 Task: Look for space in Ānand, India from 13th August, 2023 to 17th August, 2023 for 2 adults in price range Rs.10000 to Rs.16000. Place can be entire place with 2 bedrooms having 2 beds and 1 bathroom. Property type can be house, flat, guest house. Amenities needed are: wifi. Booking option can be shelf check-in. Required host language is English.
Action: Mouse moved to (565, 119)
Screenshot: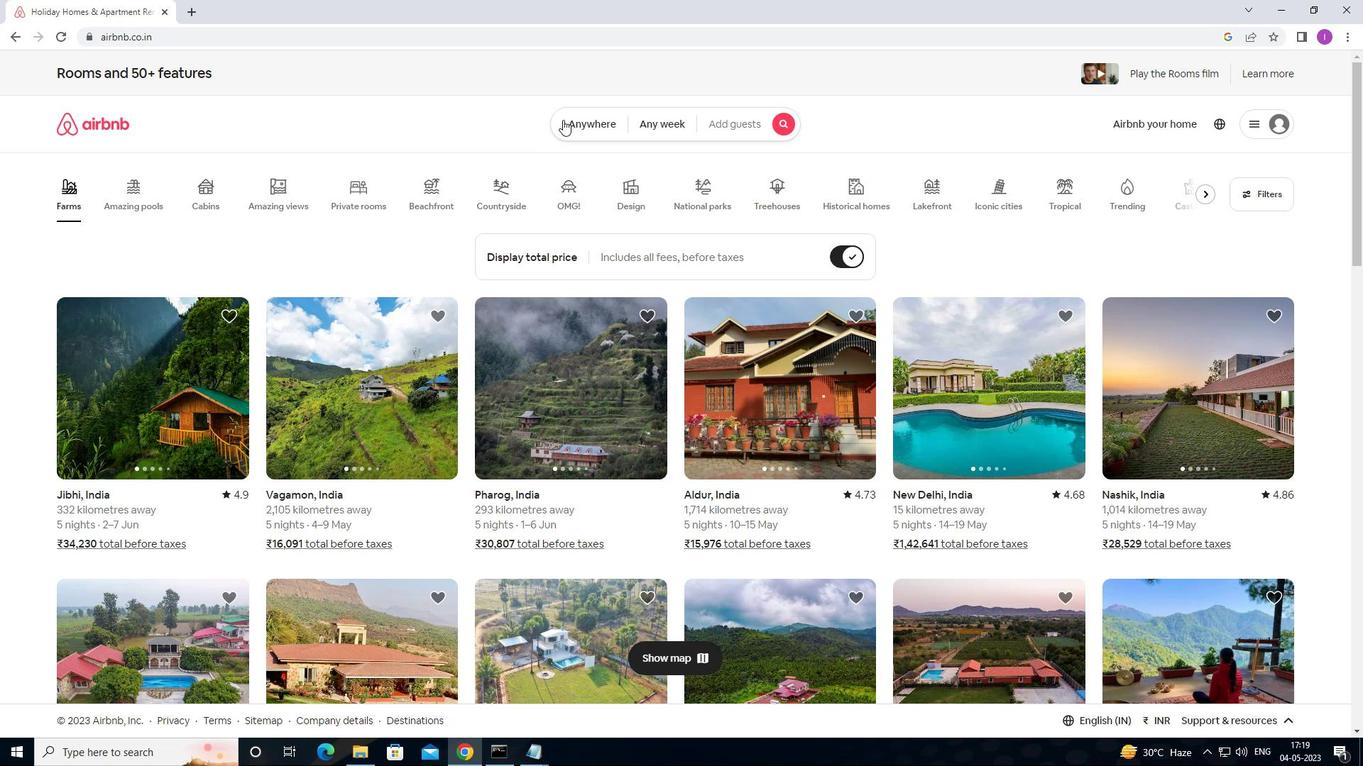 
Action: Mouse pressed left at (565, 119)
Screenshot: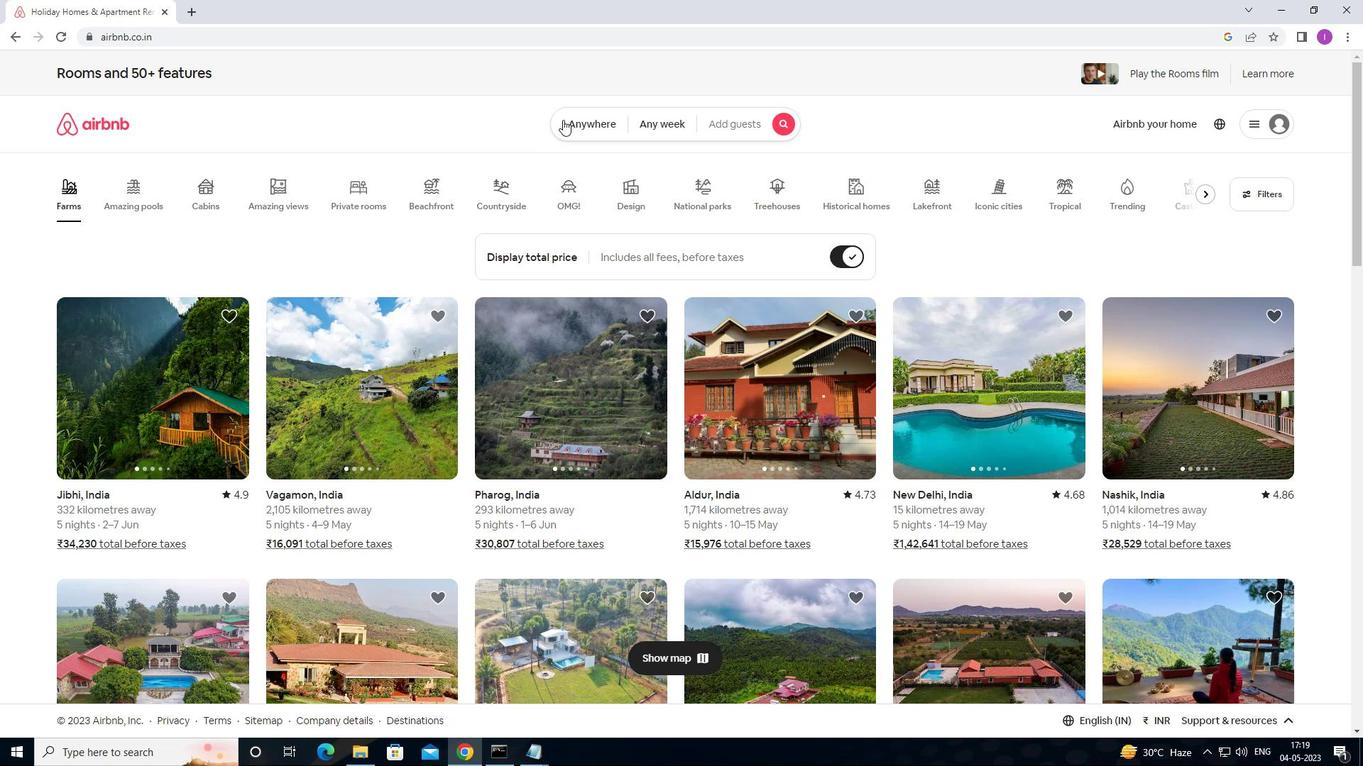 
Action: Mouse moved to (490, 180)
Screenshot: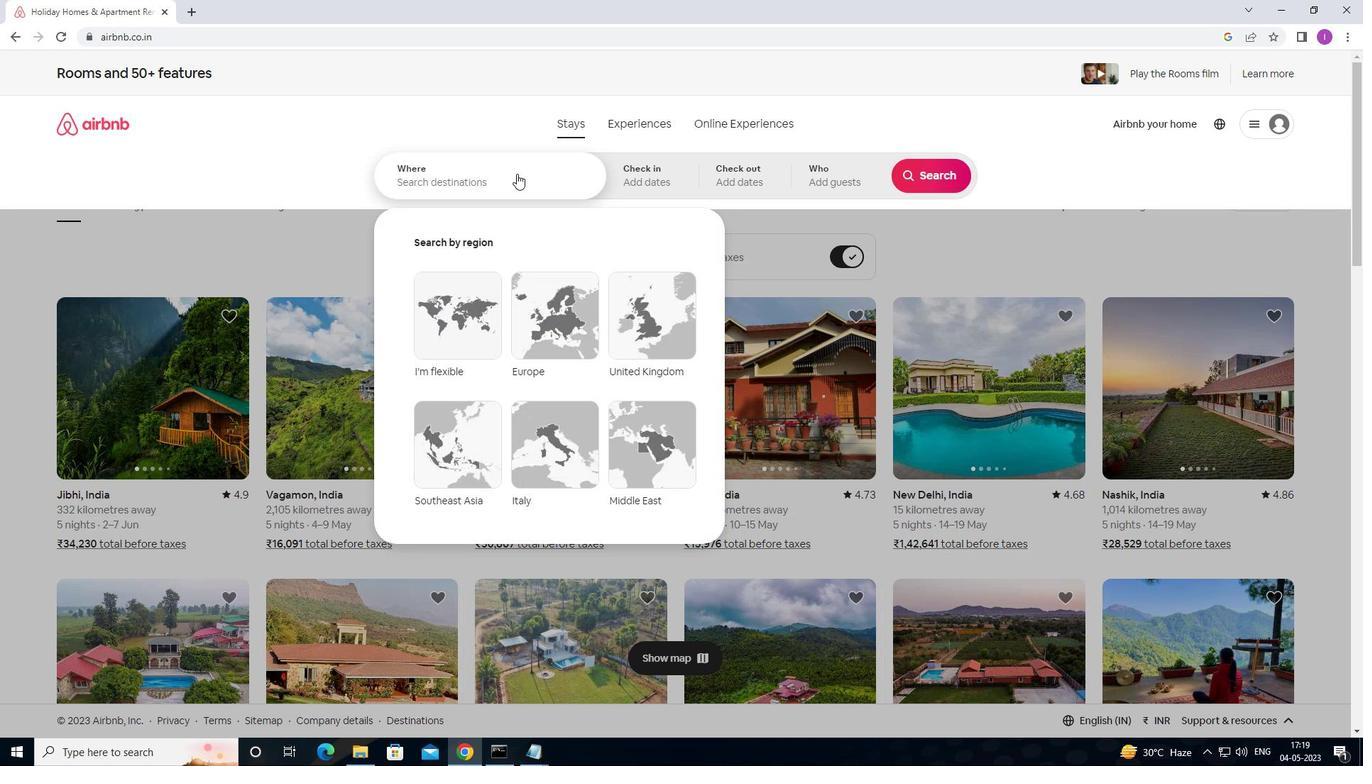 
Action: Mouse pressed left at (490, 180)
Screenshot: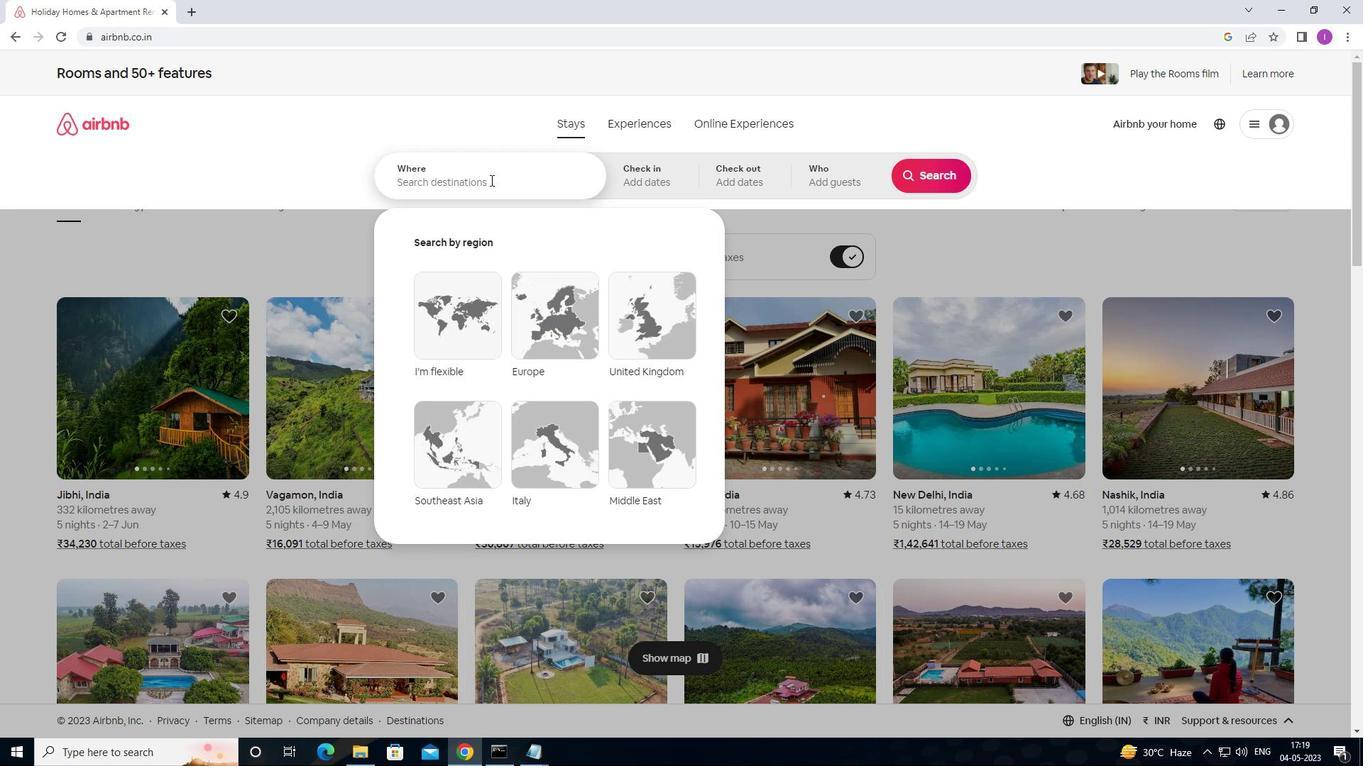 
Action: Key pressed <Key.shift>ANAND,<Key.shift>INDIA
Screenshot: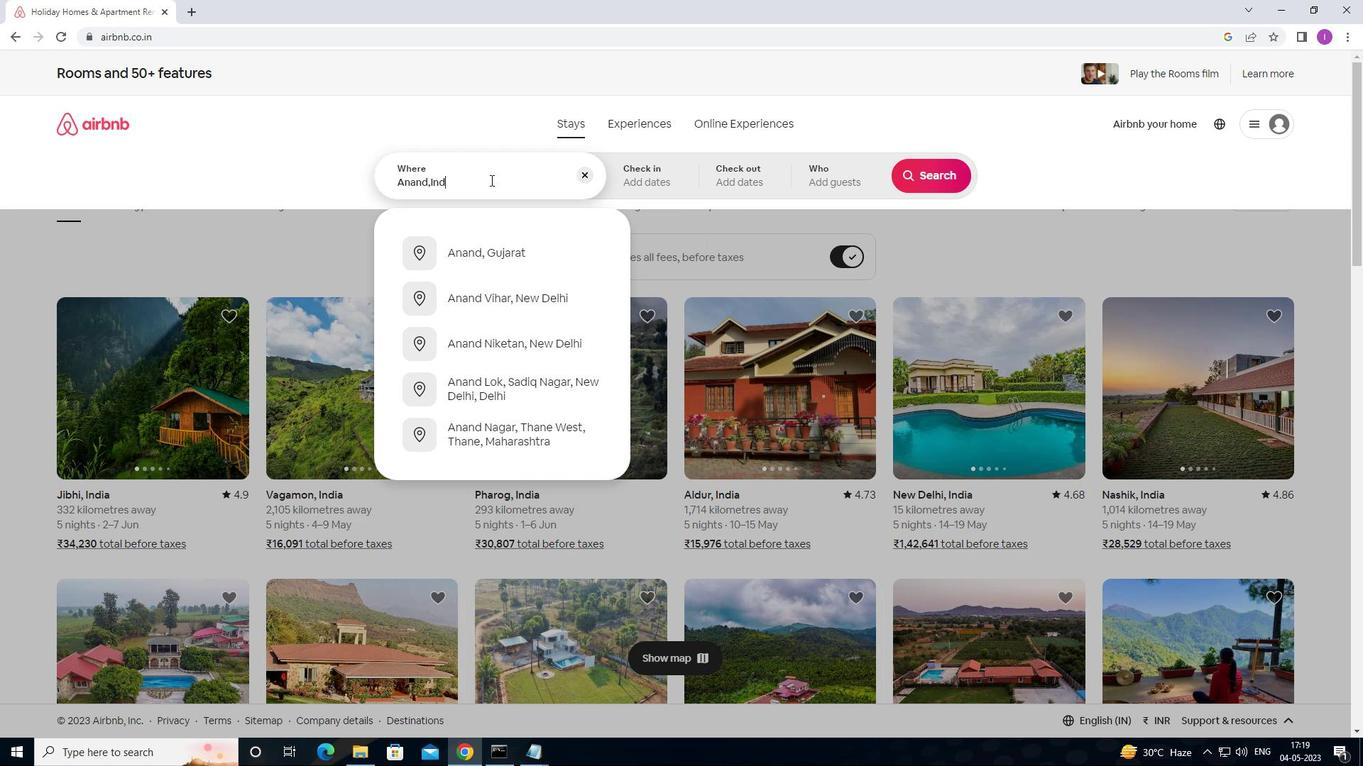 
Action: Mouse moved to (626, 181)
Screenshot: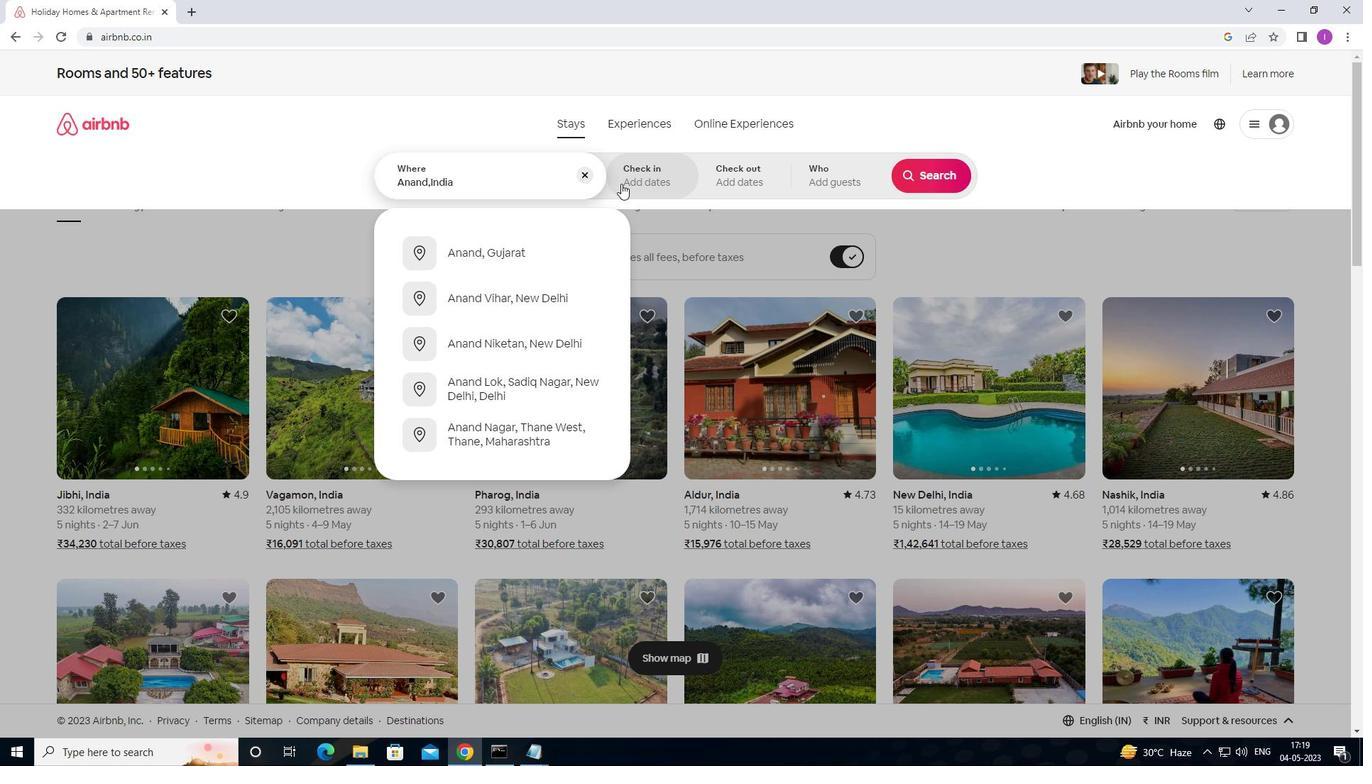 
Action: Mouse pressed left at (626, 181)
Screenshot: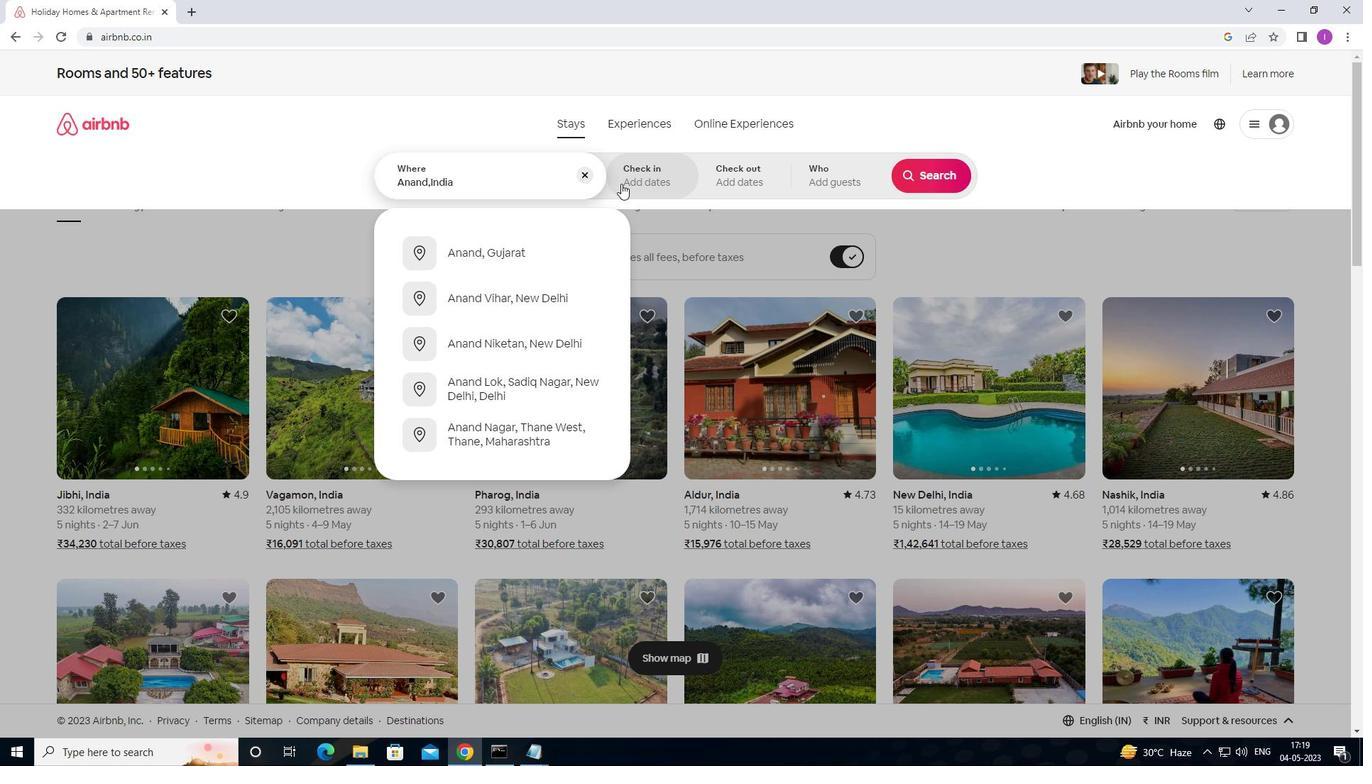 
Action: Mouse moved to (861, 115)
Screenshot: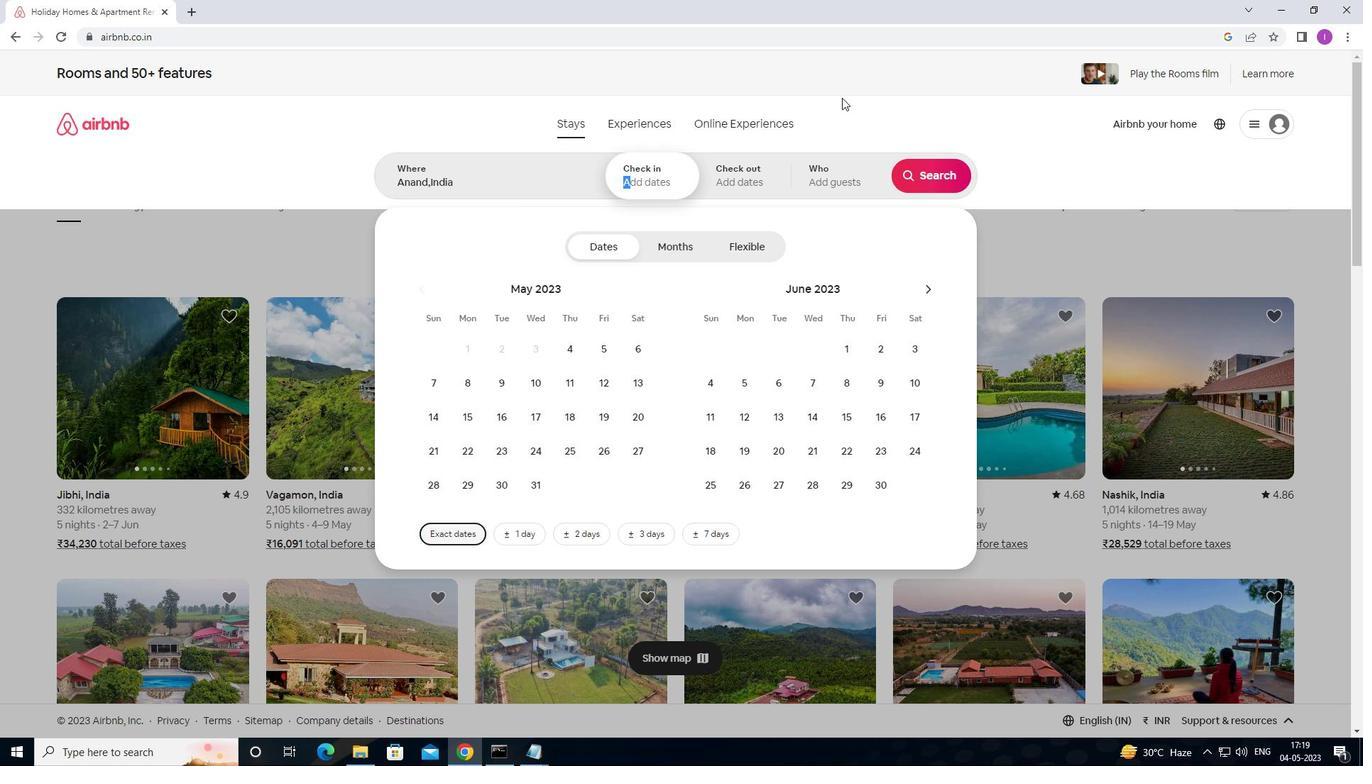 
Action: Mouse pressed left at (861, 115)
Screenshot: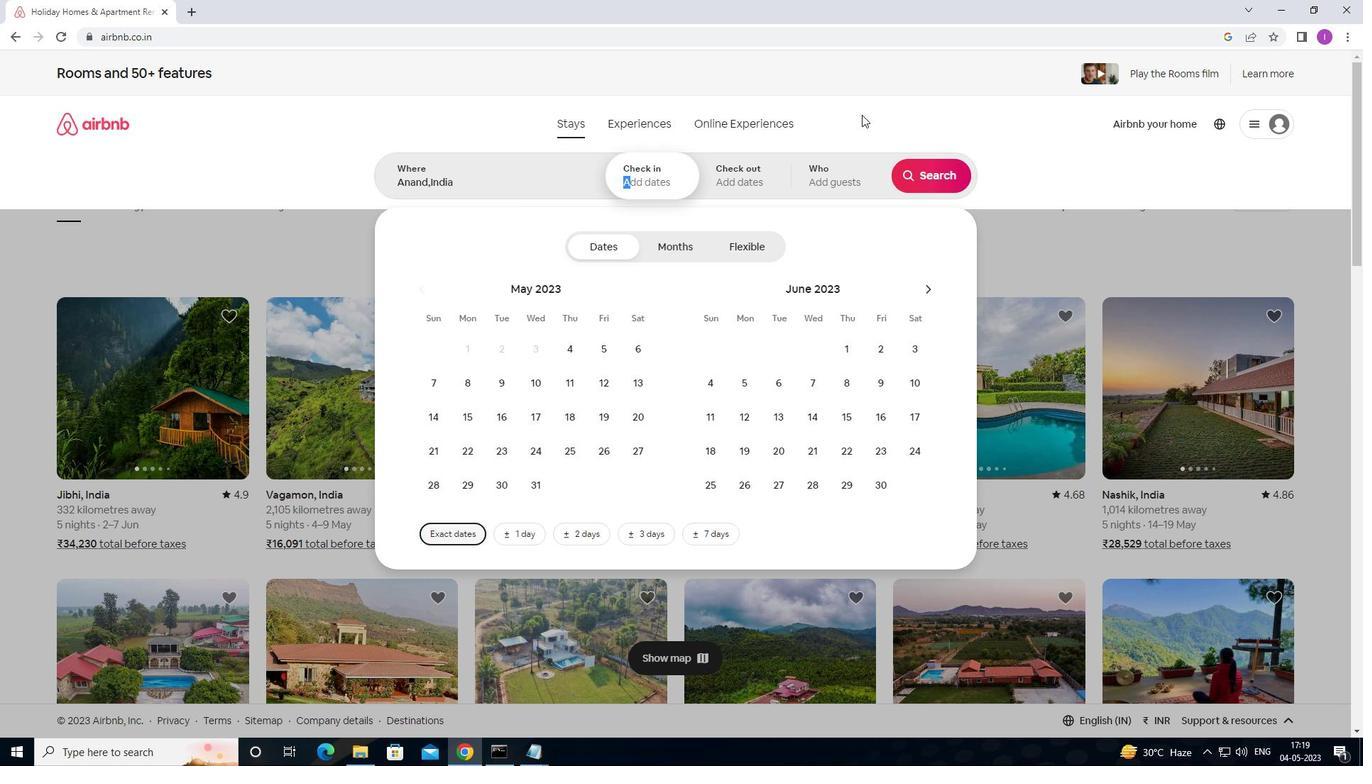 
Action: Mouse moved to (636, 166)
Screenshot: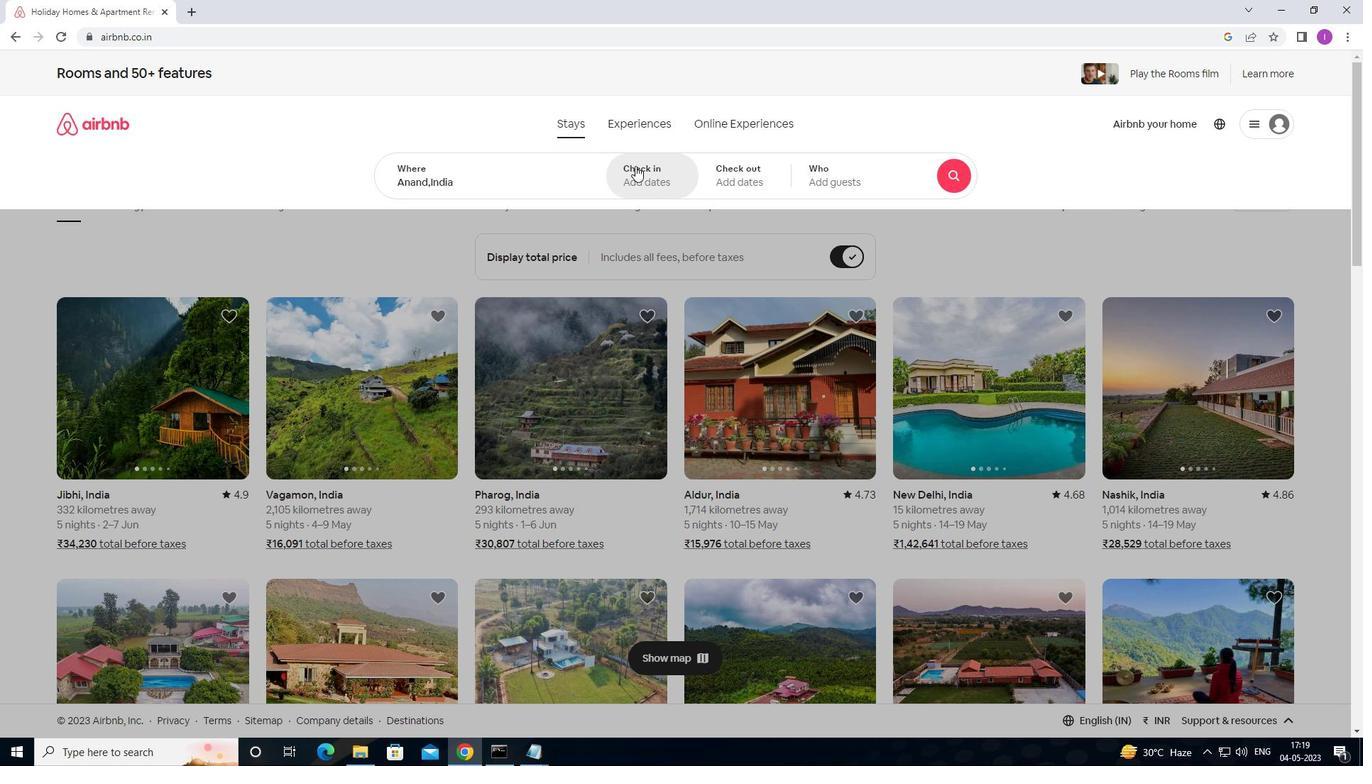 
Action: Mouse pressed left at (636, 166)
Screenshot: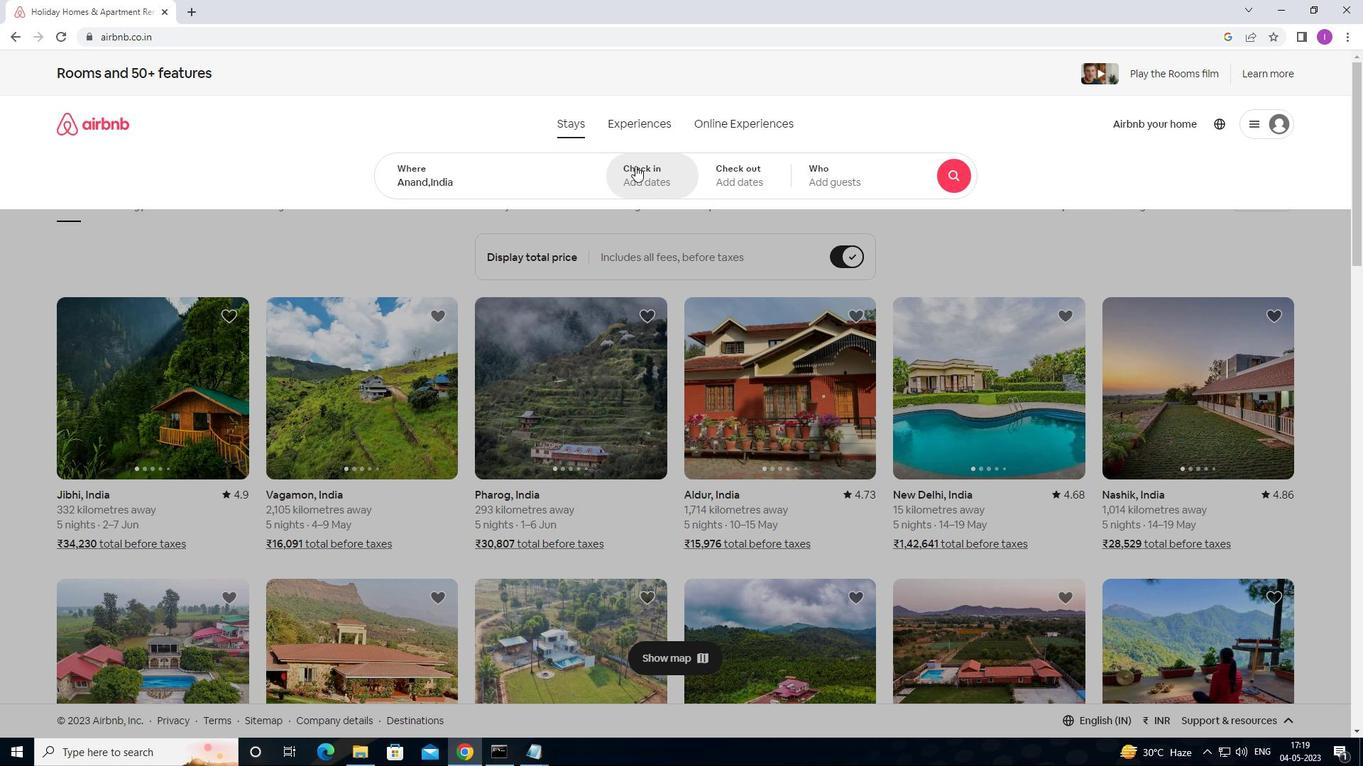
Action: Mouse moved to (920, 292)
Screenshot: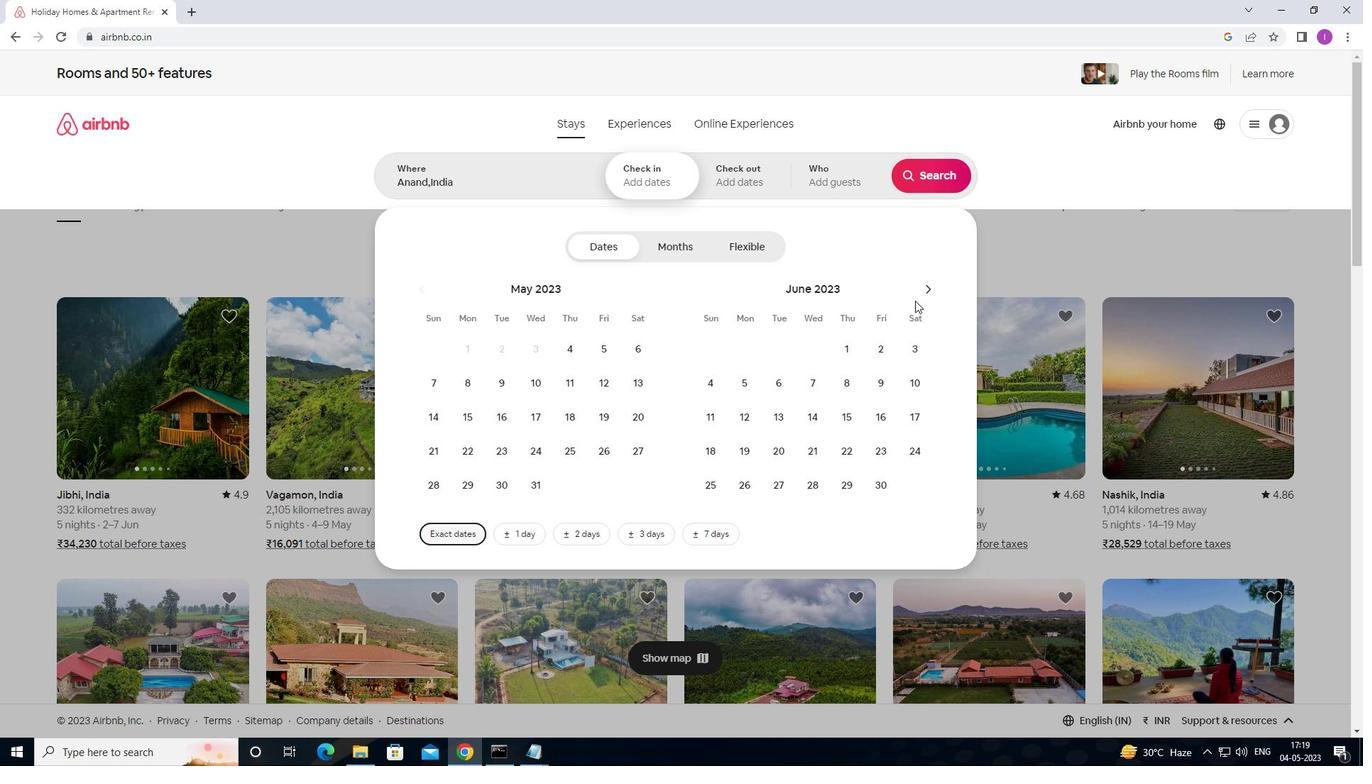 
Action: Mouse pressed left at (920, 292)
Screenshot: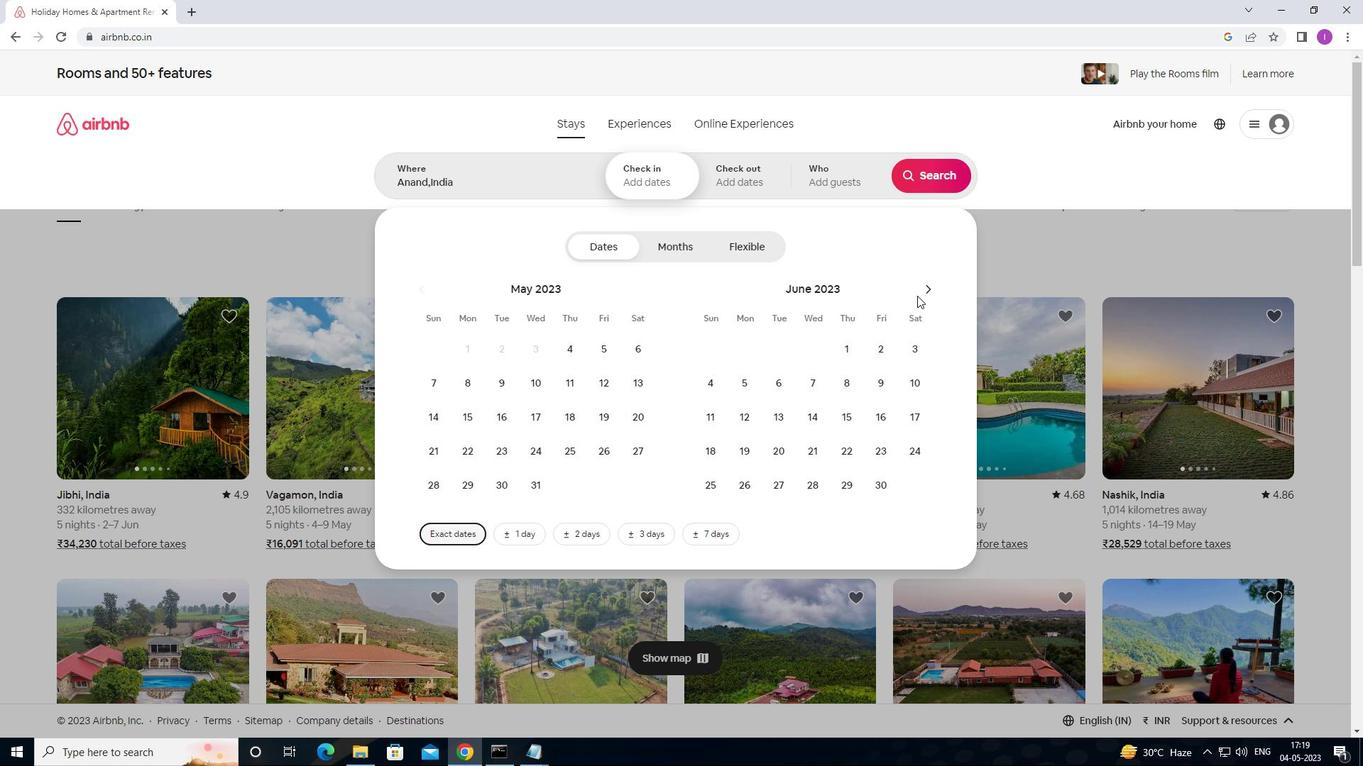 
Action: Mouse pressed left at (920, 292)
Screenshot: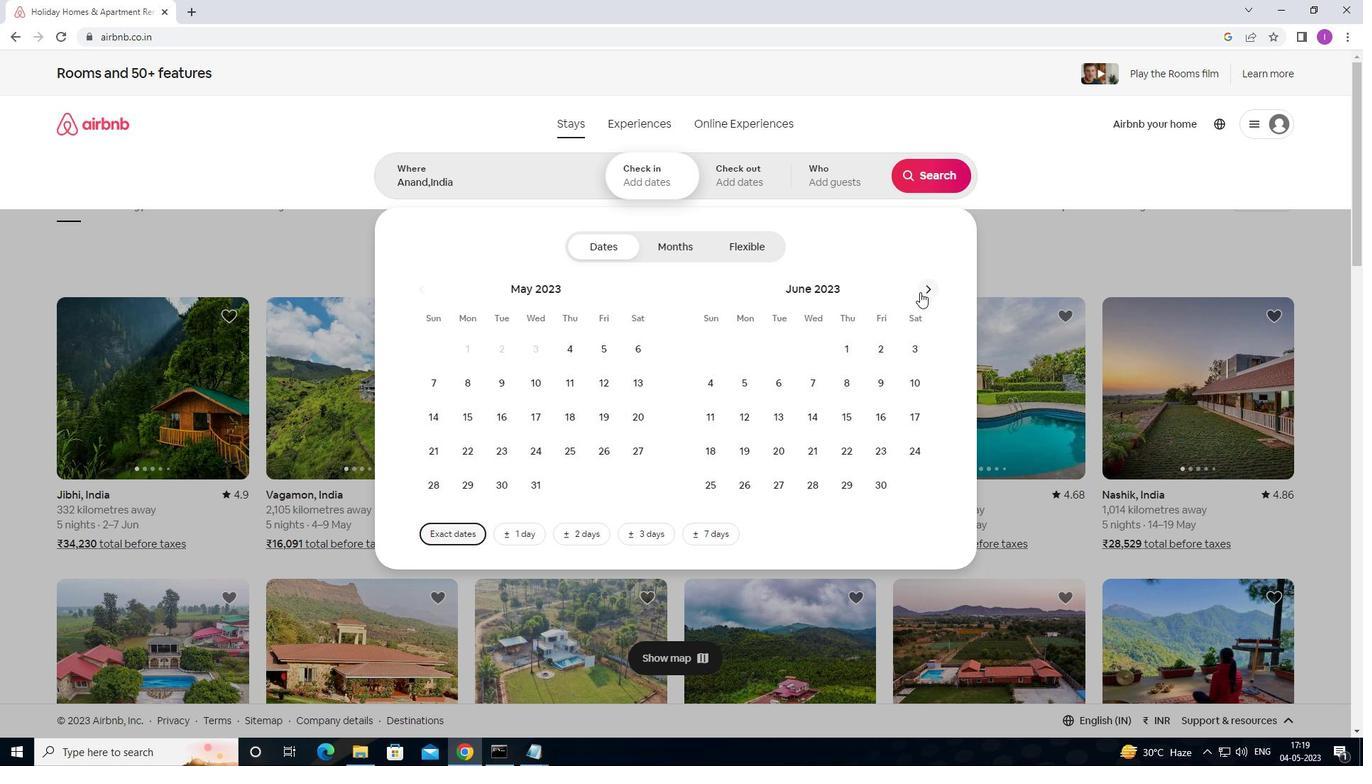 
Action: Mouse moved to (916, 292)
Screenshot: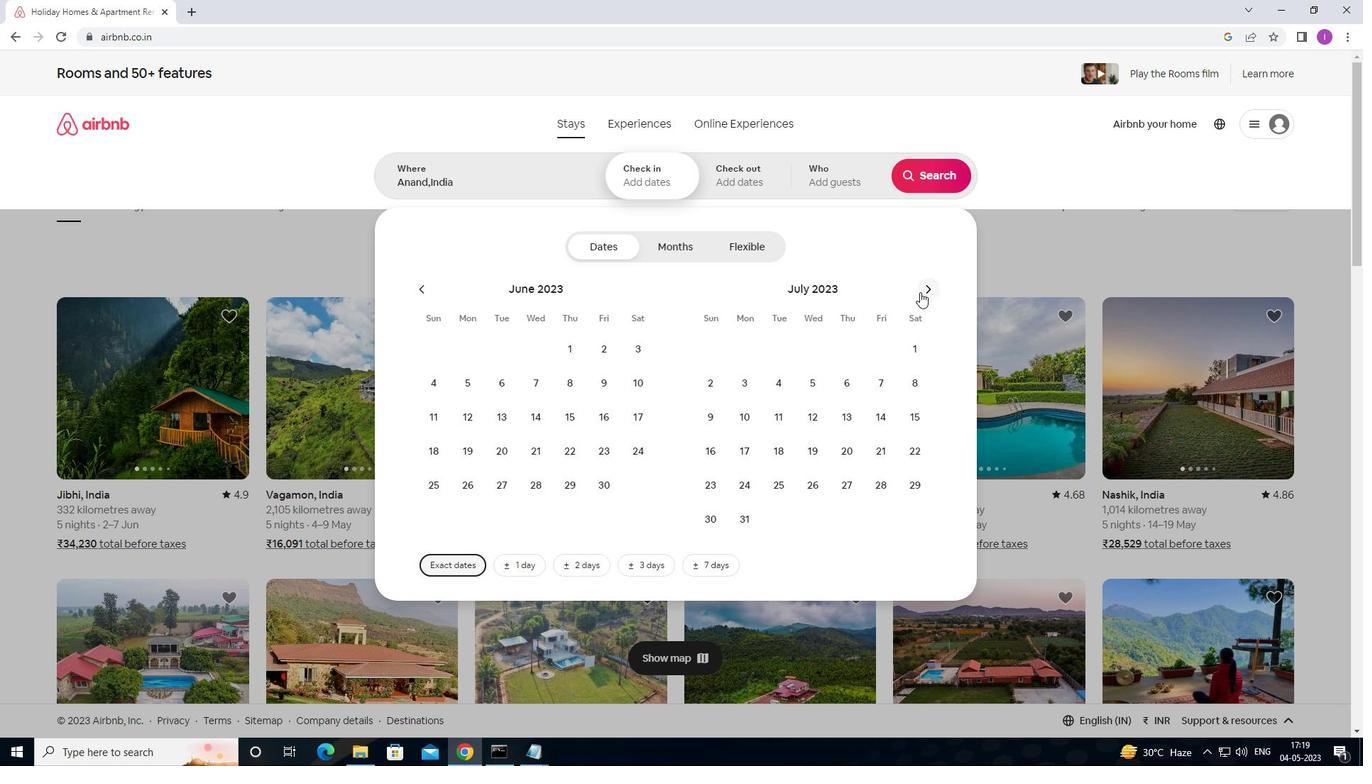 
Action: Mouse pressed left at (916, 292)
Screenshot: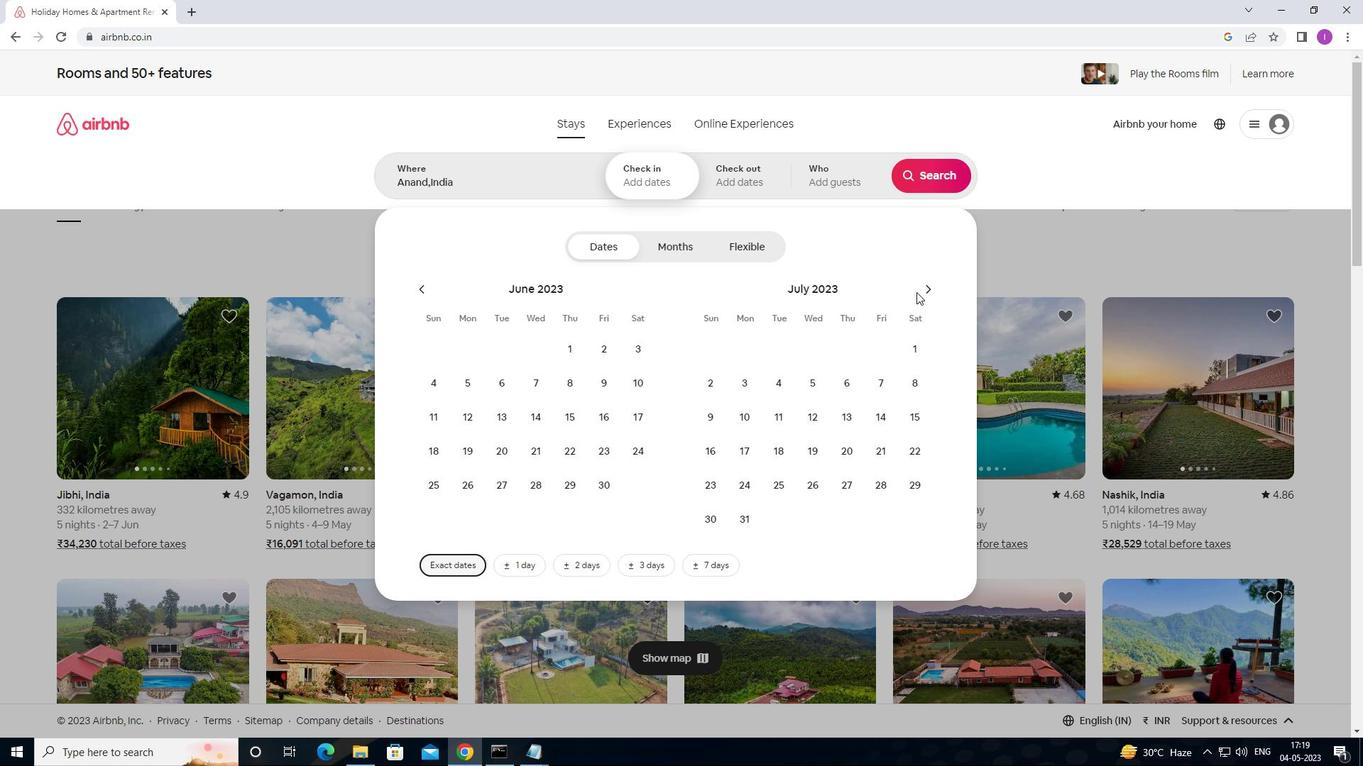 
Action: Mouse moved to (923, 294)
Screenshot: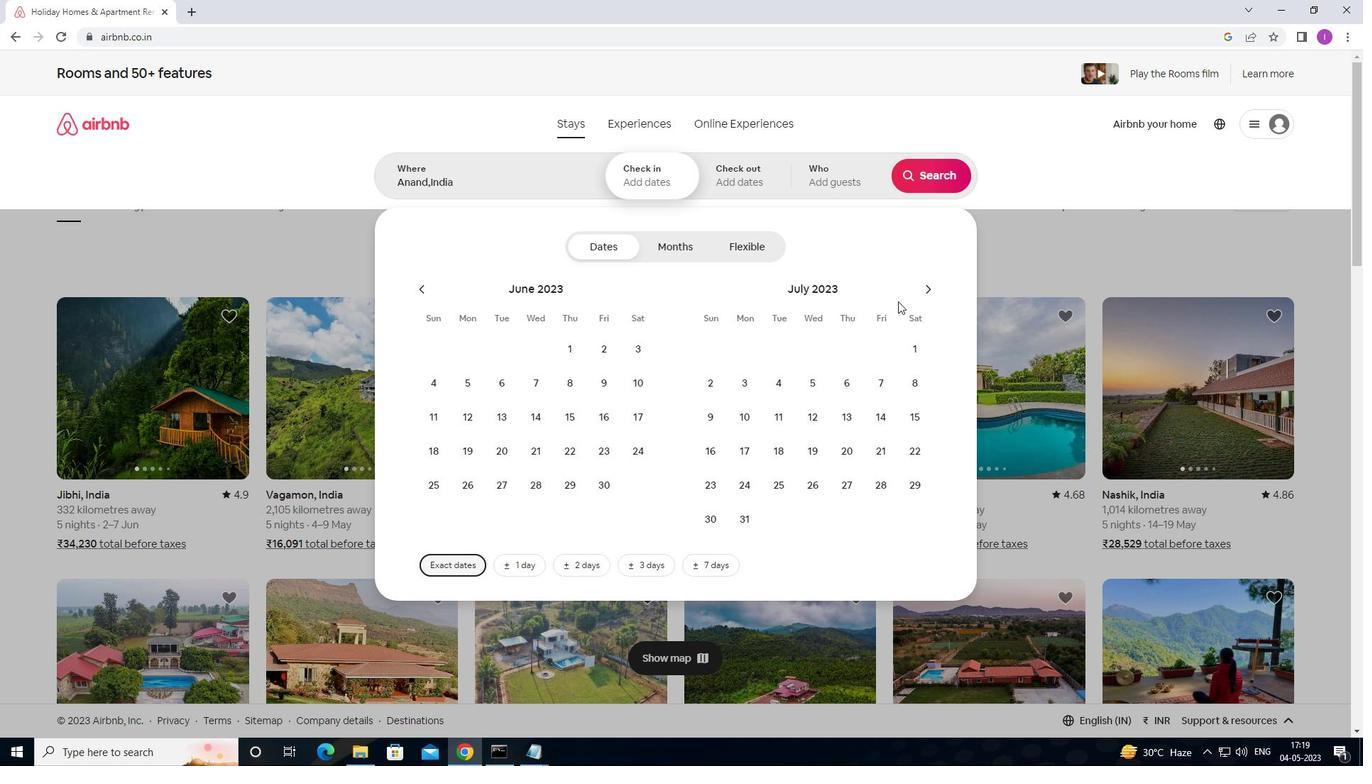 
Action: Mouse pressed left at (923, 294)
Screenshot: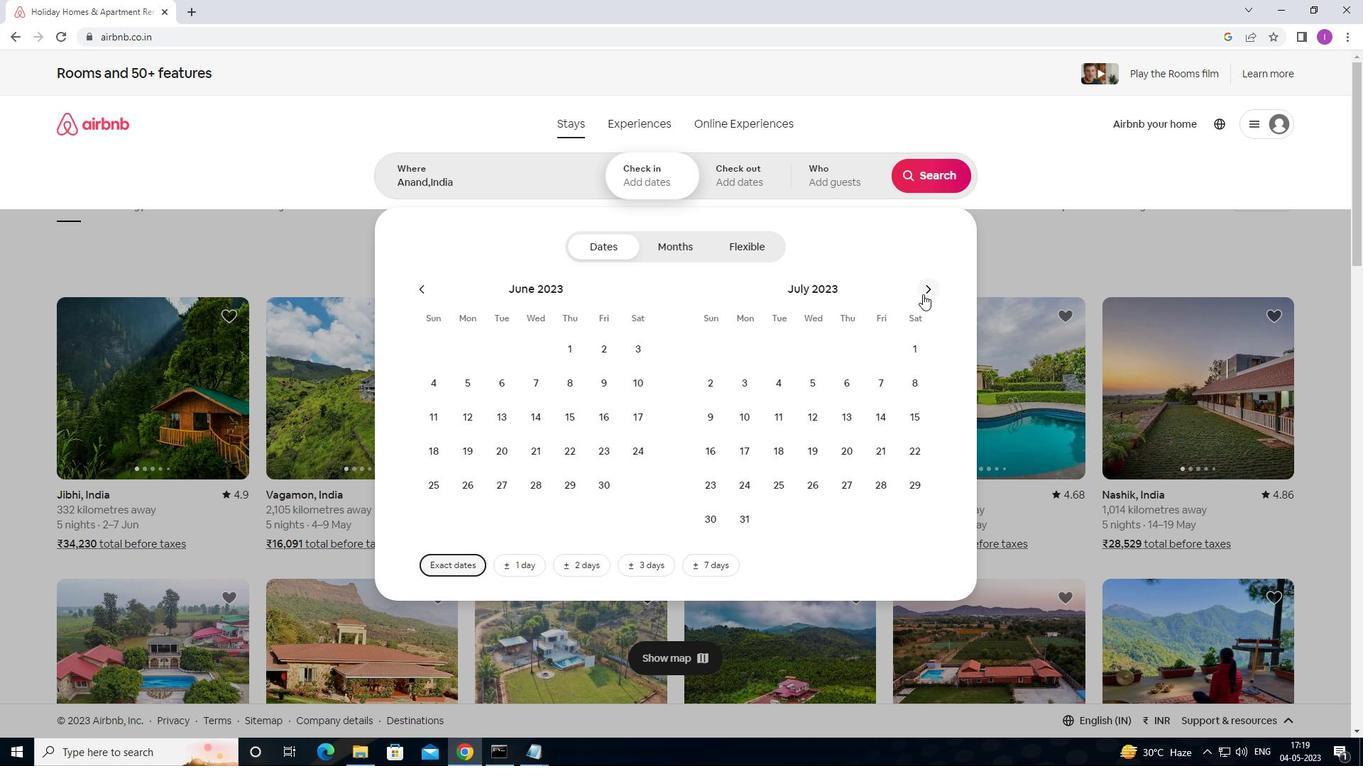 
Action: Mouse moved to (700, 421)
Screenshot: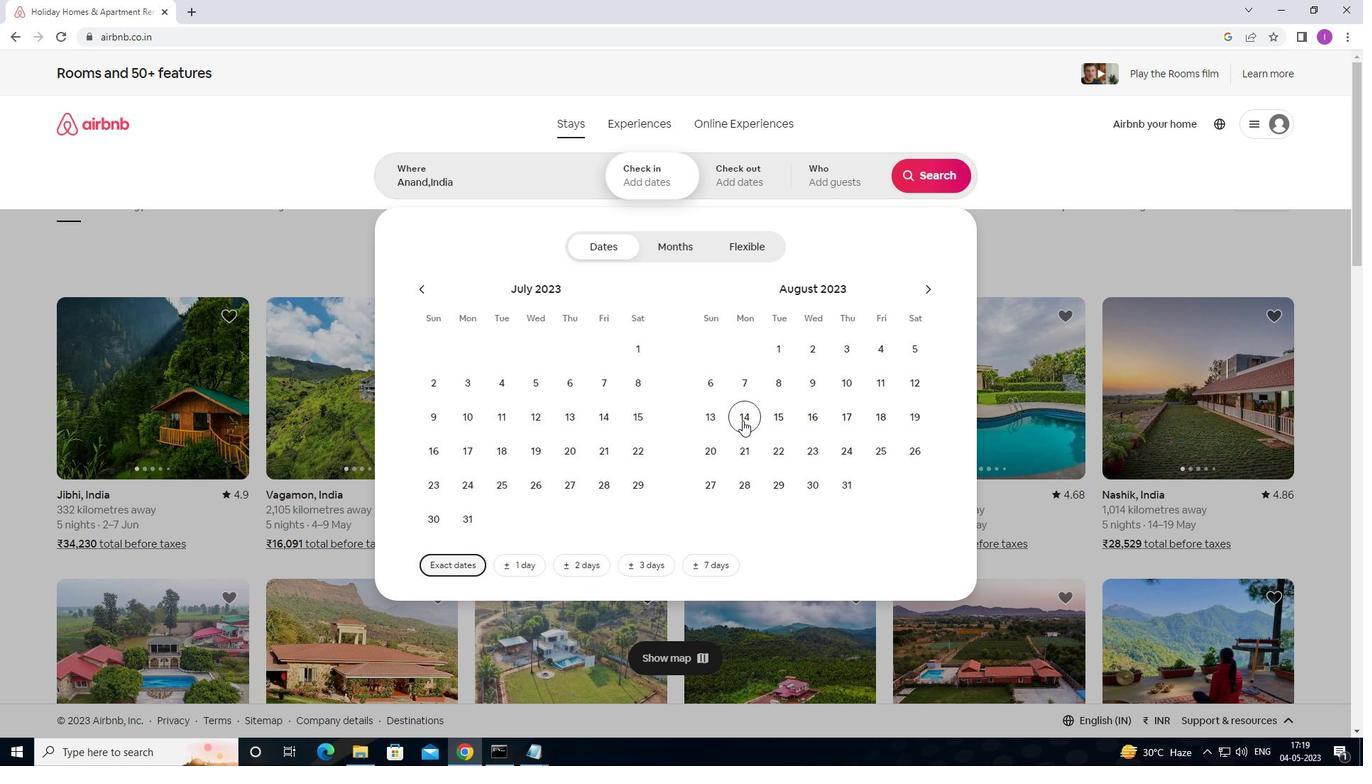 
Action: Mouse pressed left at (700, 421)
Screenshot: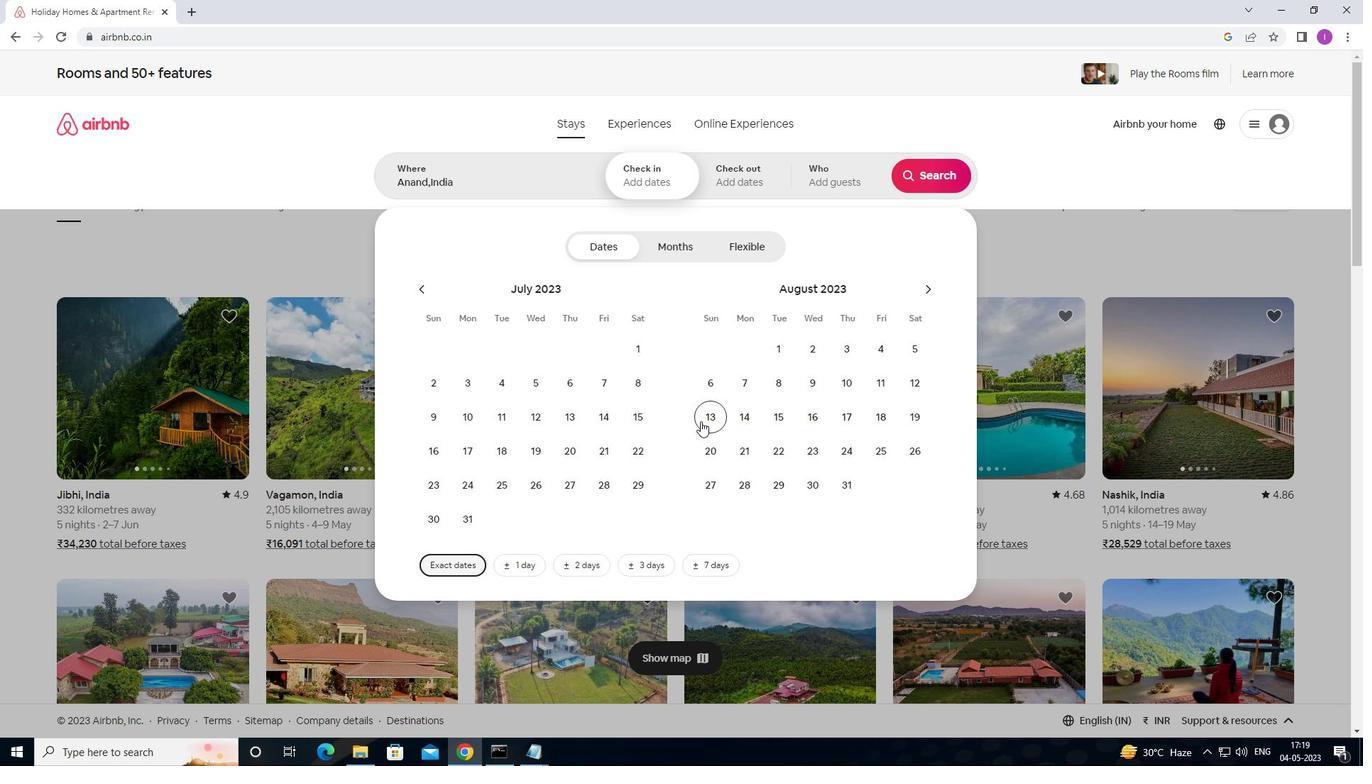 
Action: Mouse moved to (861, 415)
Screenshot: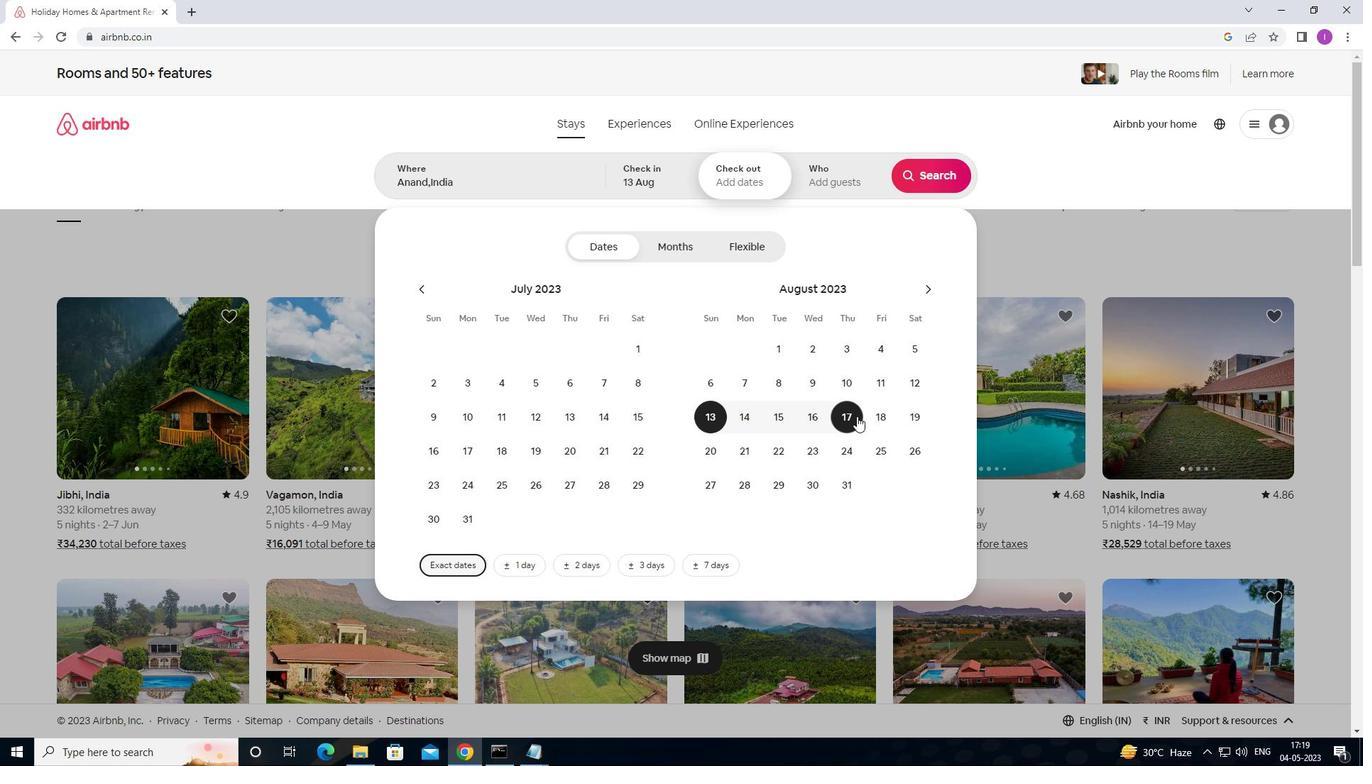 
Action: Mouse pressed left at (861, 415)
Screenshot: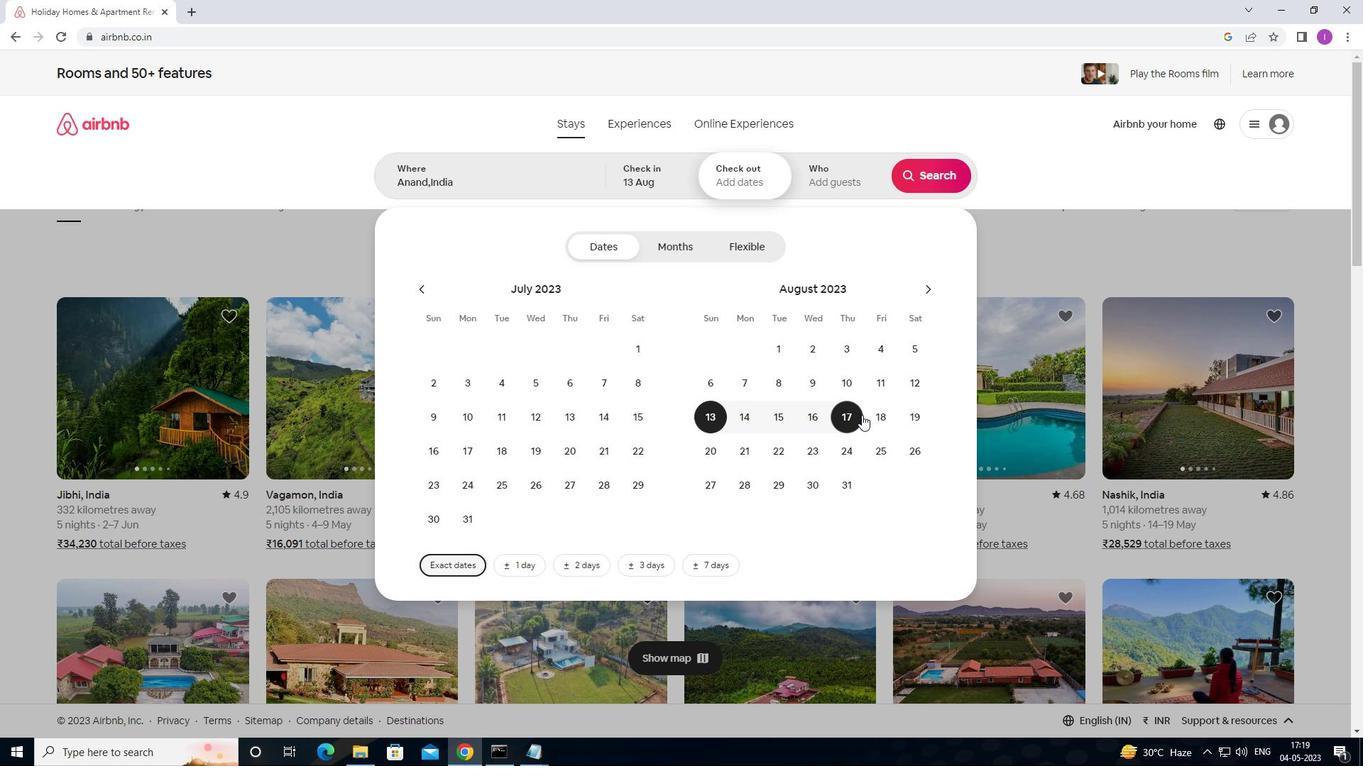 
Action: Mouse moved to (856, 200)
Screenshot: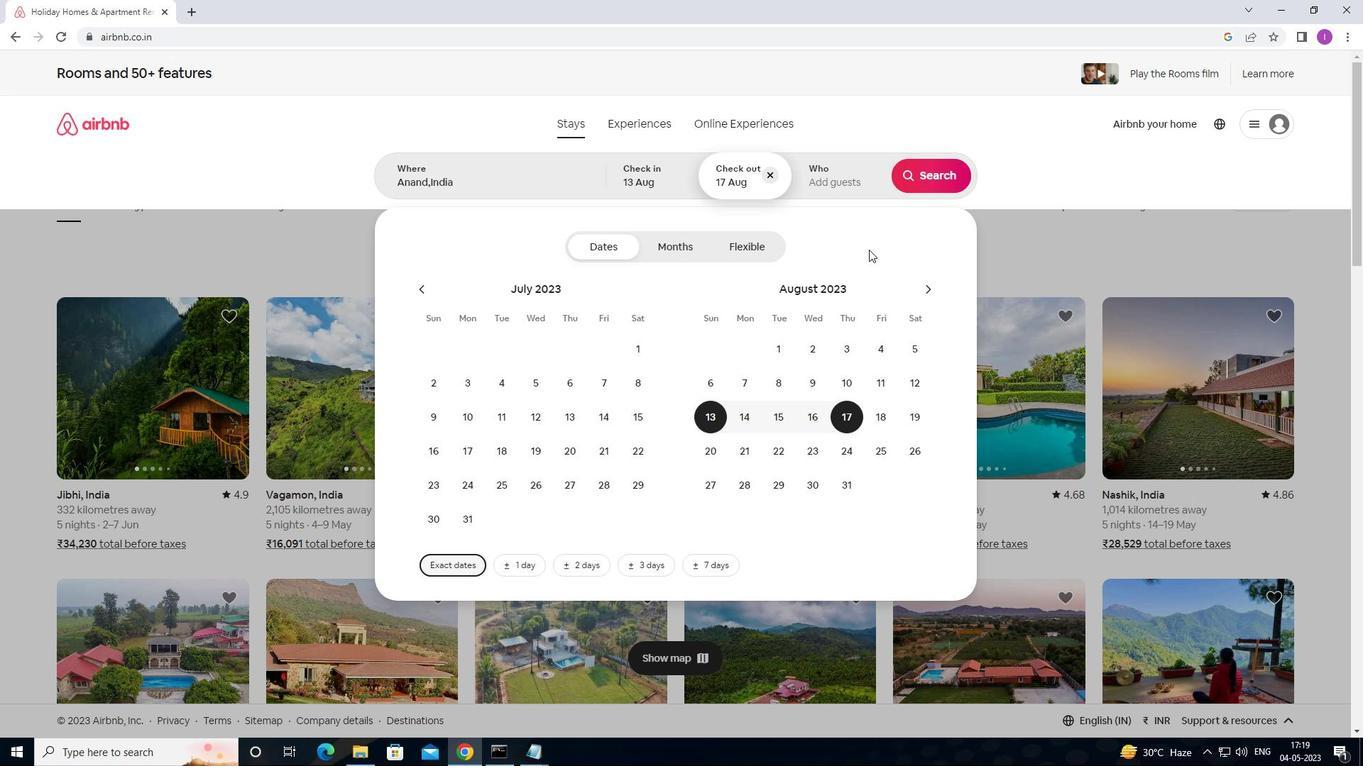 
Action: Mouse pressed left at (856, 200)
Screenshot: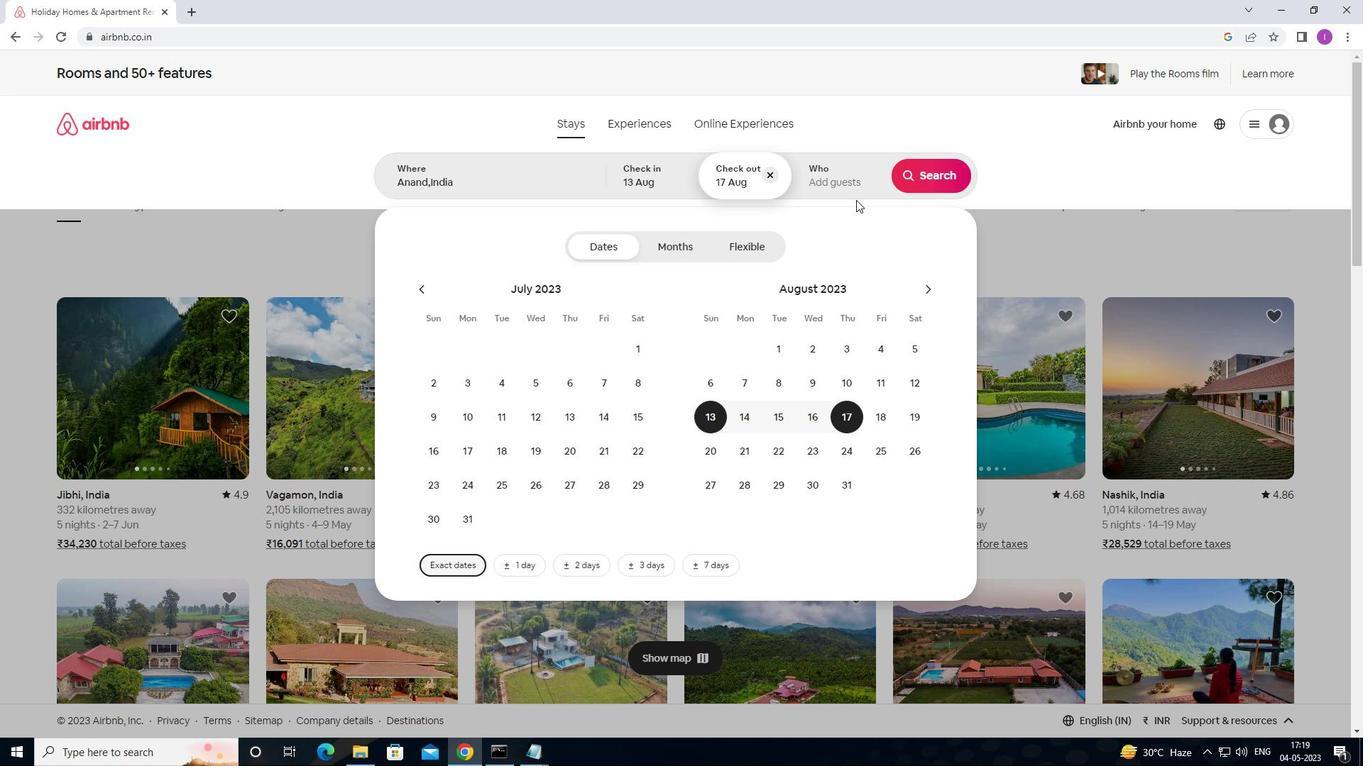 
Action: Mouse moved to (861, 181)
Screenshot: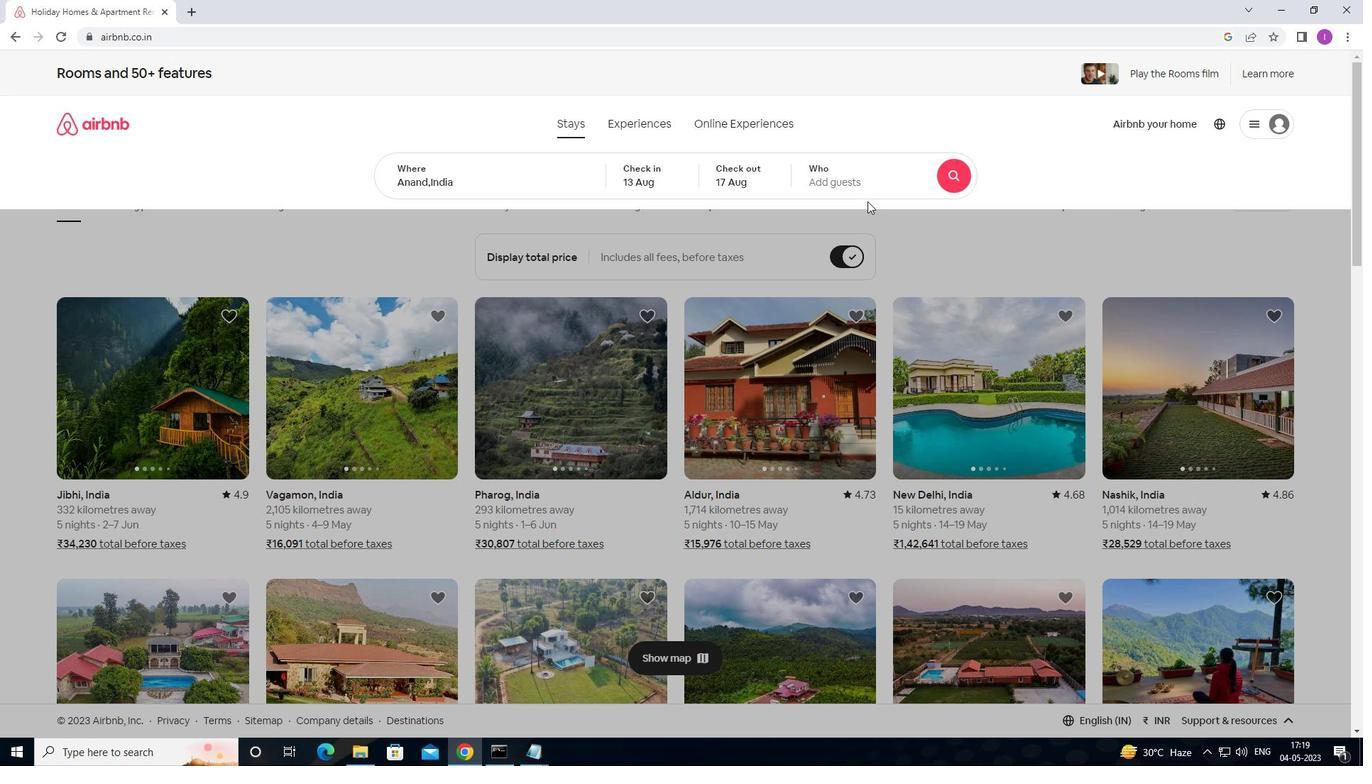 
Action: Mouse pressed left at (861, 181)
Screenshot: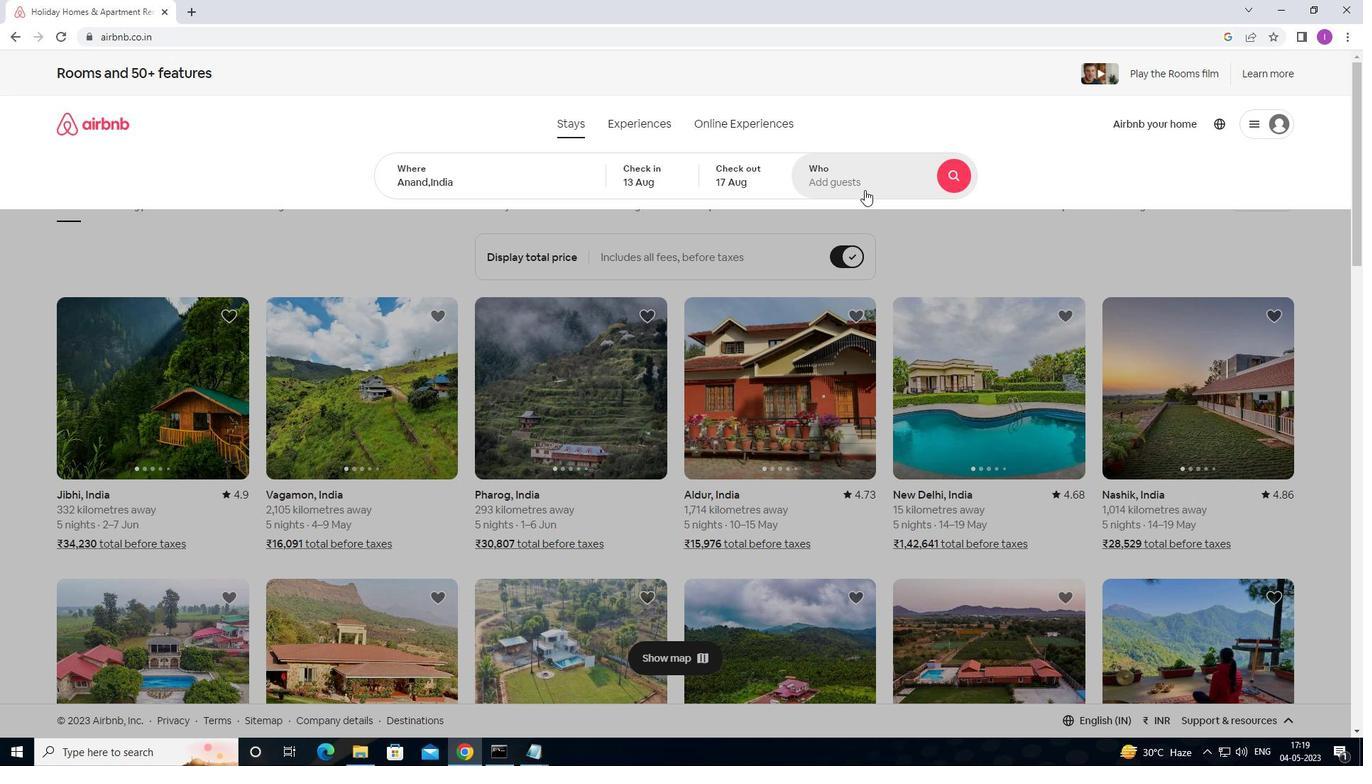
Action: Mouse moved to (940, 247)
Screenshot: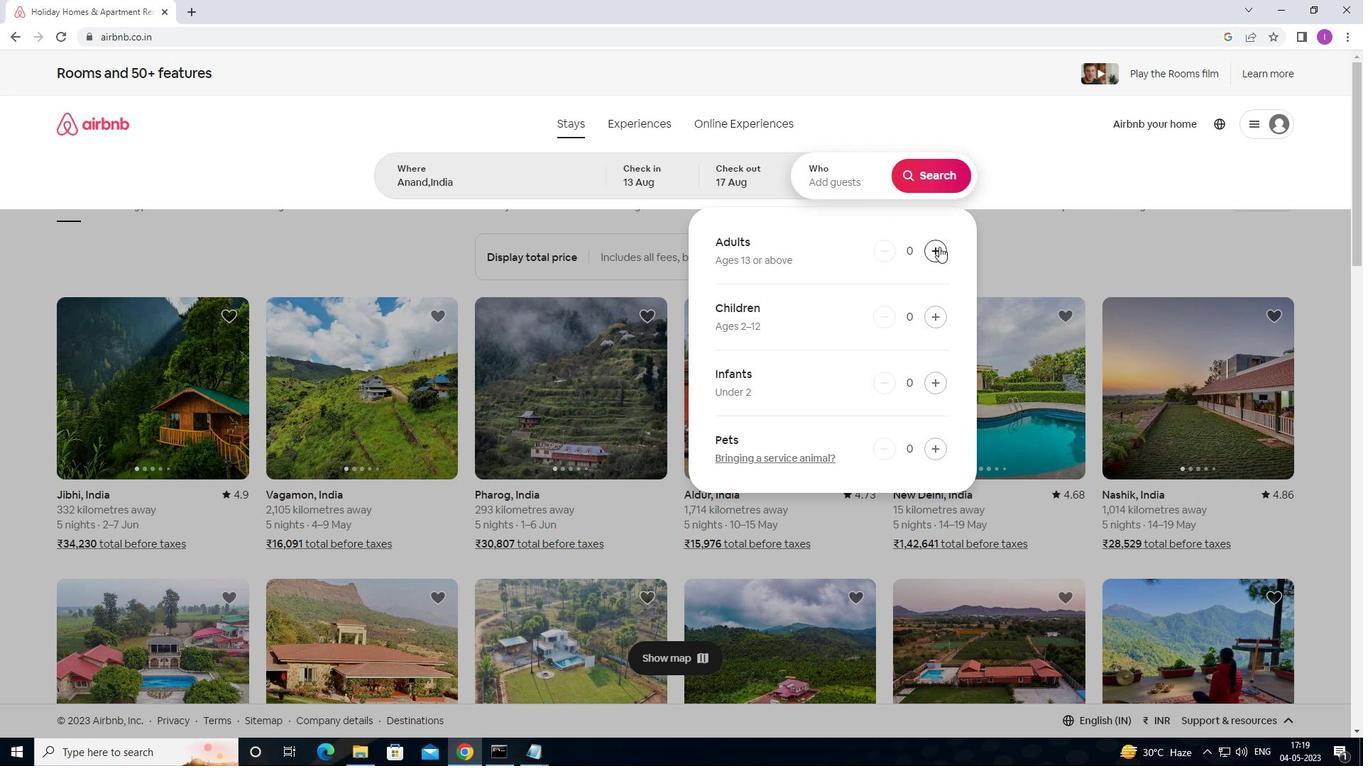 
Action: Mouse pressed left at (940, 247)
Screenshot: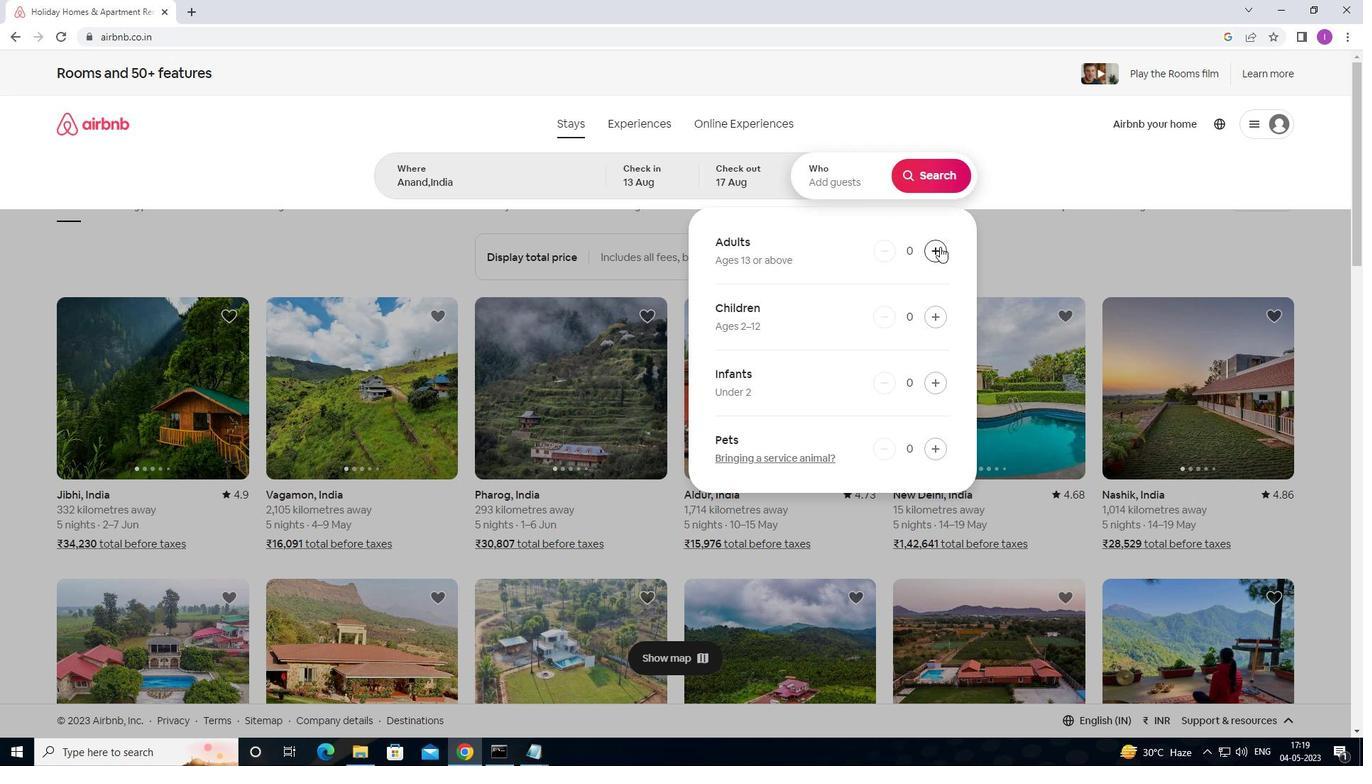 
Action: Mouse moved to (940, 253)
Screenshot: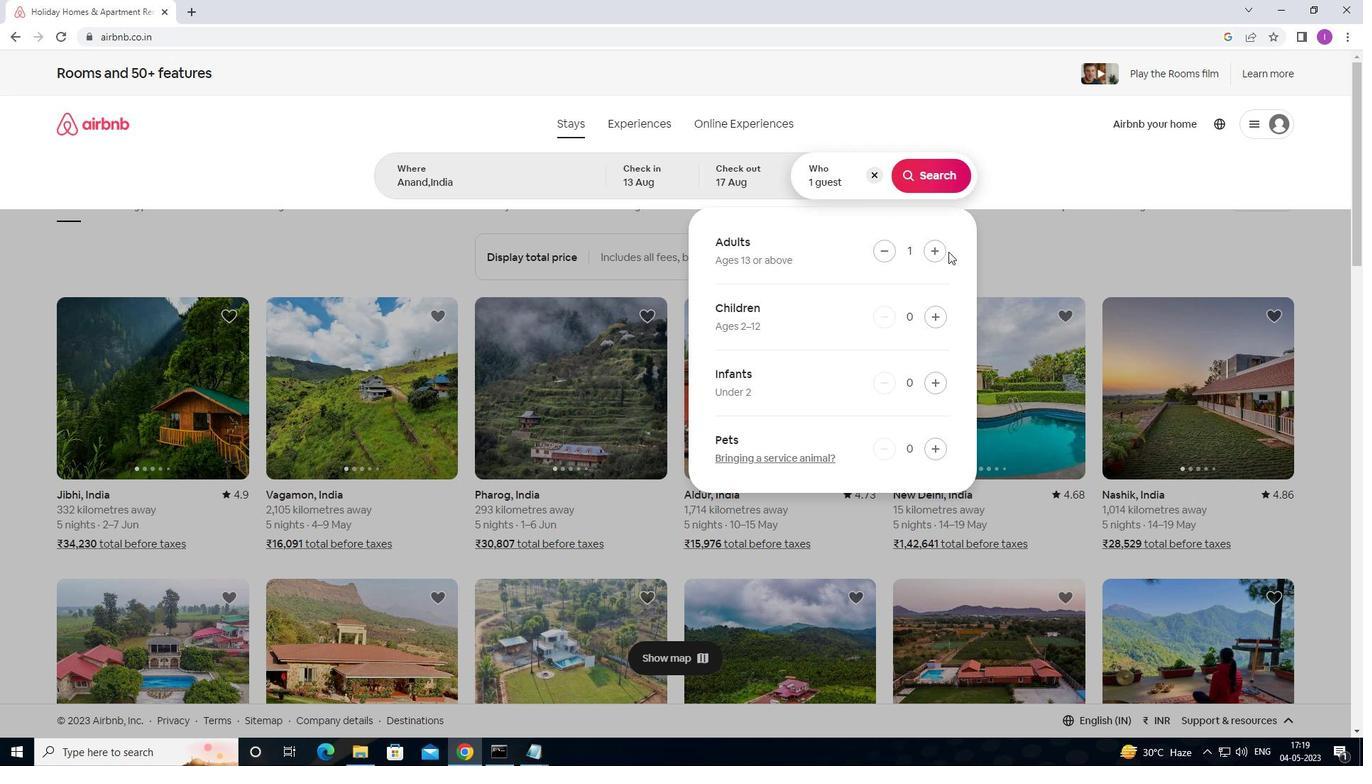 
Action: Mouse pressed left at (940, 253)
Screenshot: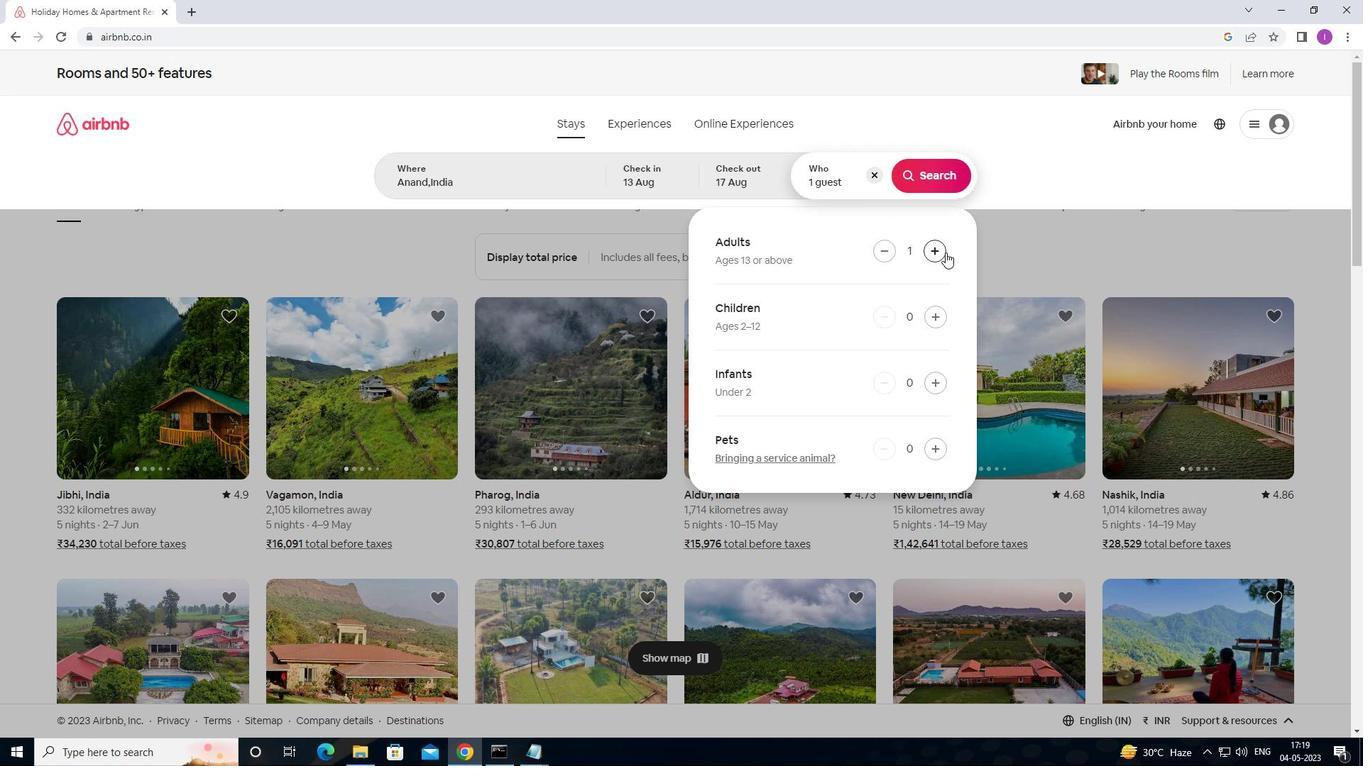 
Action: Mouse moved to (937, 165)
Screenshot: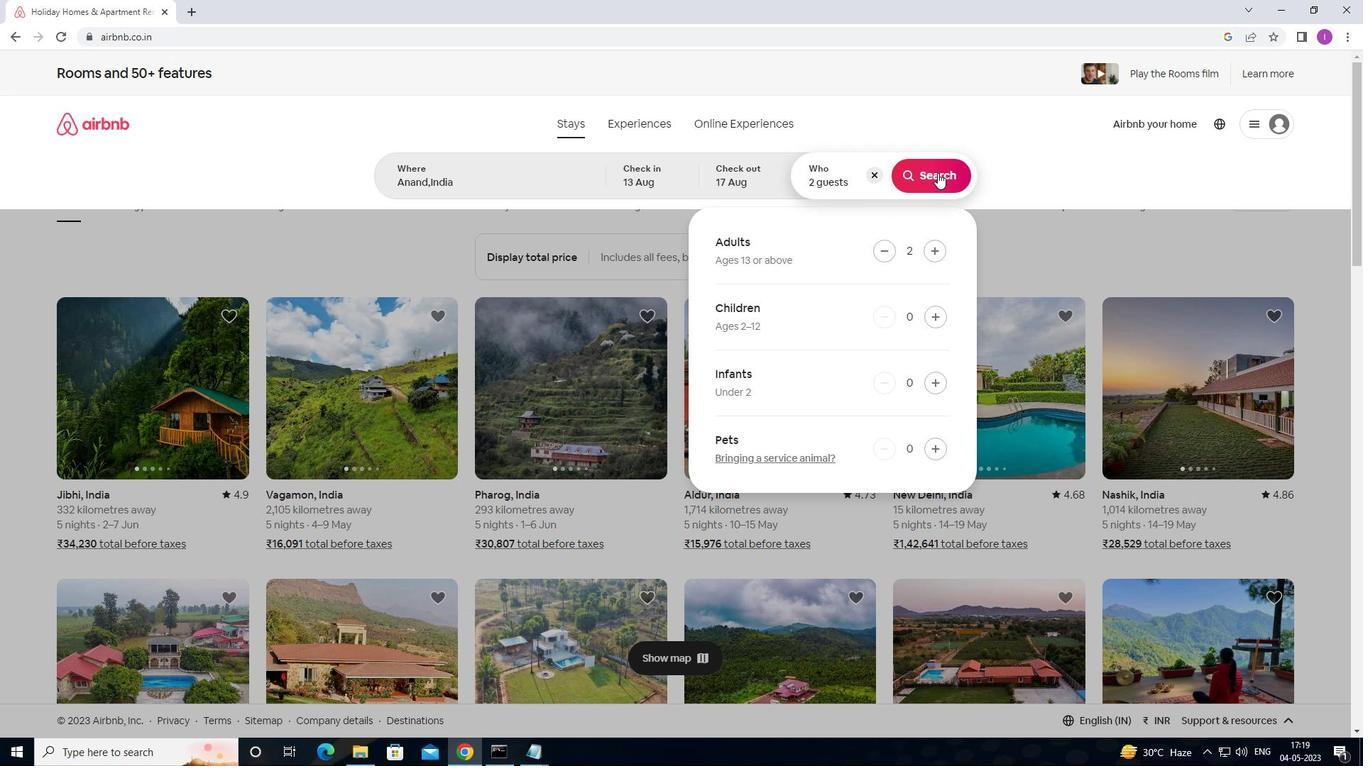 
Action: Mouse pressed left at (937, 165)
Screenshot: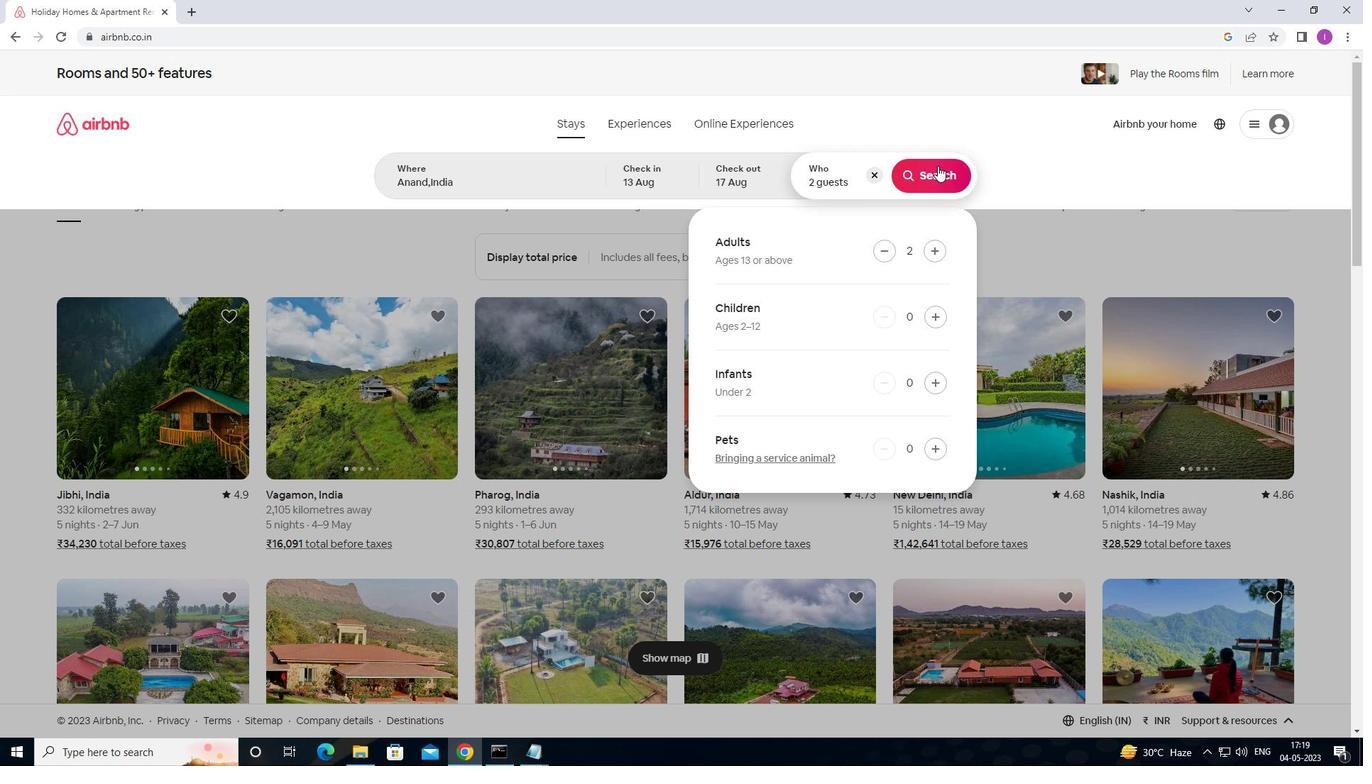 
Action: Mouse moved to (1287, 135)
Screenshot: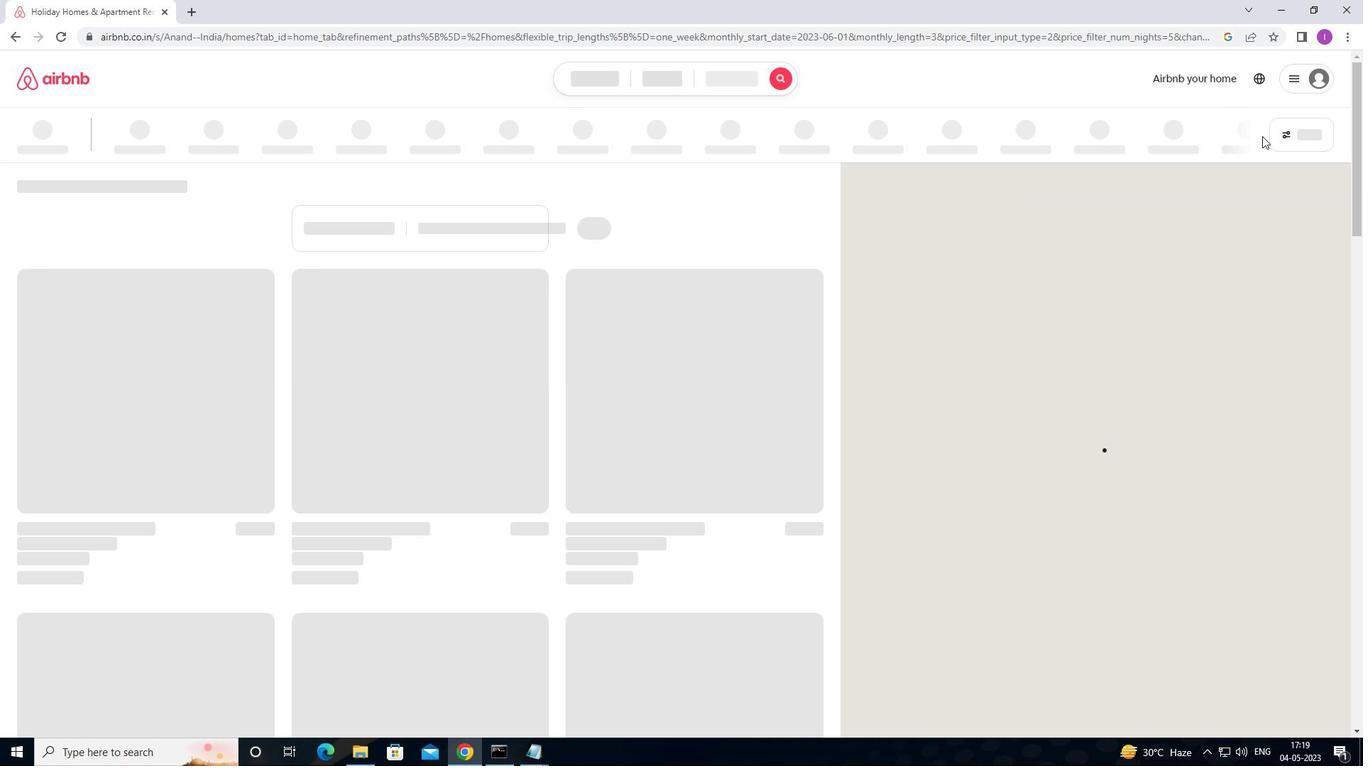 
Action: Mouse pressed left at (1287, 135)
Screenshot: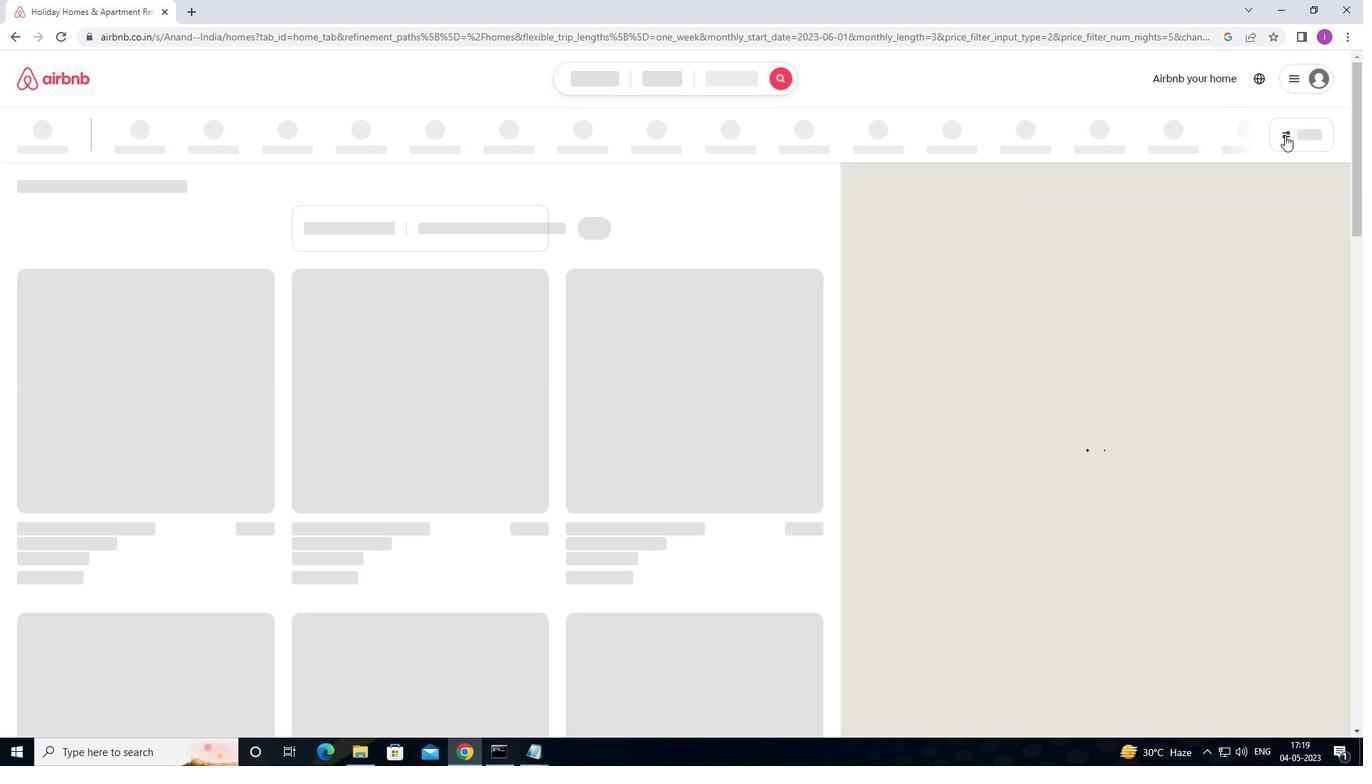 
Action: Mouse moved to (545, 321)
Screenshot: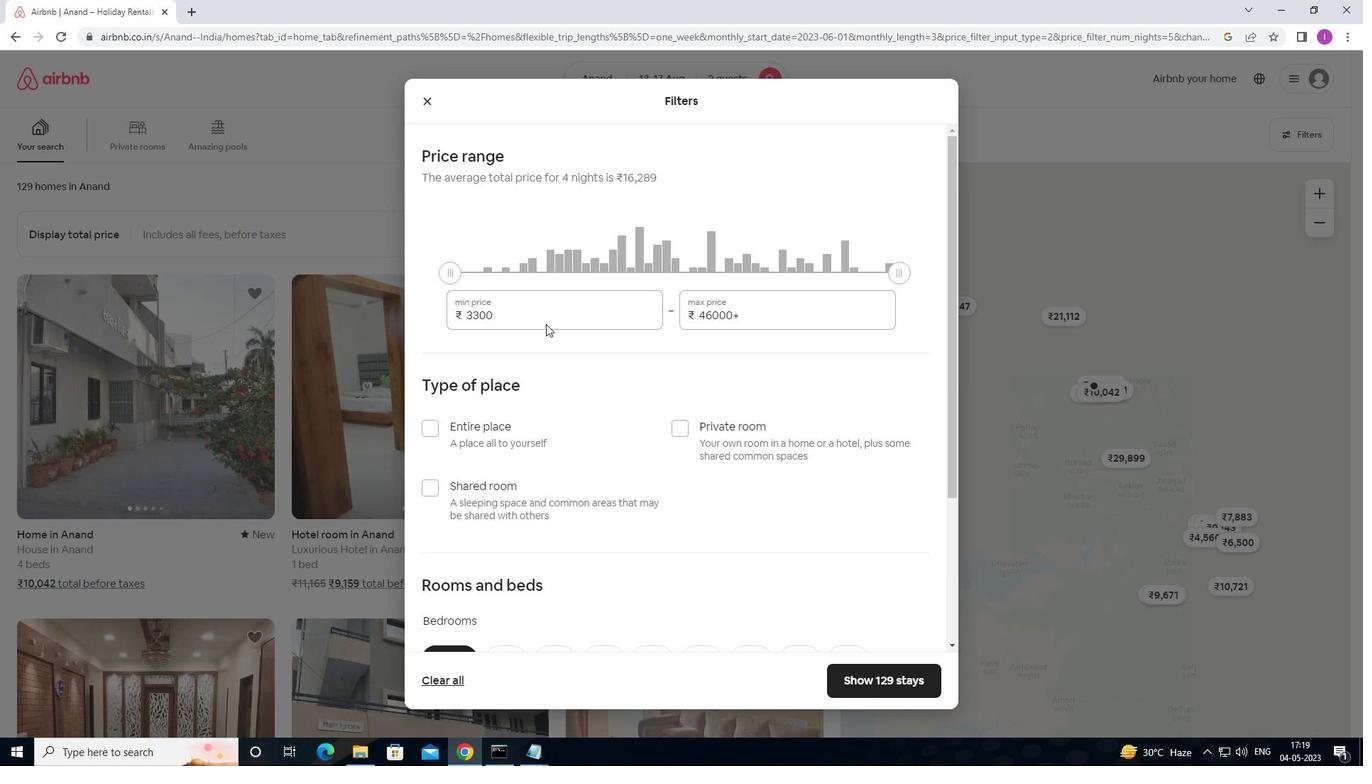 
Action: Mouse pressed left at (545, 321)
Screenshot: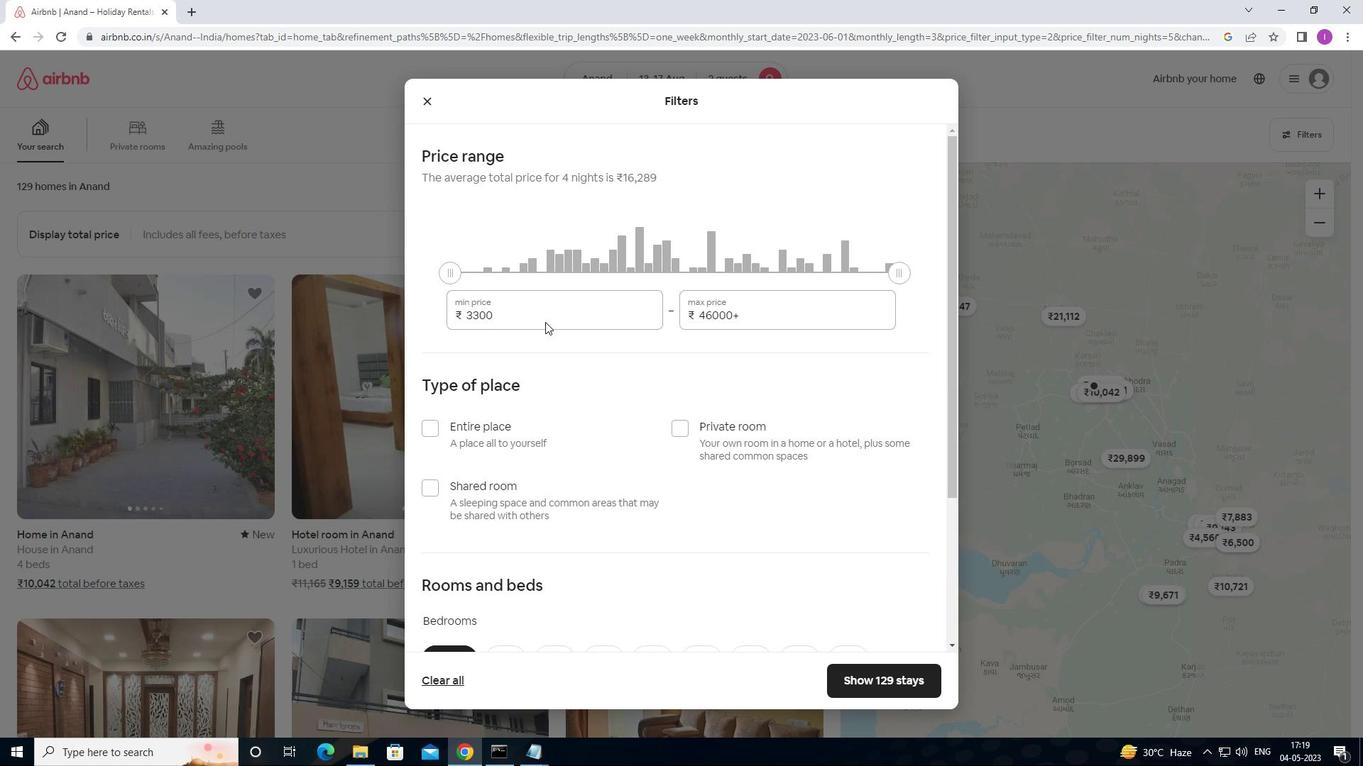 
Action: Mouse moved to (460, 328)
Screenshot: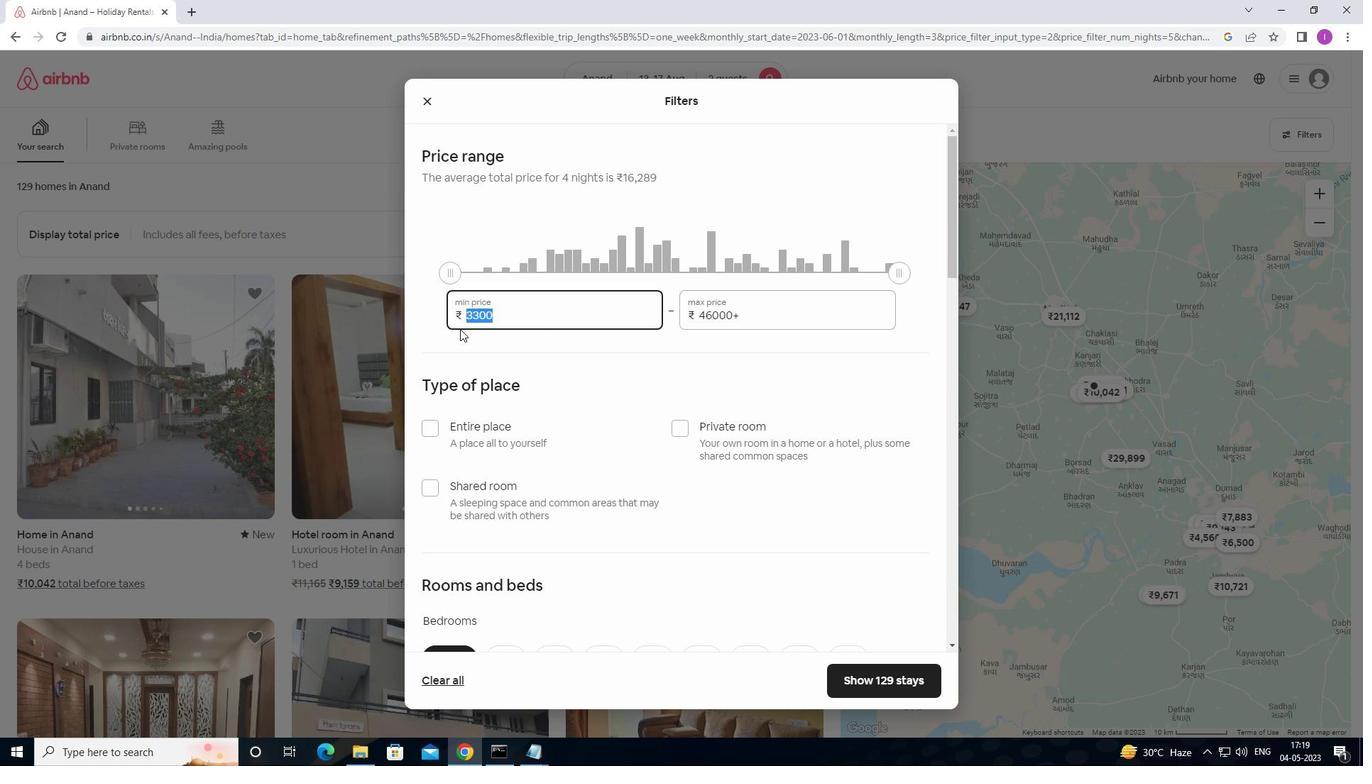 
Action: Key pressed 1
Screenshot: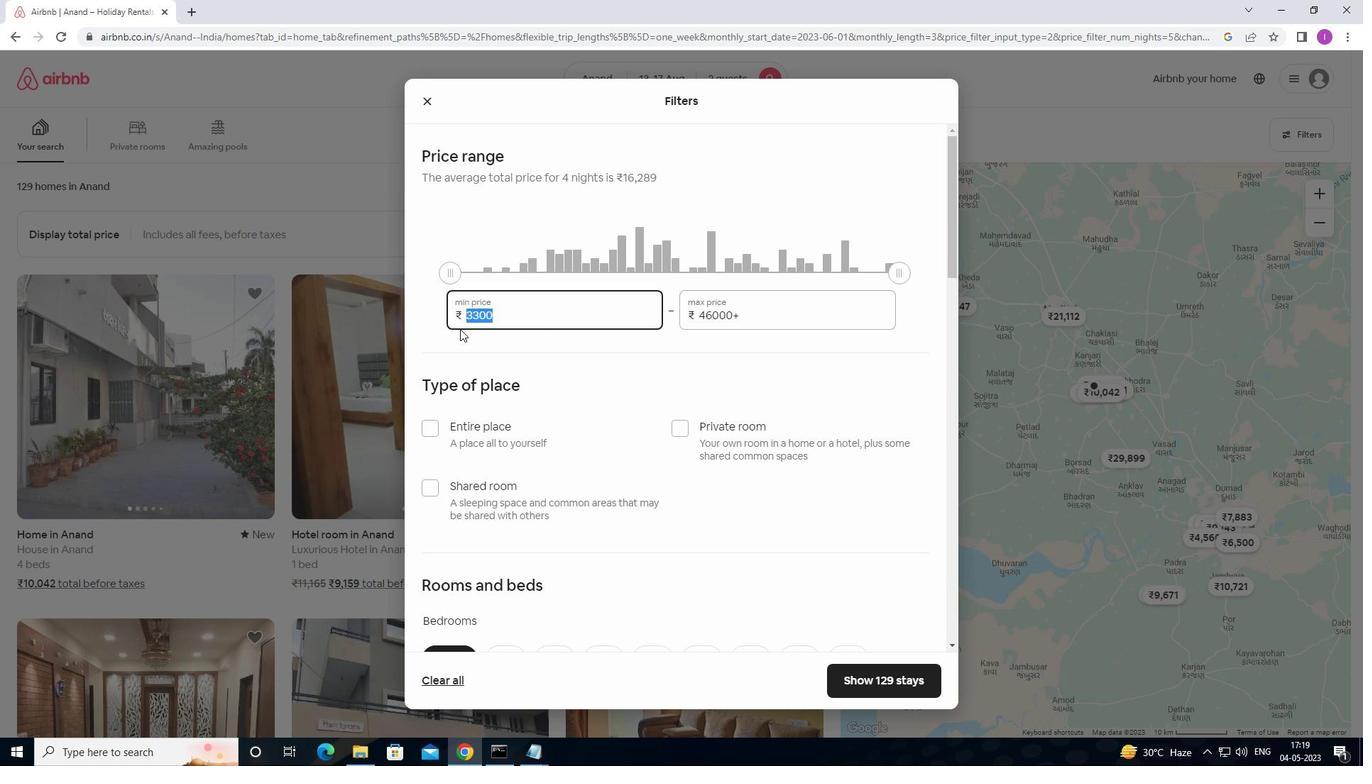 
Action: Mouse moved to (462, 327)
Screenshot: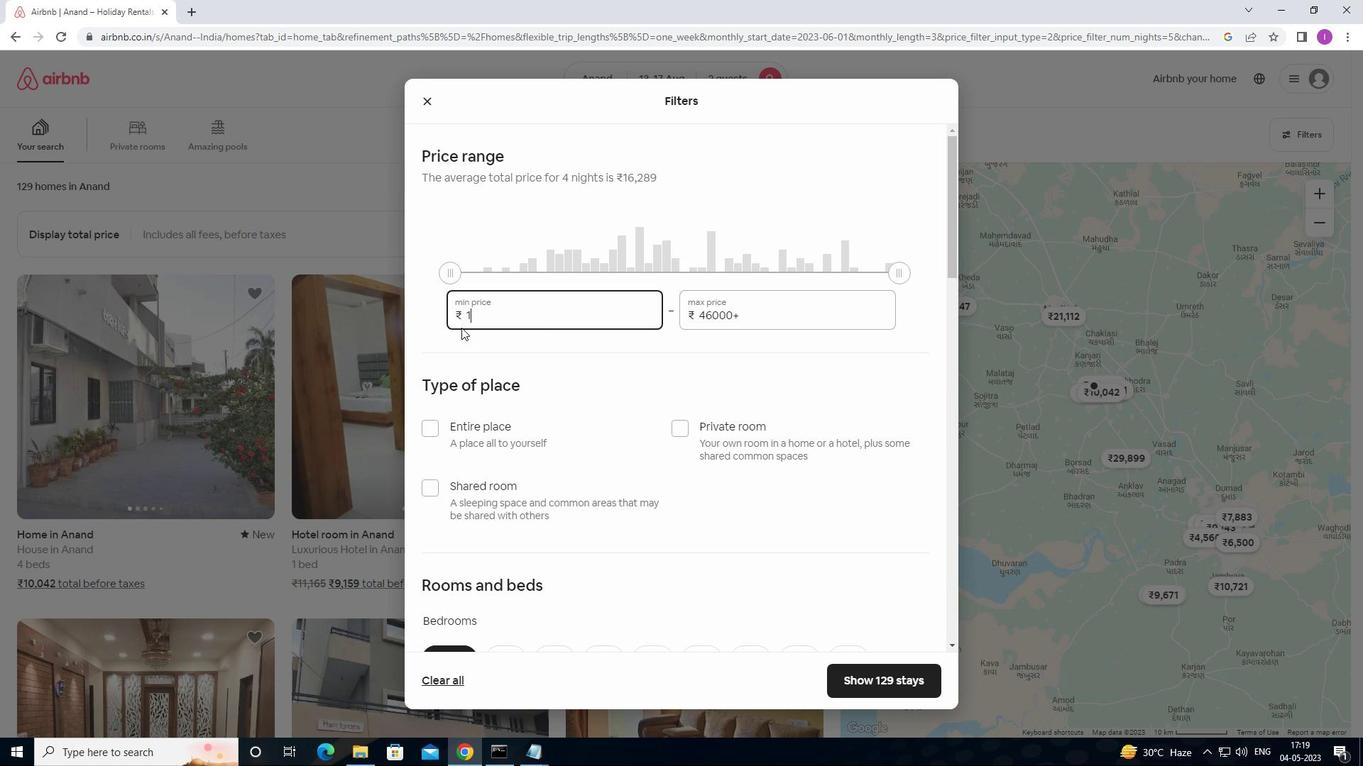 
Action: Key pressed 0
Screenshot: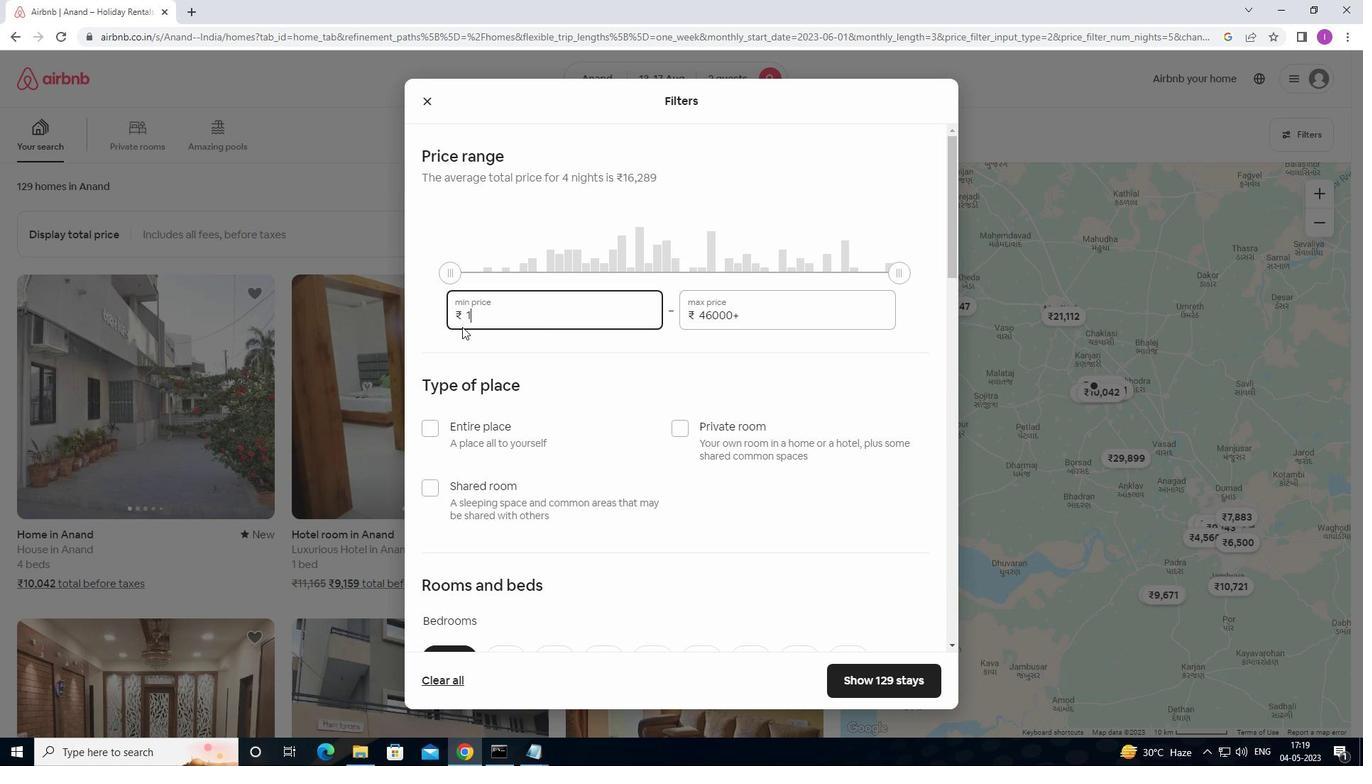 
Action: Mouse moved to (462, 327)
Screenshot: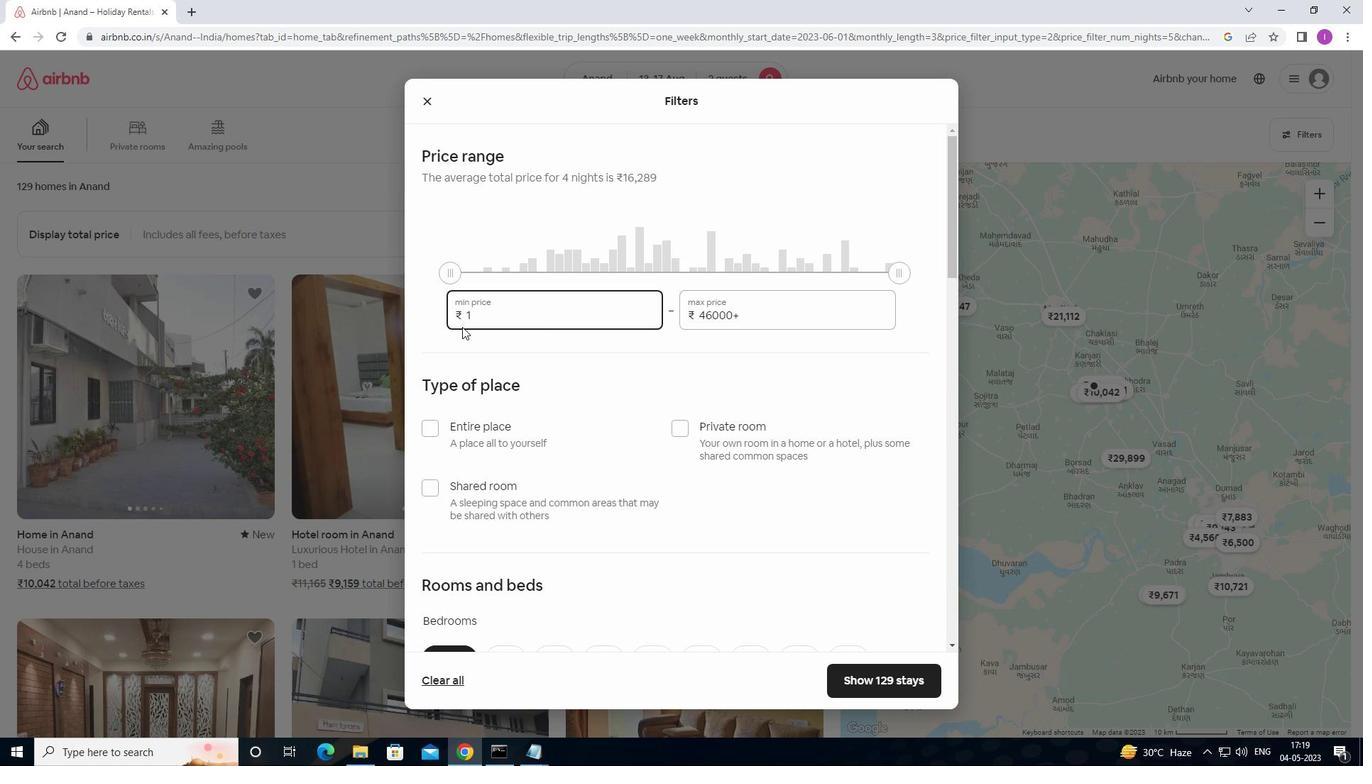 
Action: Key pressed 0
Screenshot: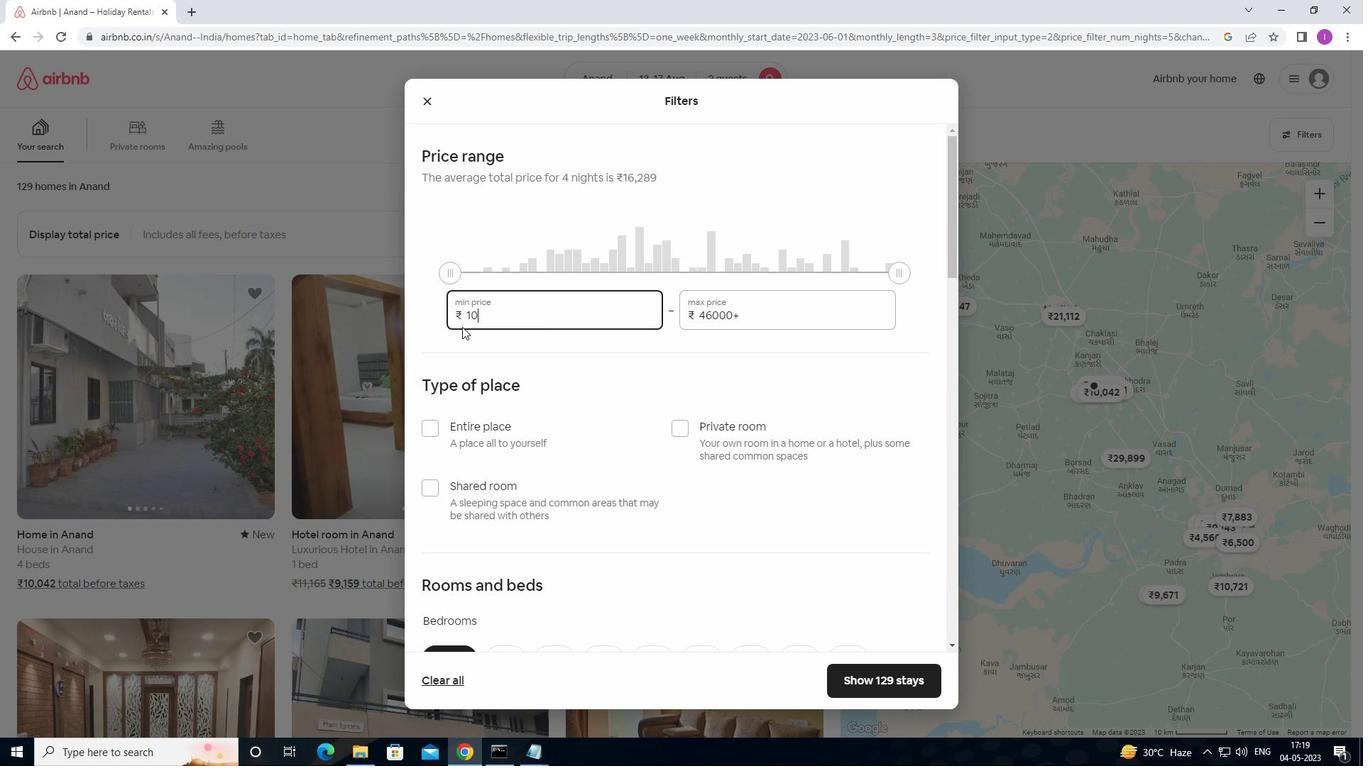 
Action: Mouse moved to (463, 327)
Screenshot: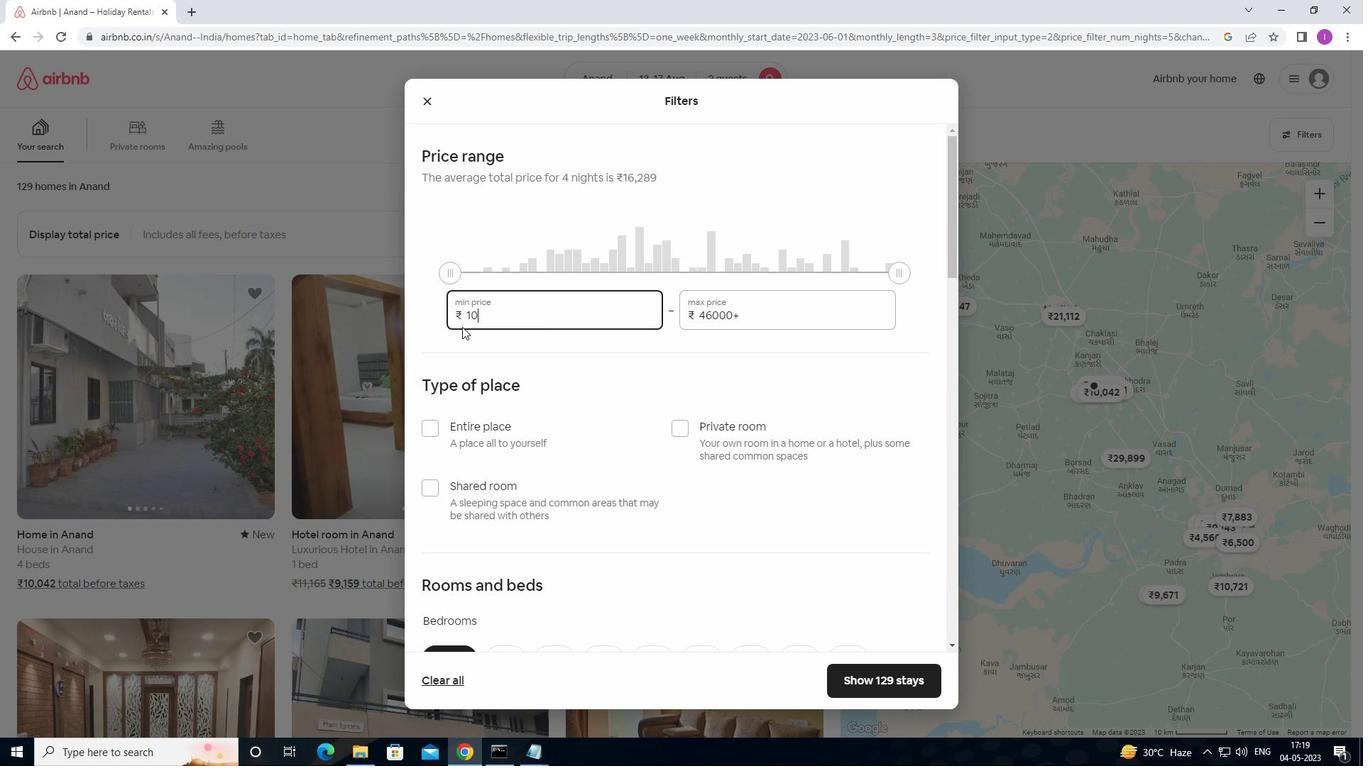 
Action: Key pressed 0
Screenshot: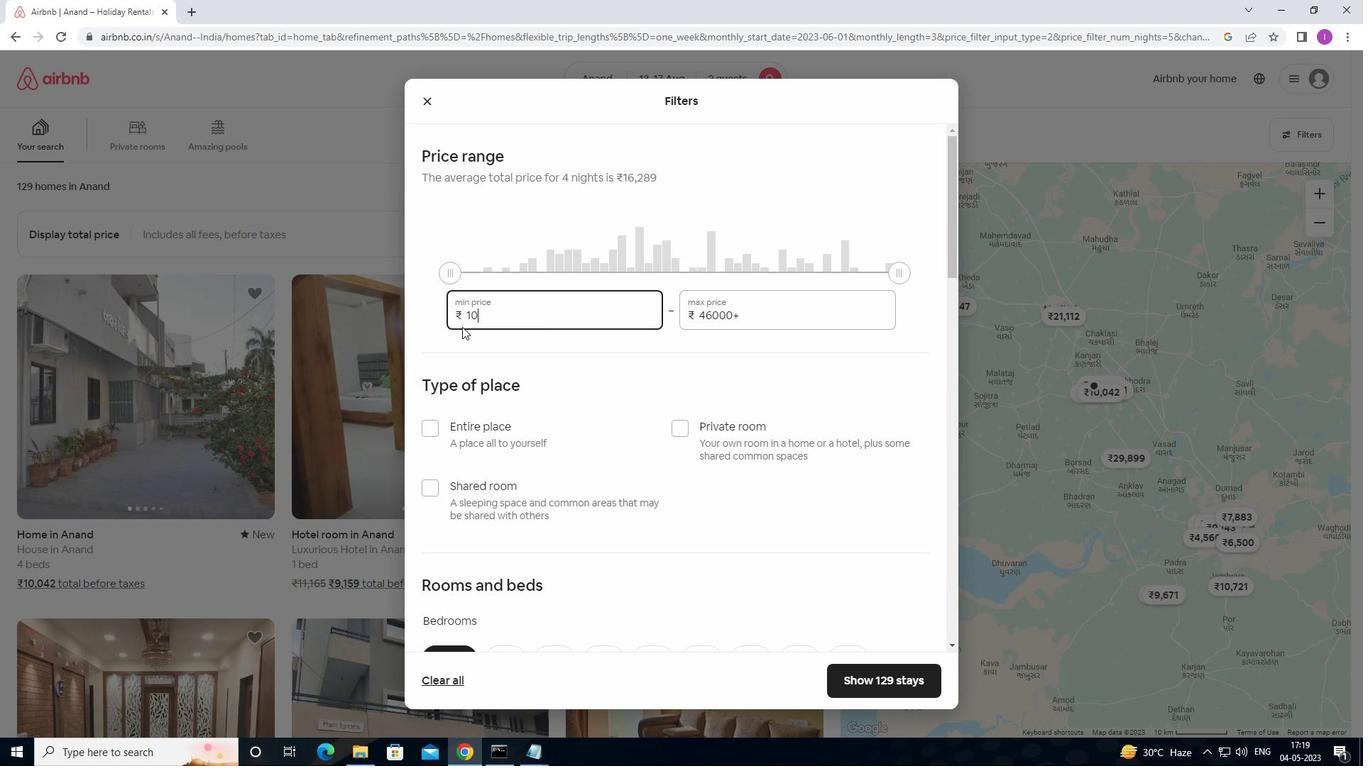 
Action: Mouse moved to (467, 325)
Screenshot: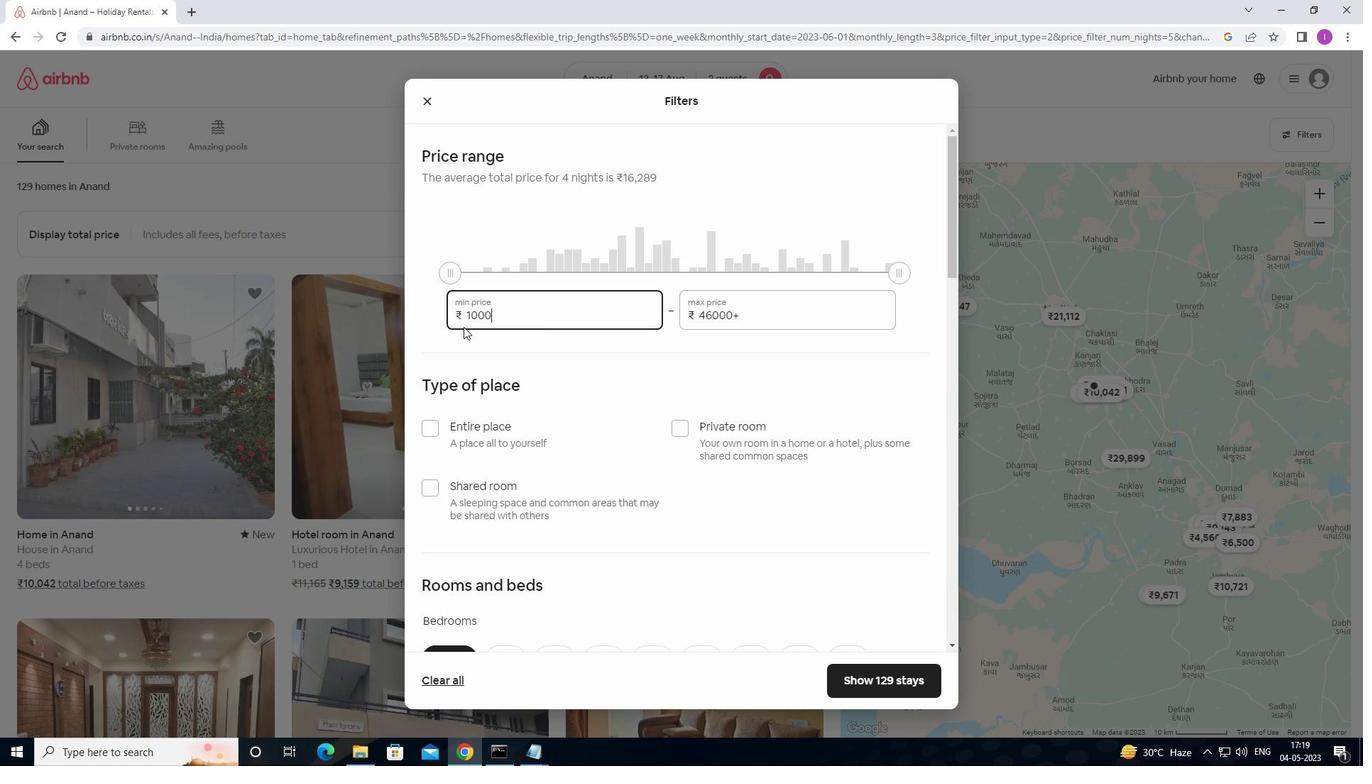
Action: Key pressed 0
Screenshot: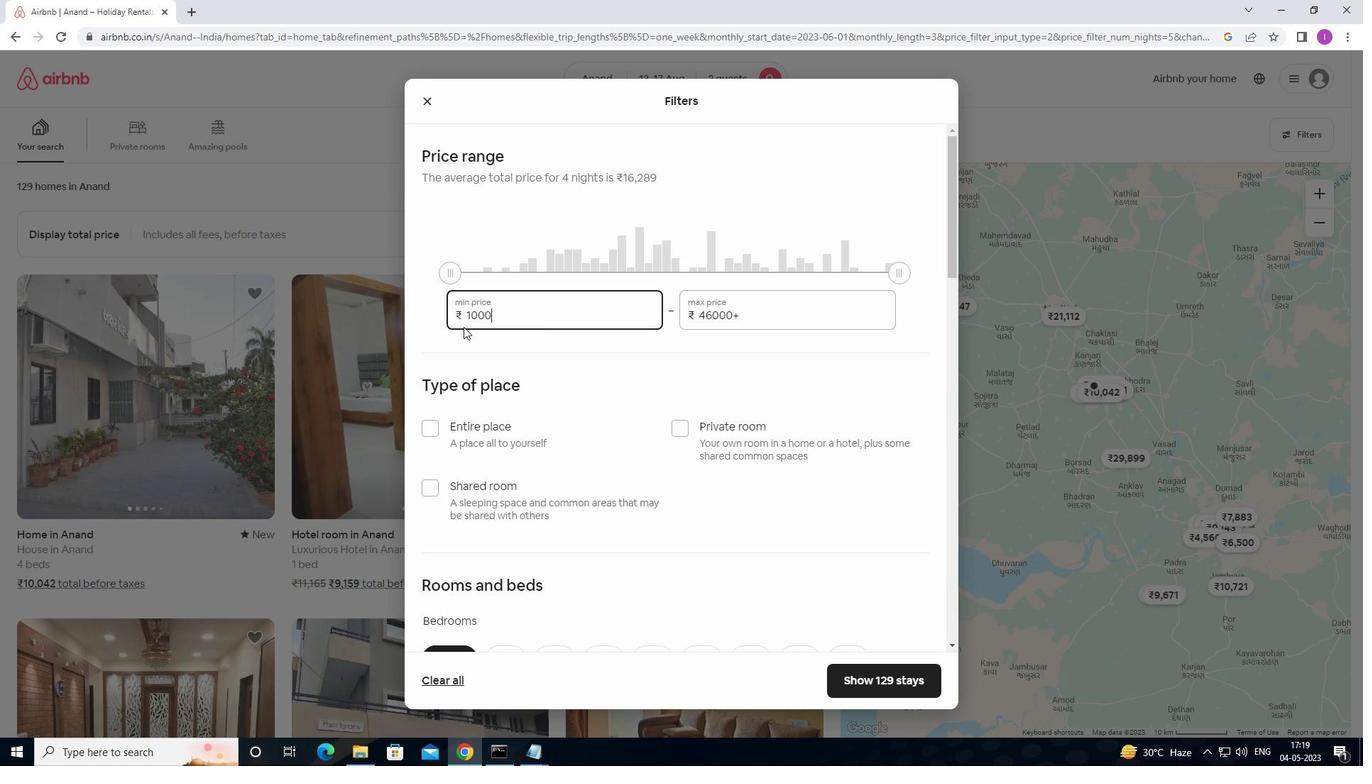 
Action: Mouse moved to (766, 320)
Screenshot: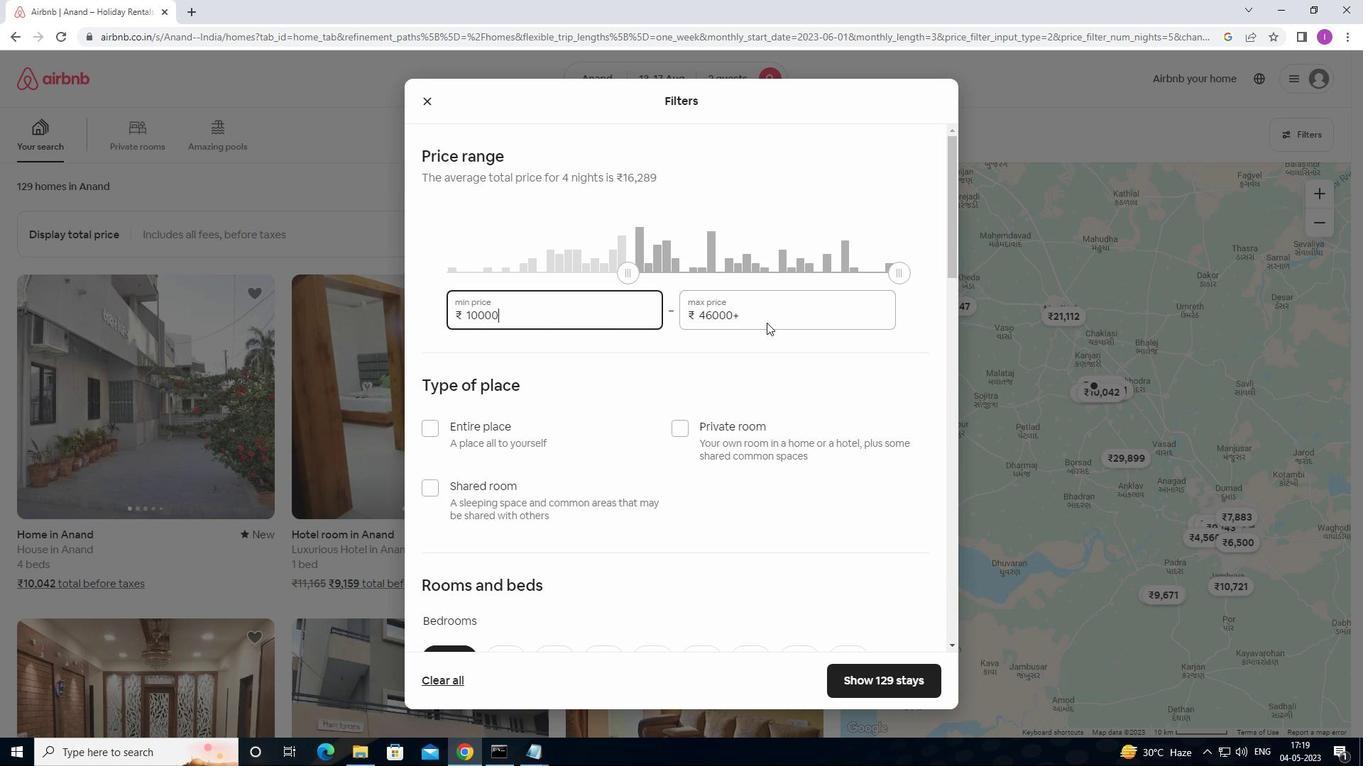 
Action: Mouse pressed left at (766, 320)
Screenshot: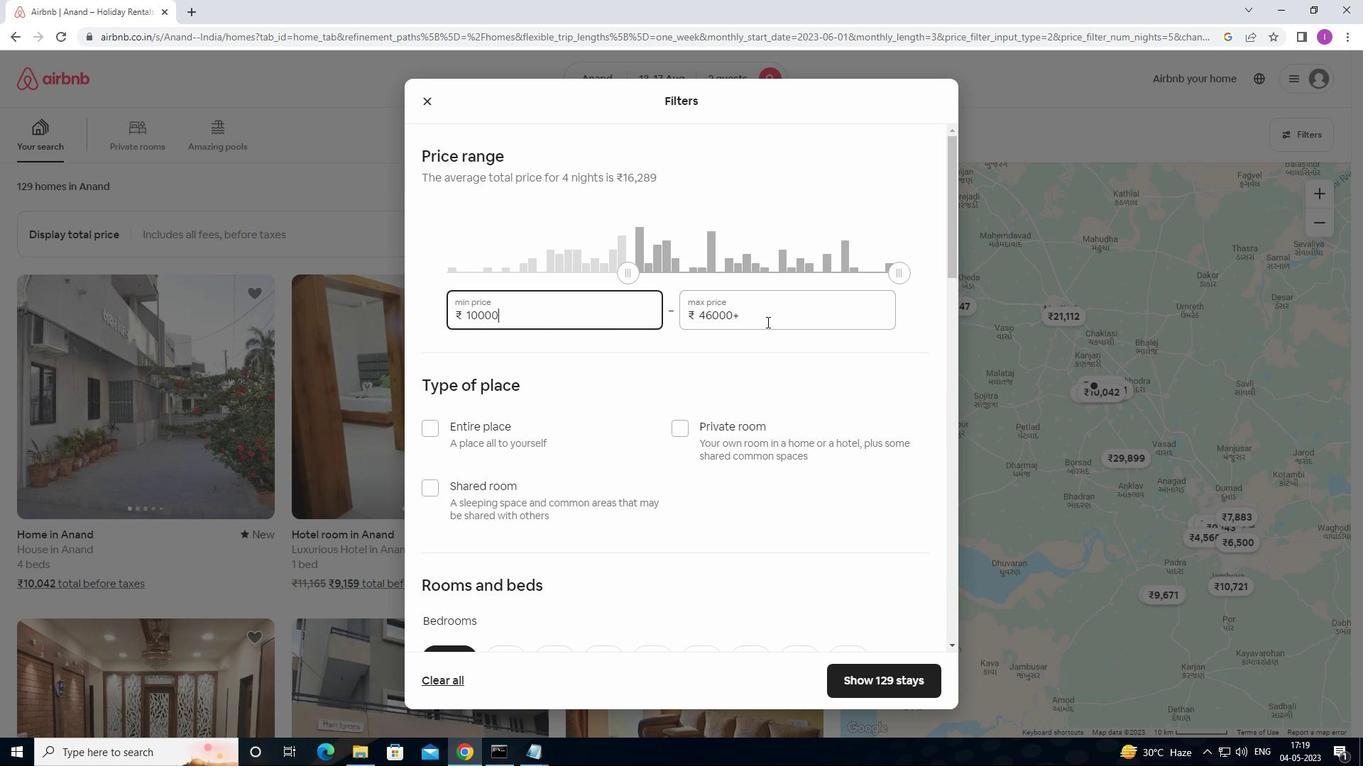 
Action: Mouse moved to (706, 330)
Screenshot: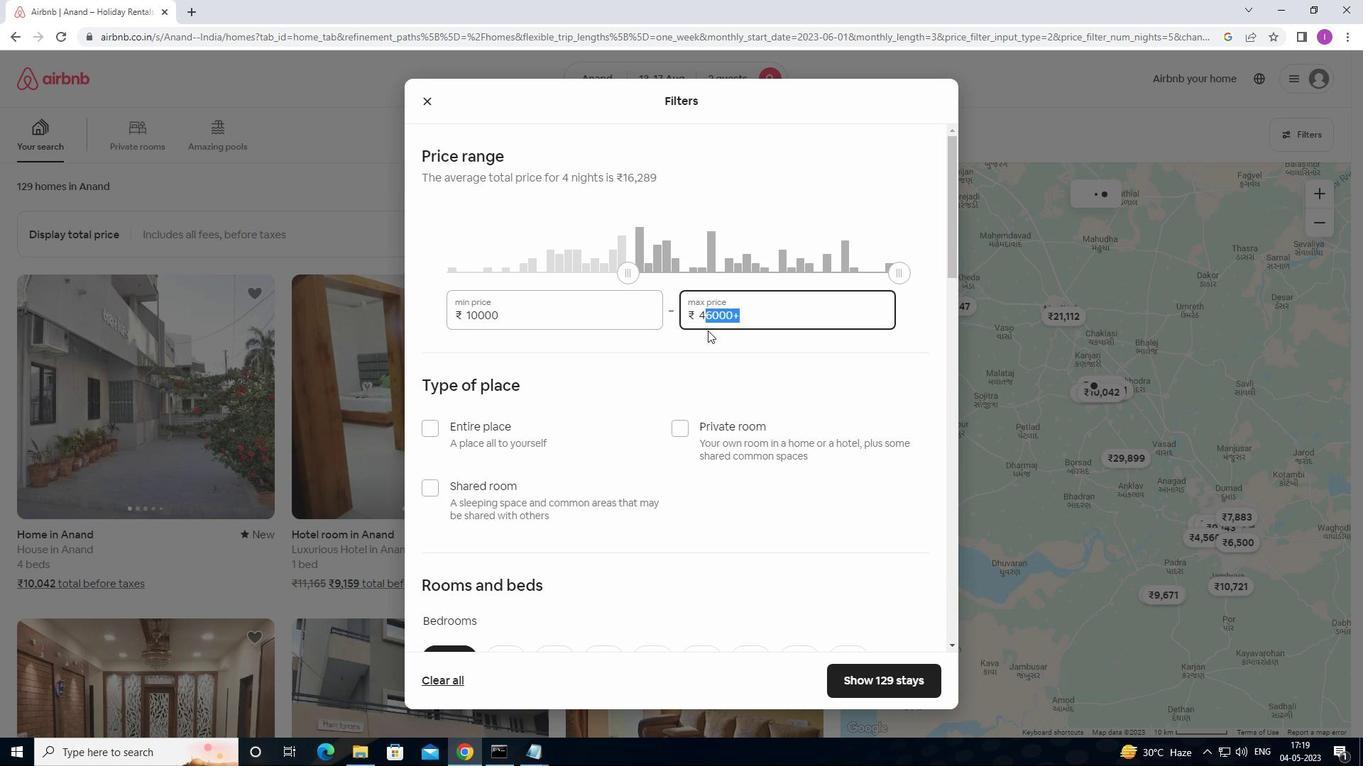 
Action: Mouse pressed left at (706, 330)
Screenshot: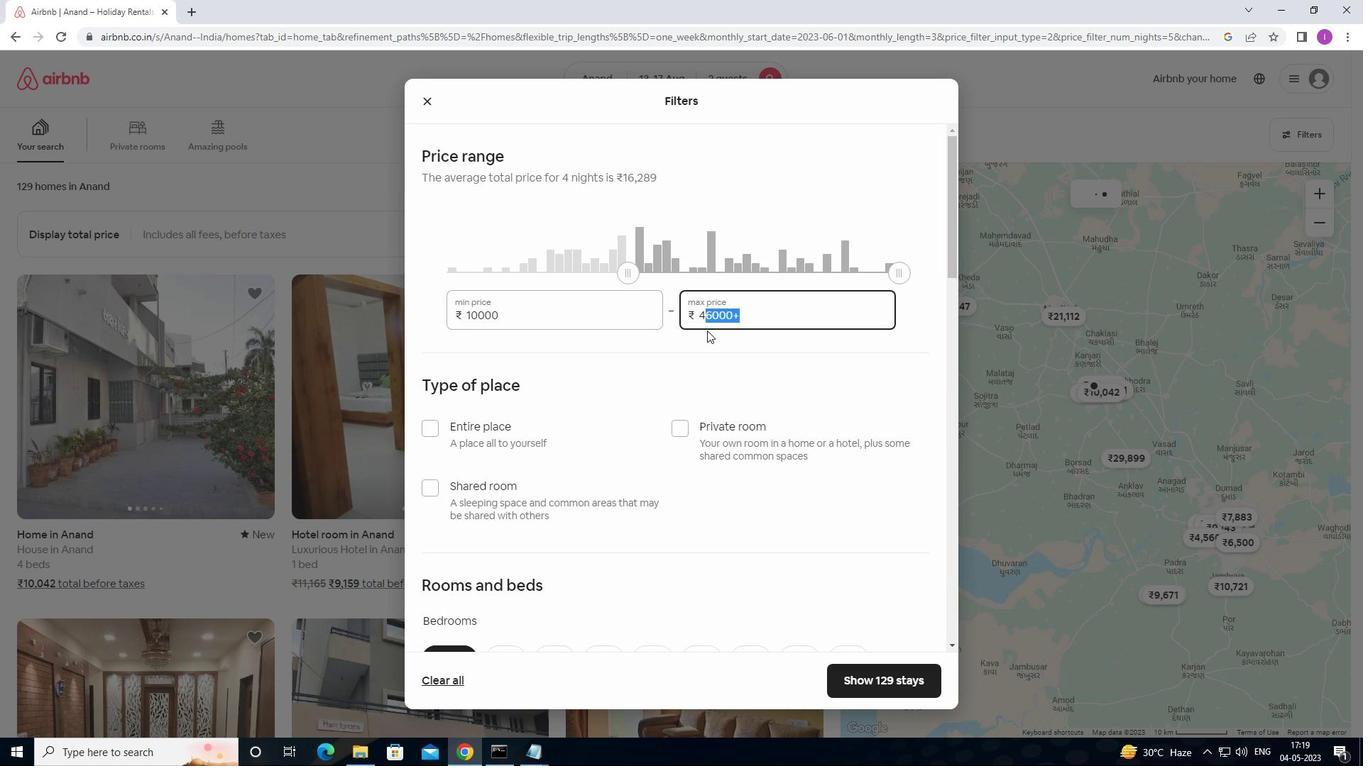 
Action: Mouse moved to (742, 315)
Screenshot: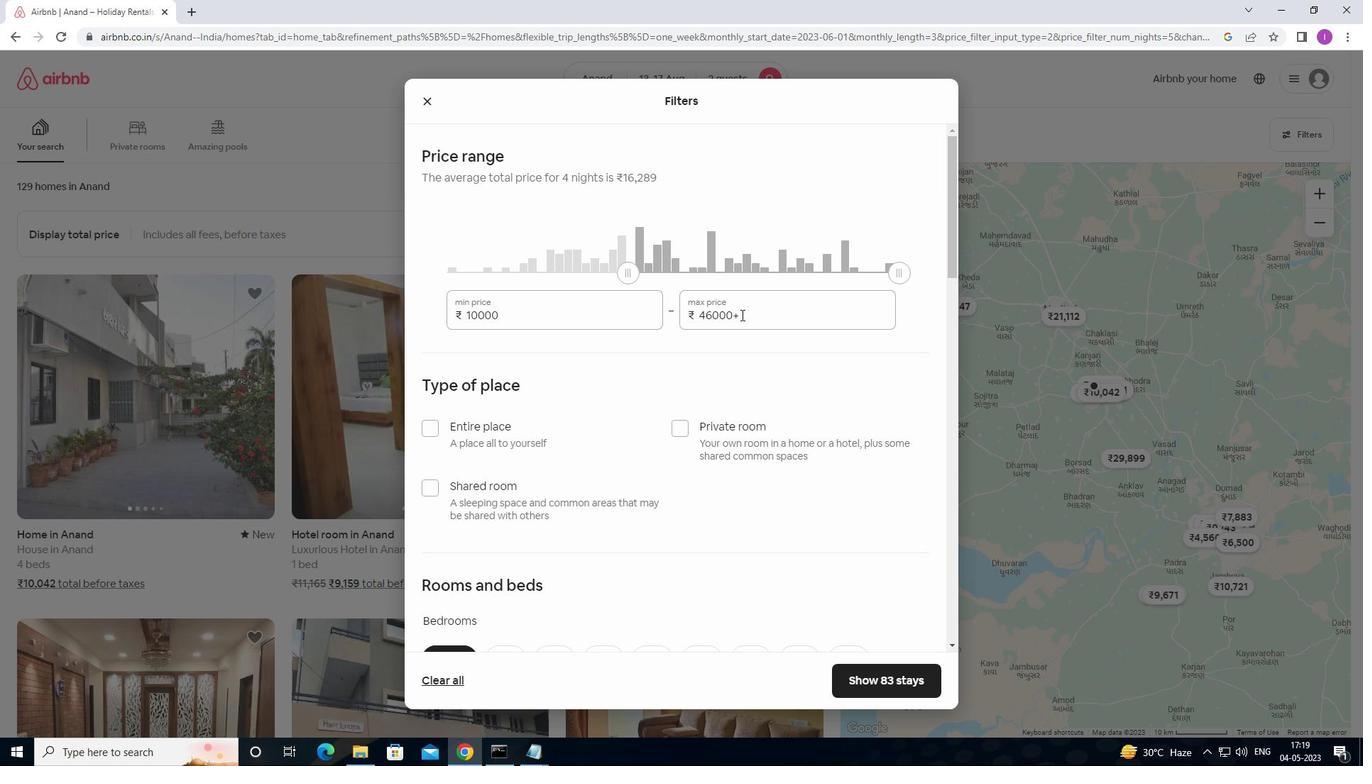 
Action: Mouse pressed left at (742, 315)
Screenshot: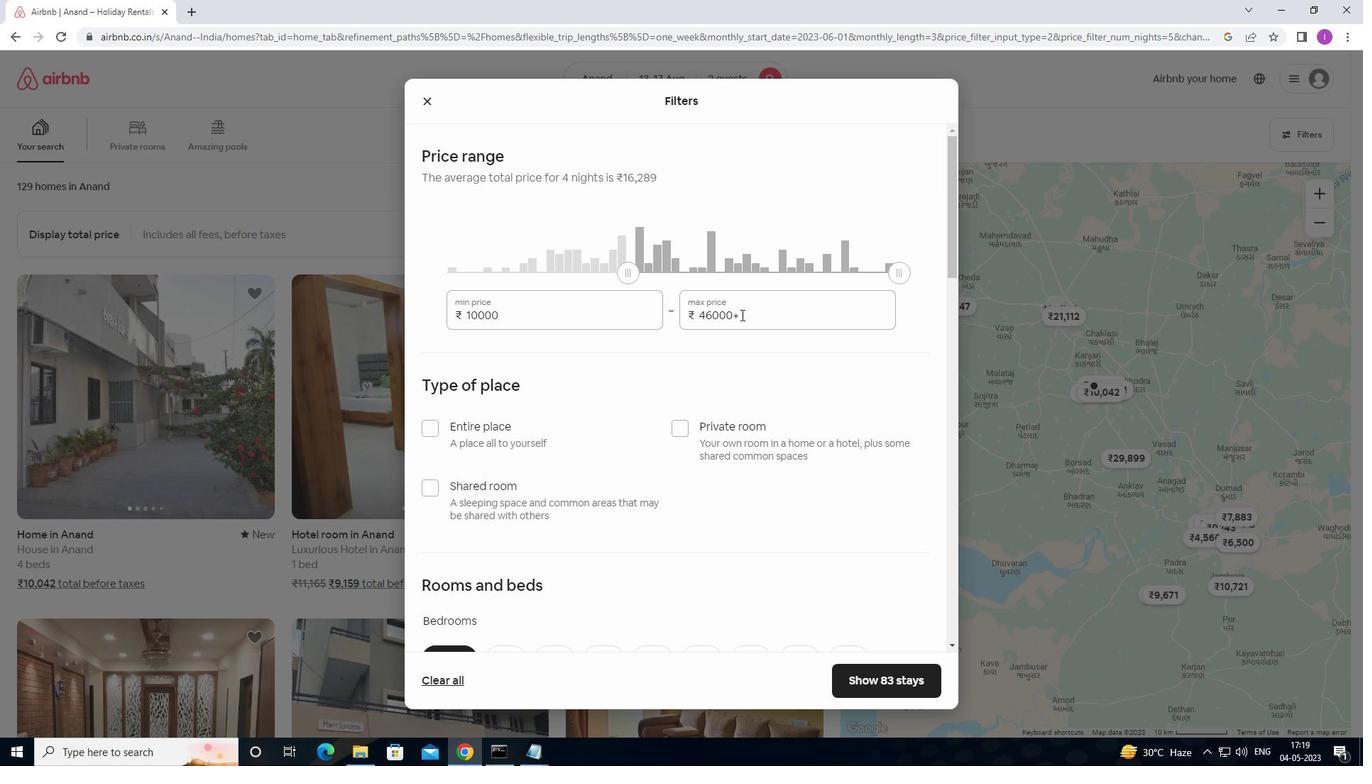 
Action: Mouse moved to (683, 323)
Screenshot: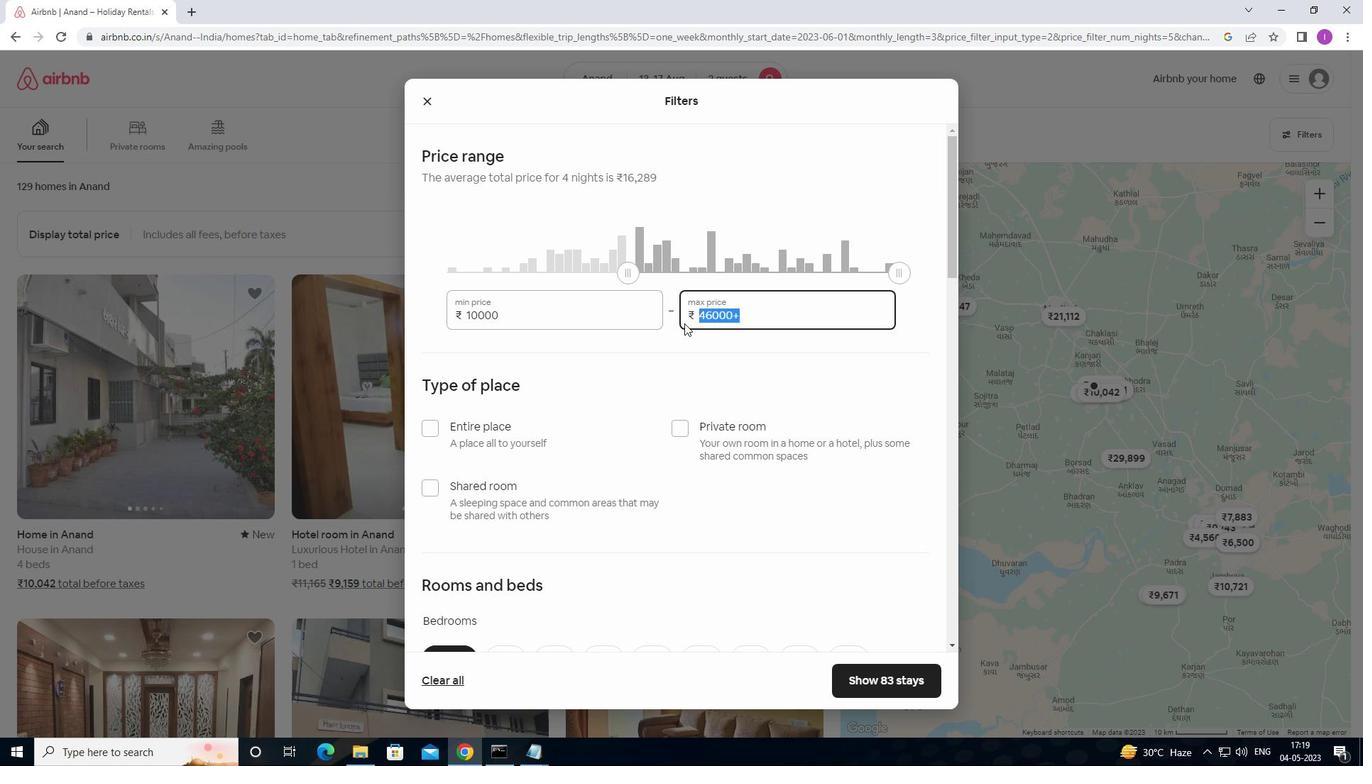 
Action: Key pressed 1600
Screenshot: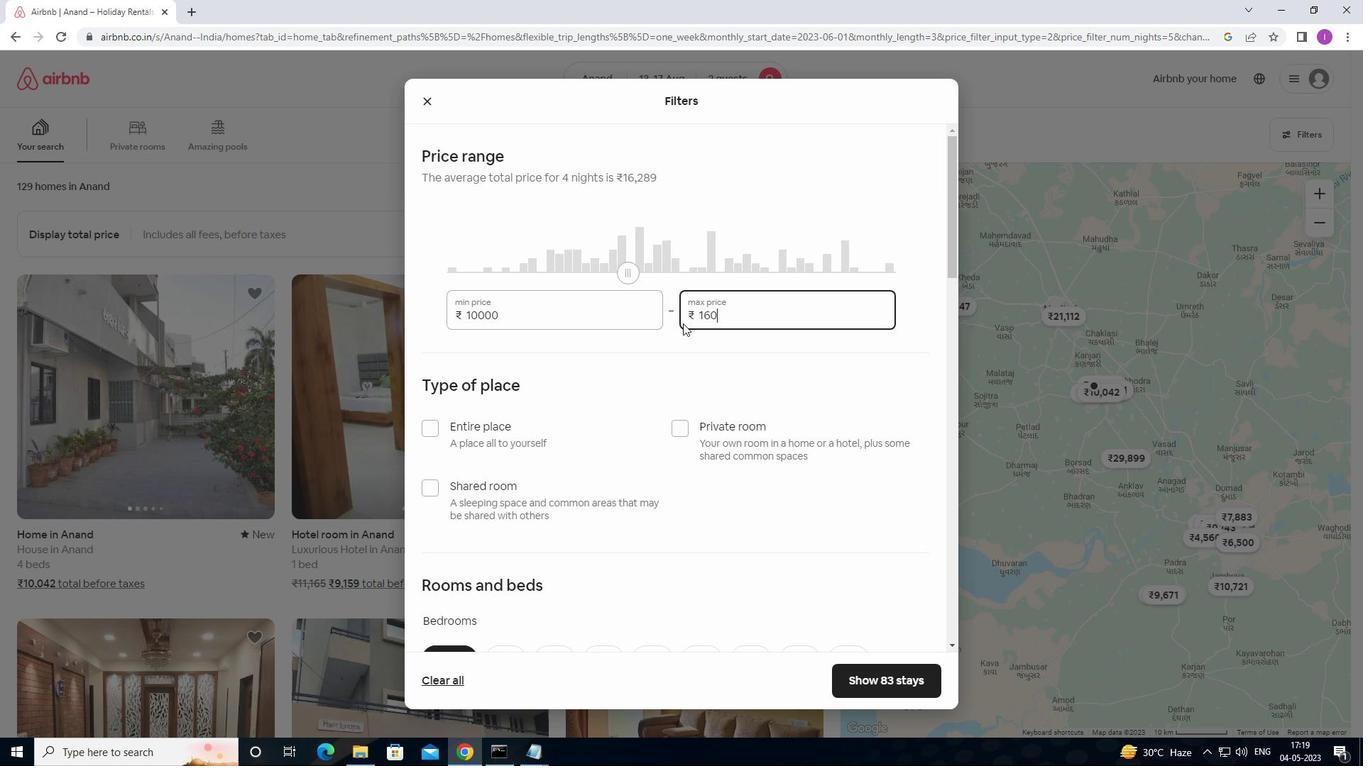 
Action: Mouse moved to (682, 325)
Screenshot: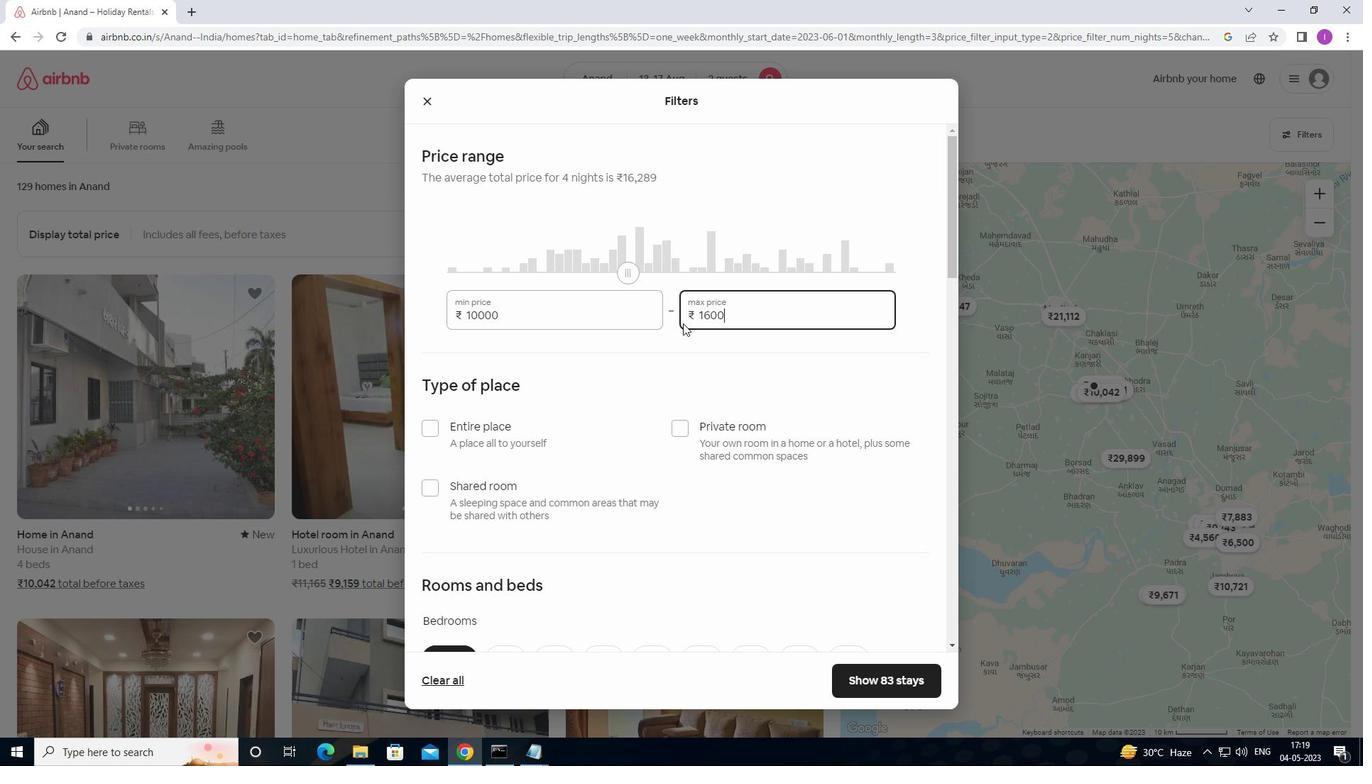 
Action: Key pressed 0
Screenshot: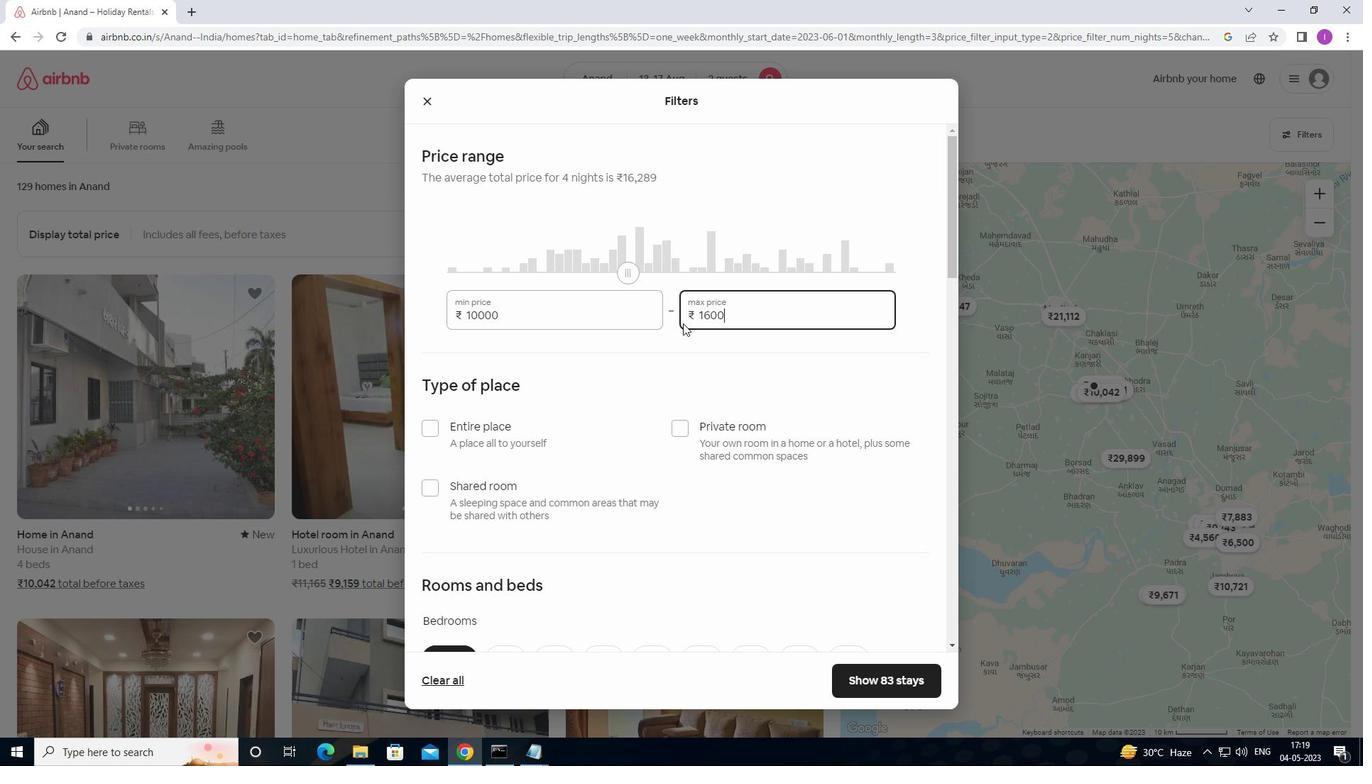 
Action: Mouse moved to (722, 372)
Screenshot: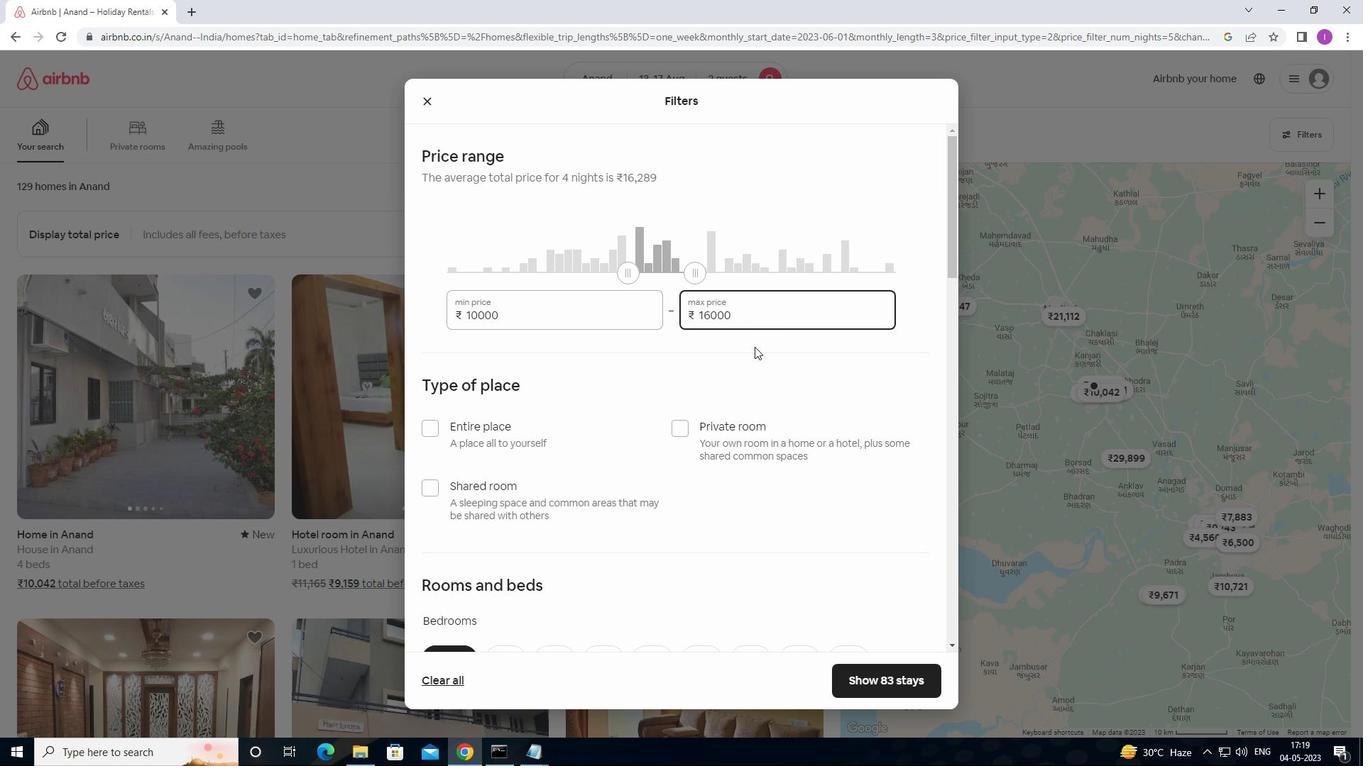 
Action: Mouse scrolled (722, 372) with delta (0, 0)
Screenshot: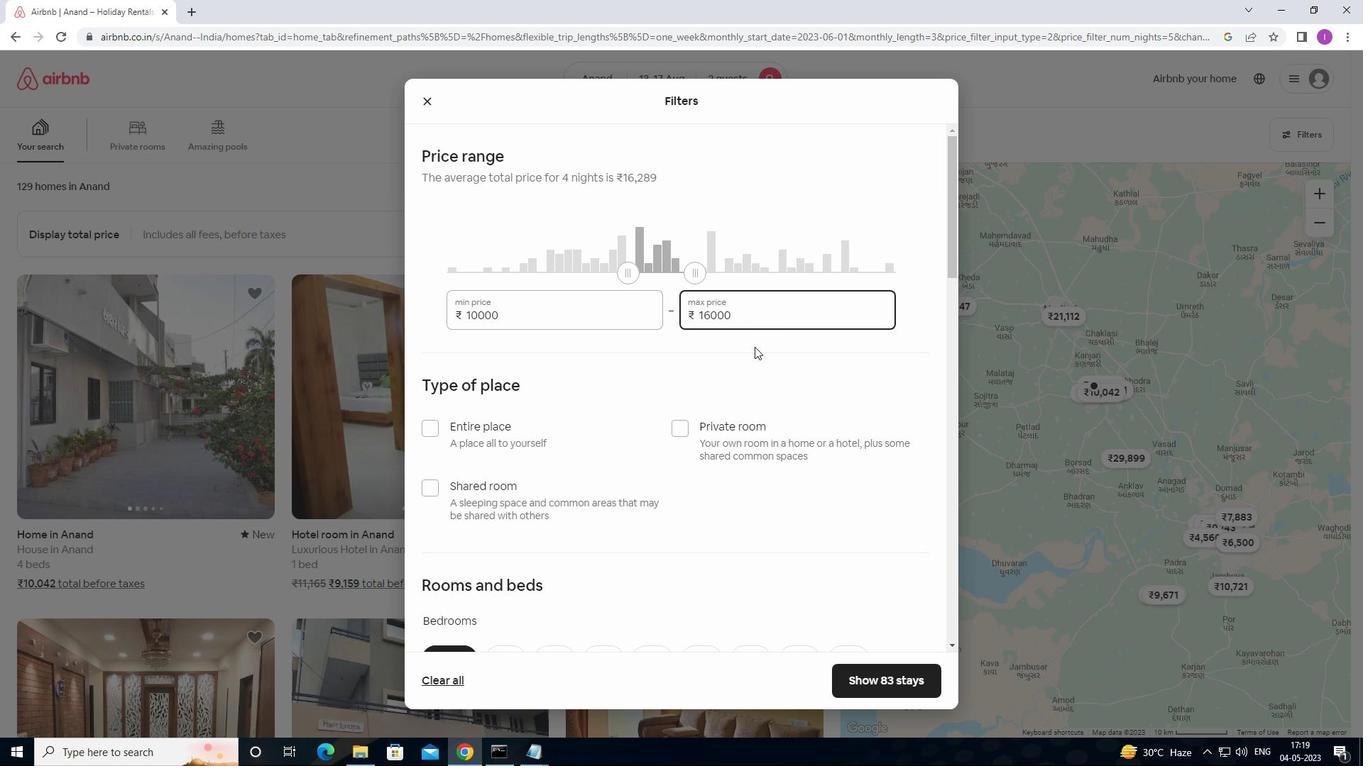
Action: Mouse moved to (717, 367)
Screenshot: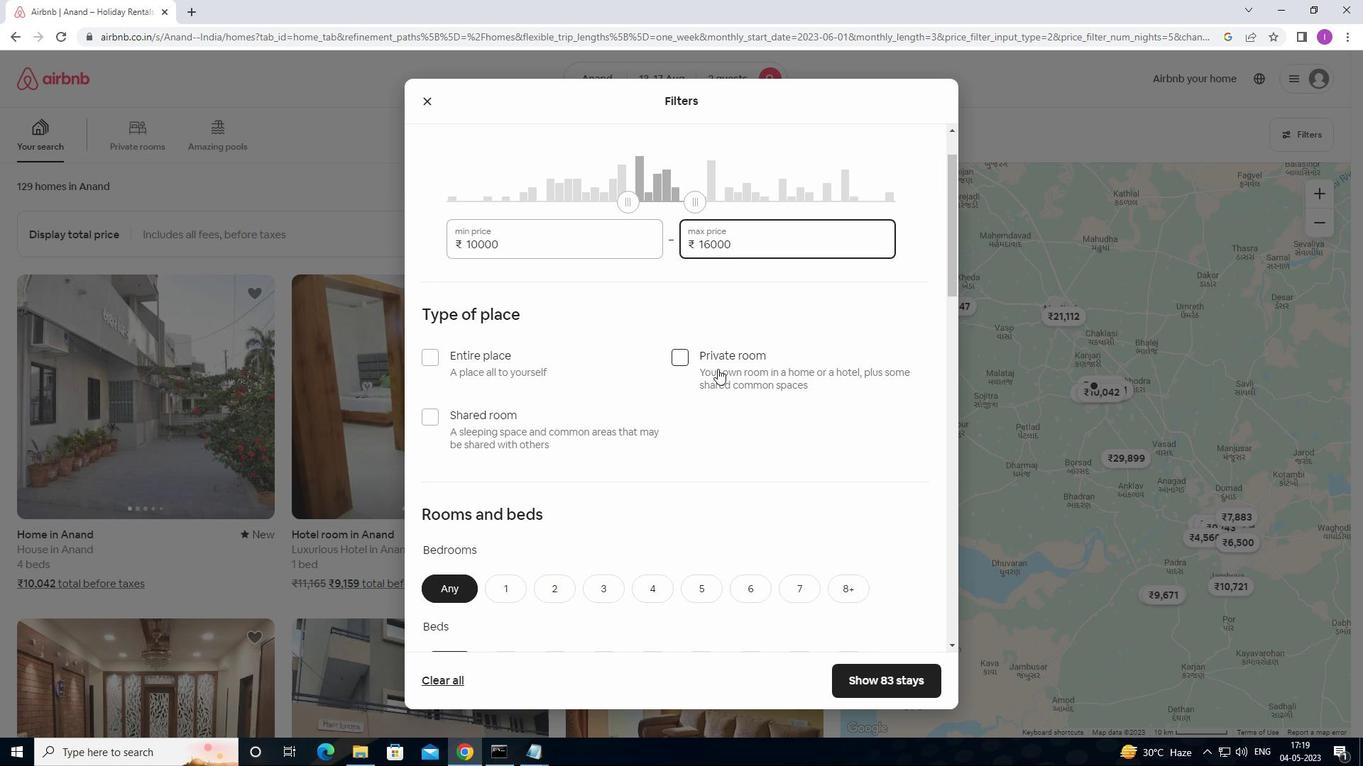 
Action: Mouse scrolled (717, 366) with delta (0, 0)
Screenshot: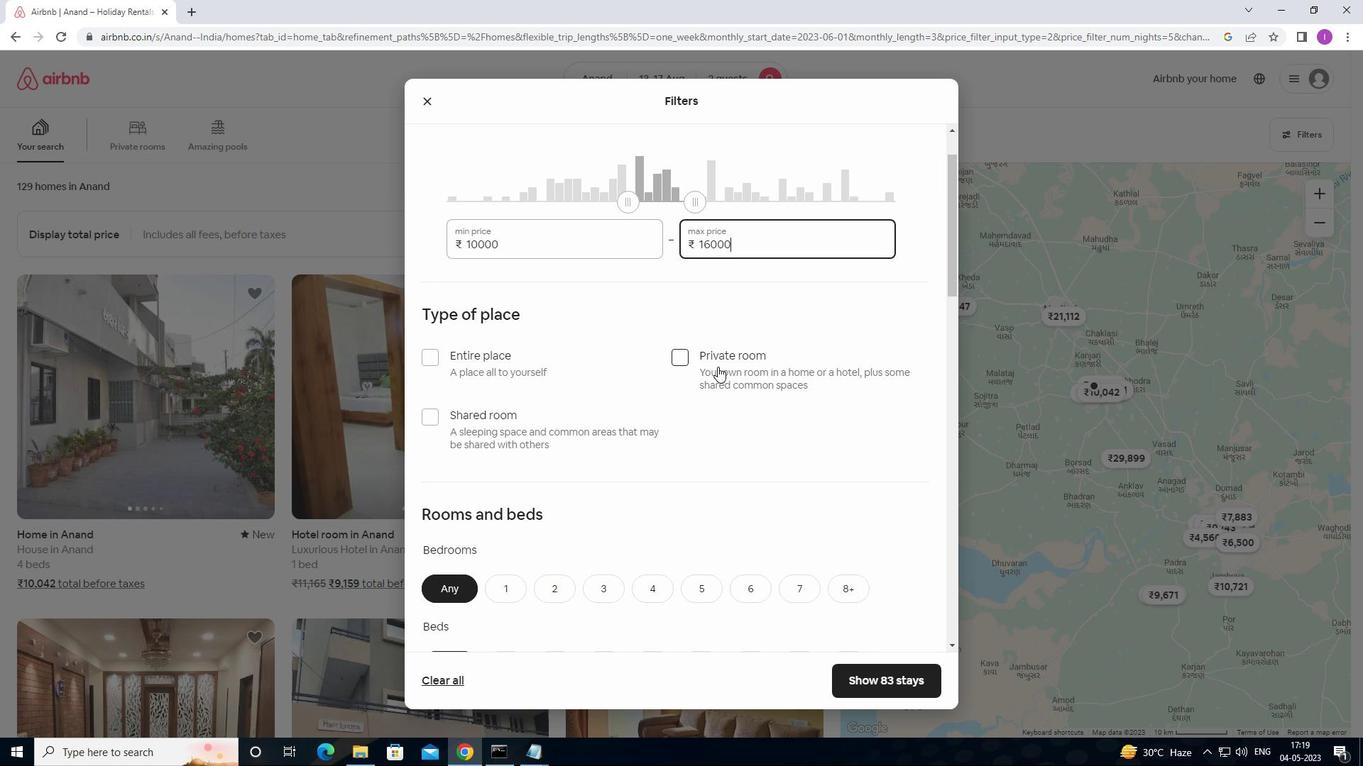 
Action: Mouse moved to (435, 290)
Screenshot: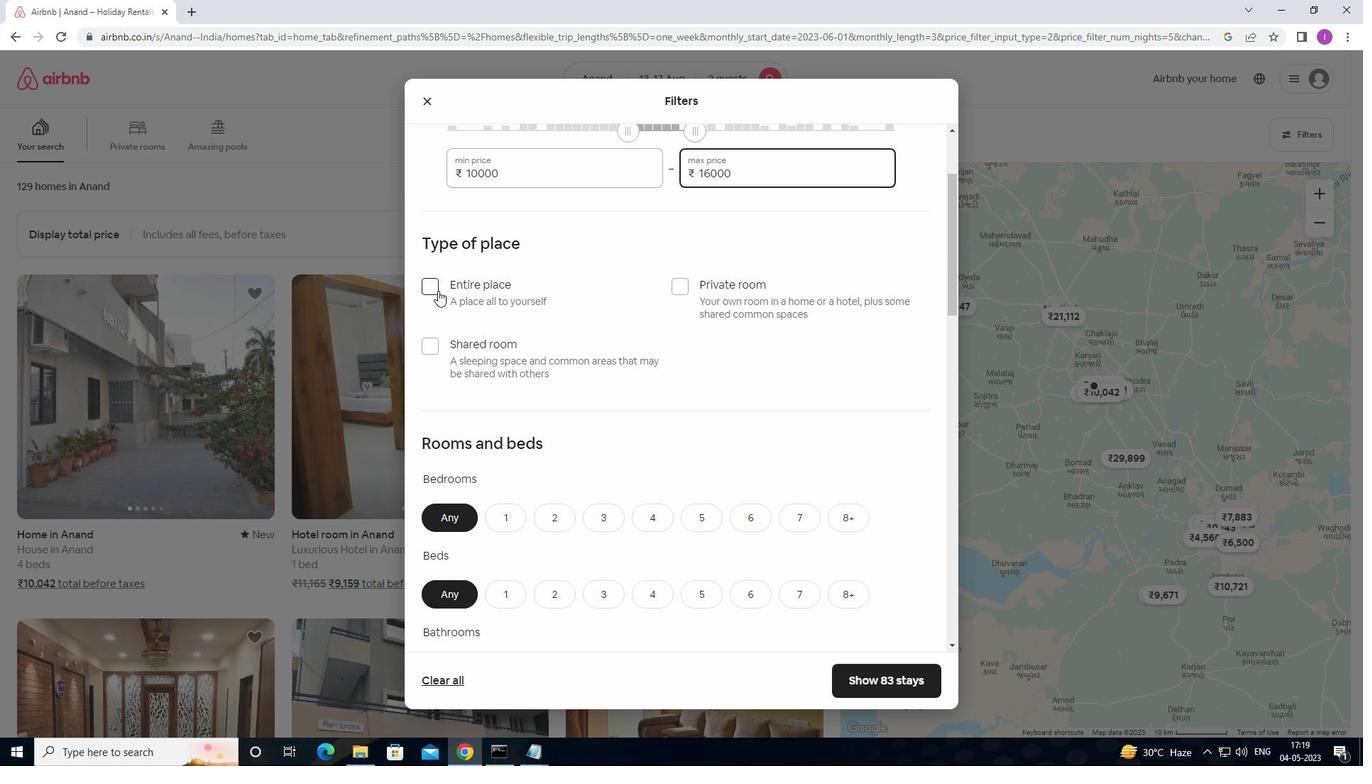
Action: Mouse pressed left at (435, 290)
Screenshot: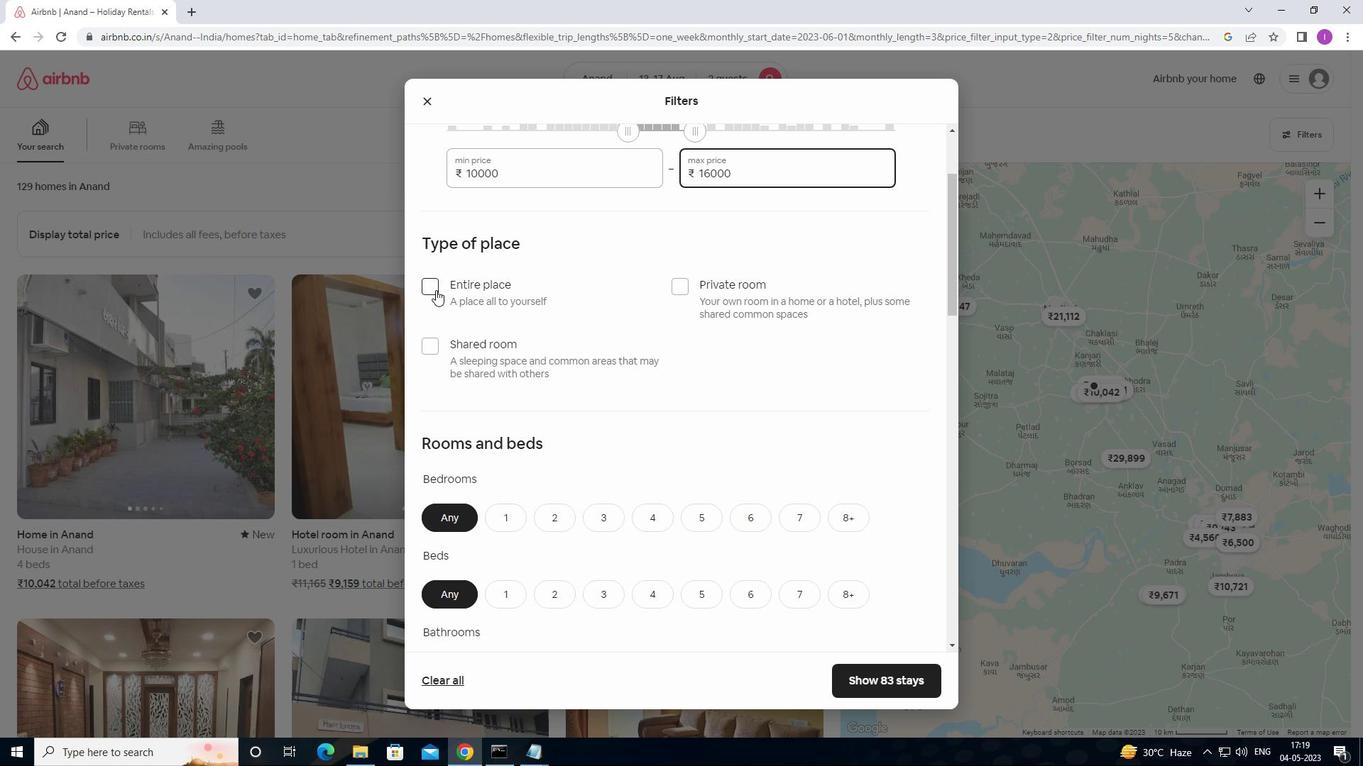 
Action: Mouse moved to (551, 347)
Screenshot: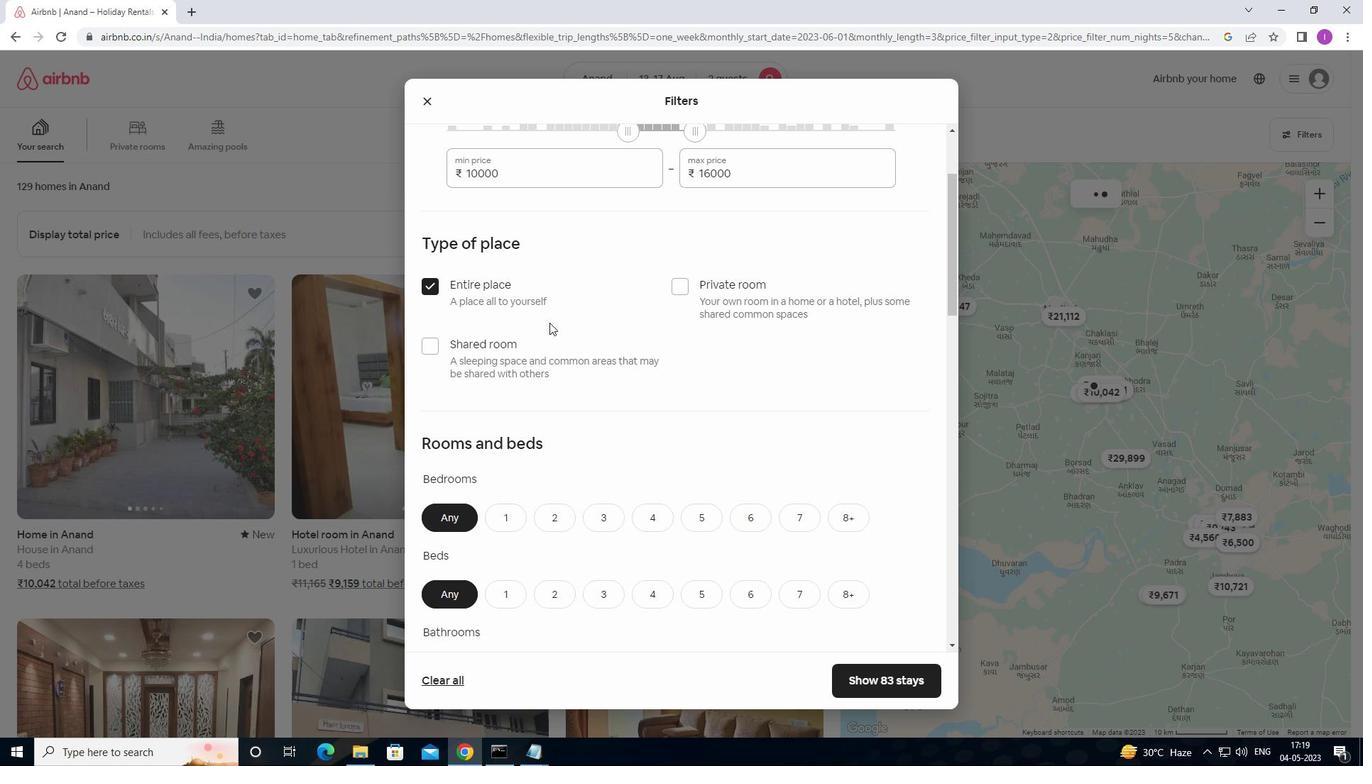 
Action: Mouse scrolled (551, 347) with delta (0, 0)
Screenshot: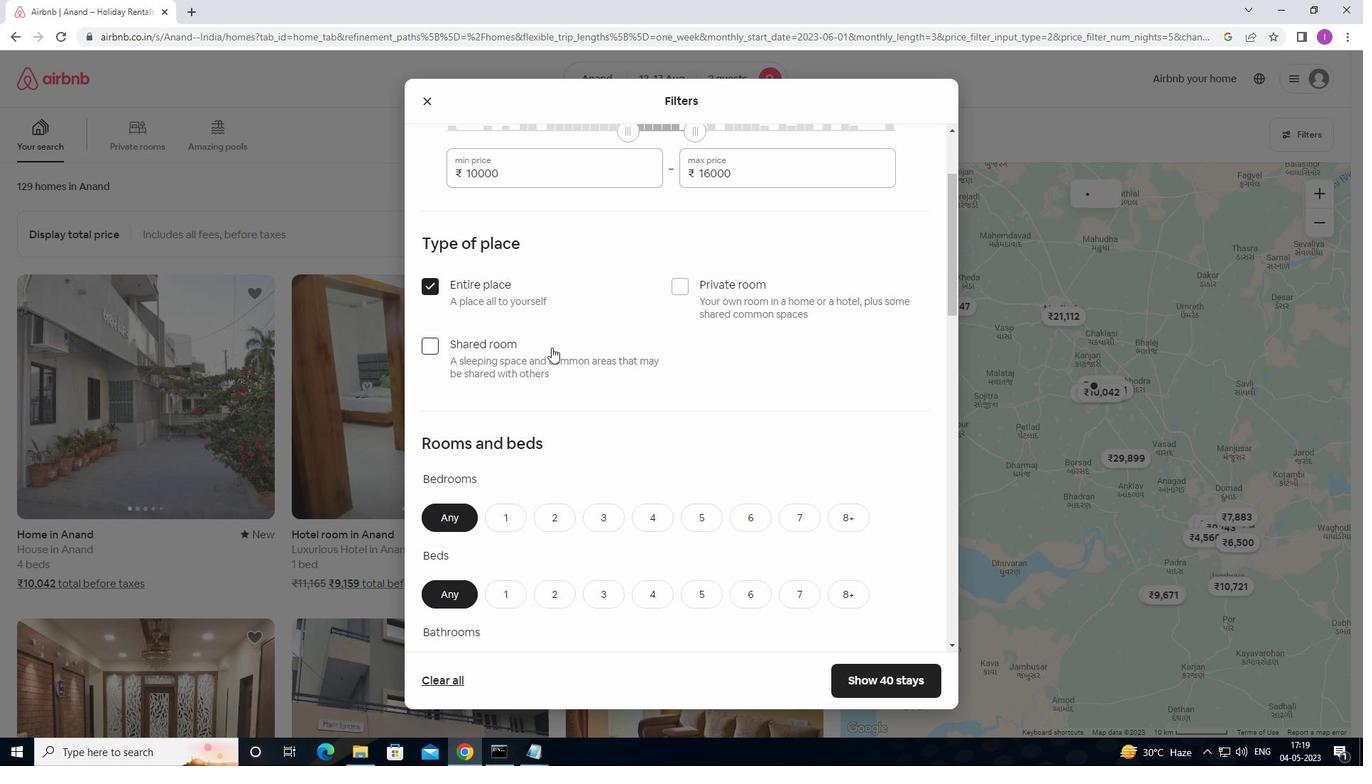 
Action: Mouse moved to (551, 347)
Screenshot: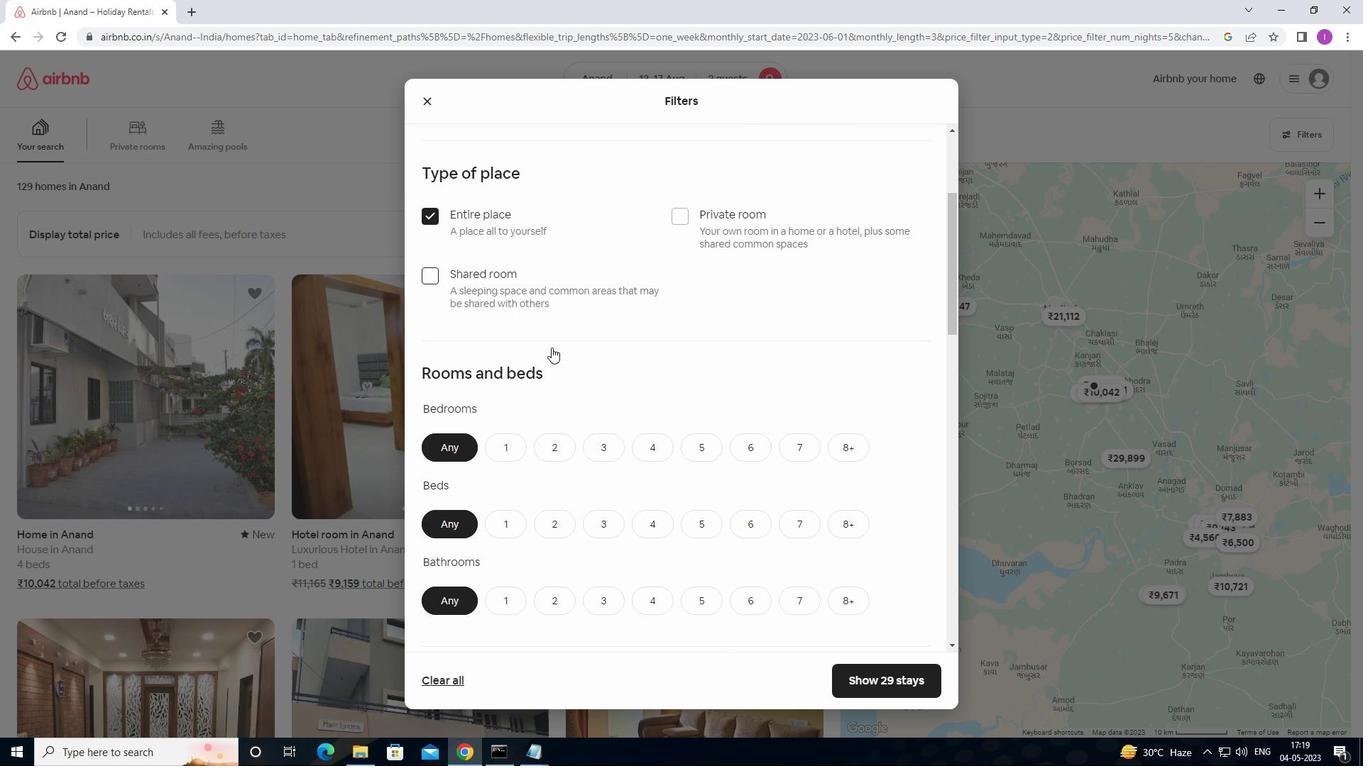 
Action: Mouse scrolled (551, 347) with delta (0, 0)
Screenshot: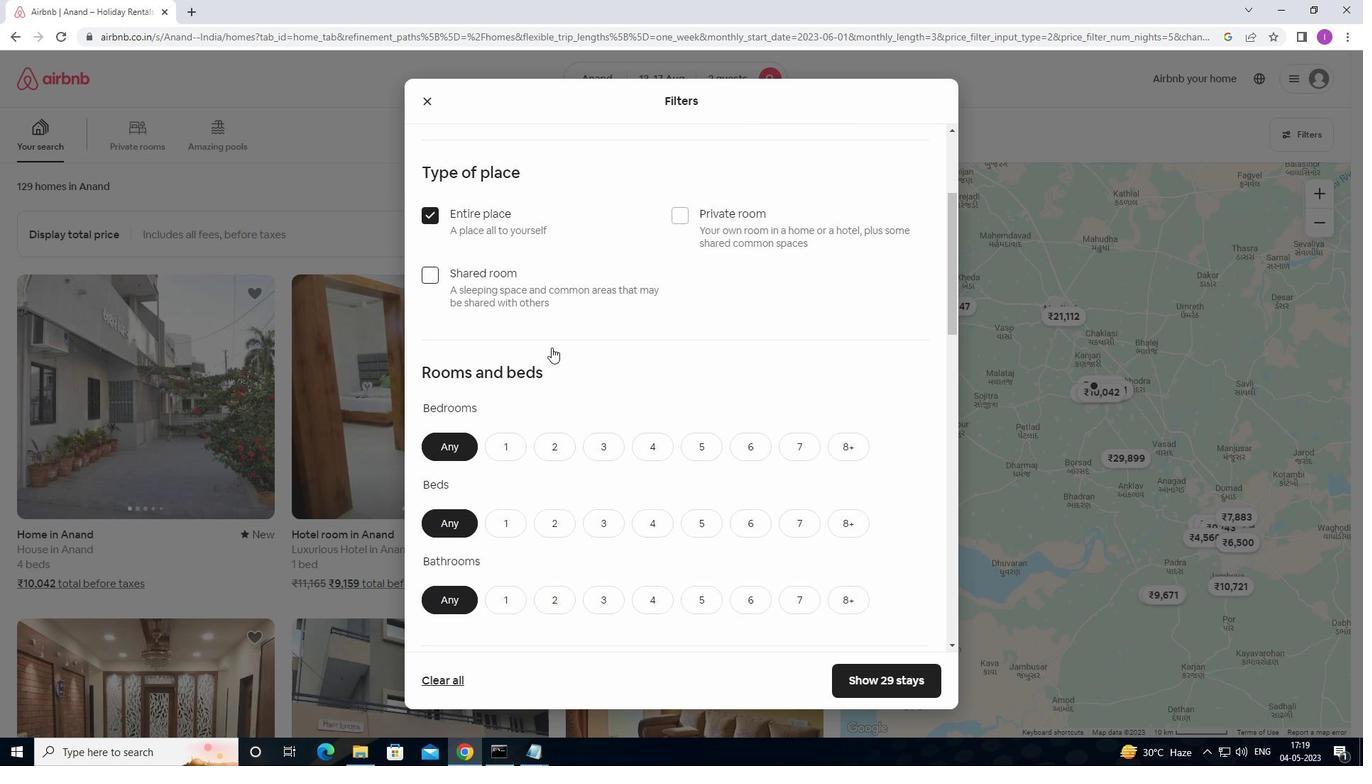 
Action: Mouse moved to (546, 378)
Screenshot: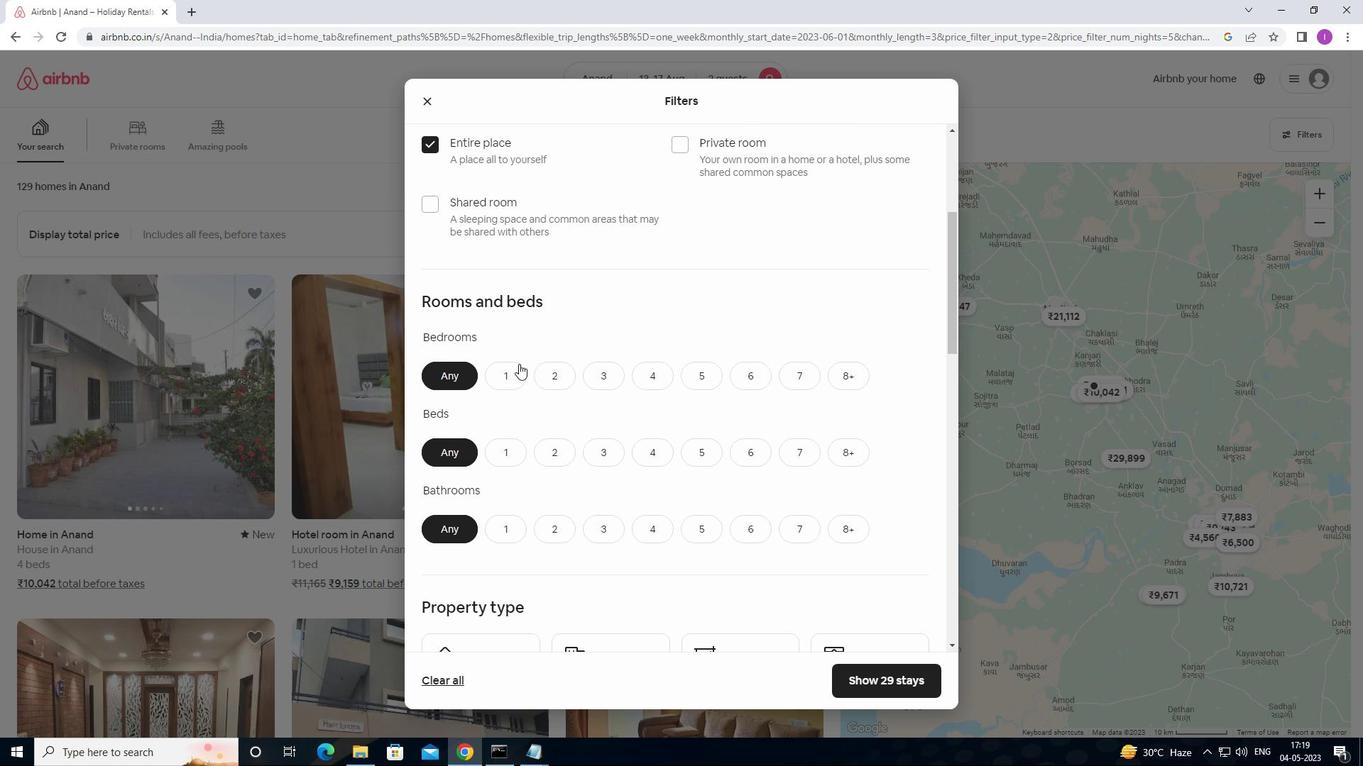 
Action: Mouse pressed left at (546, 378)
Screenshot: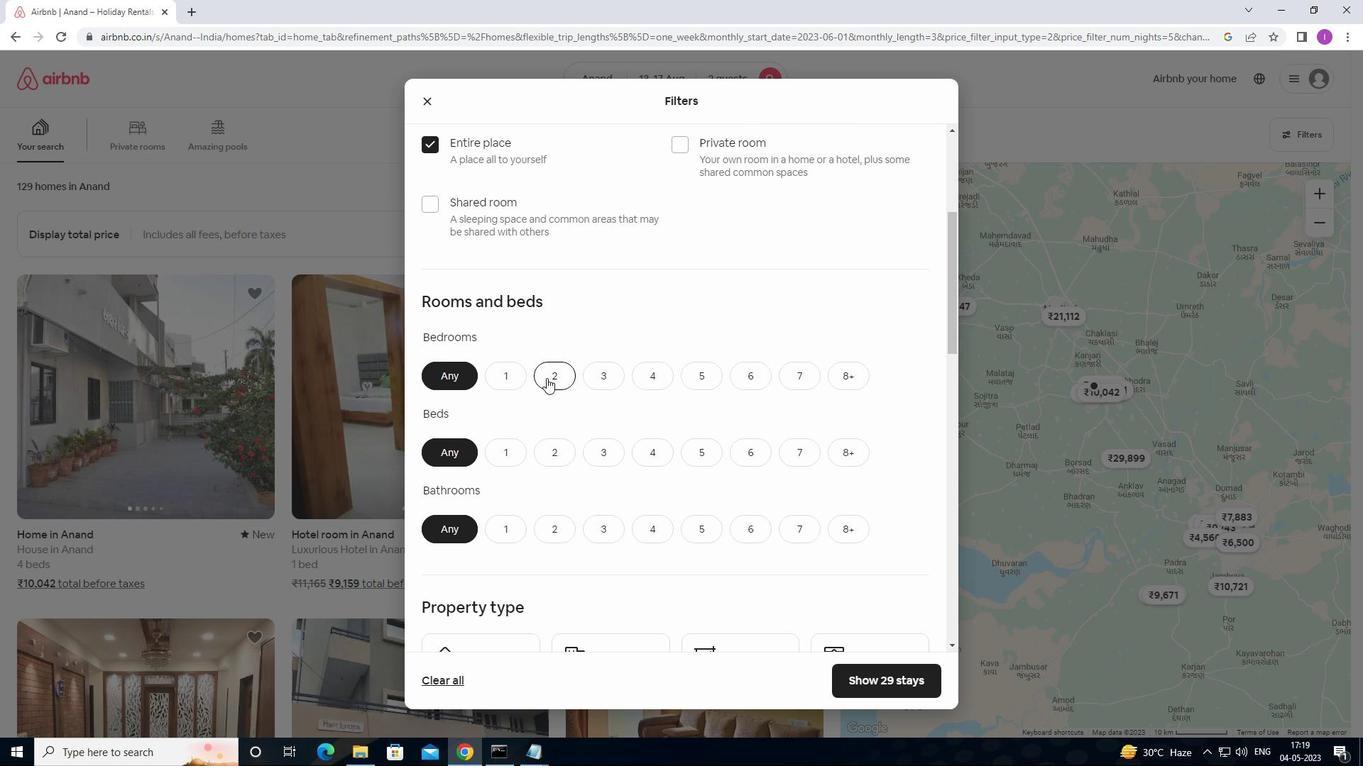 
Action: Mouse moved to (548, 447)
Screenshot: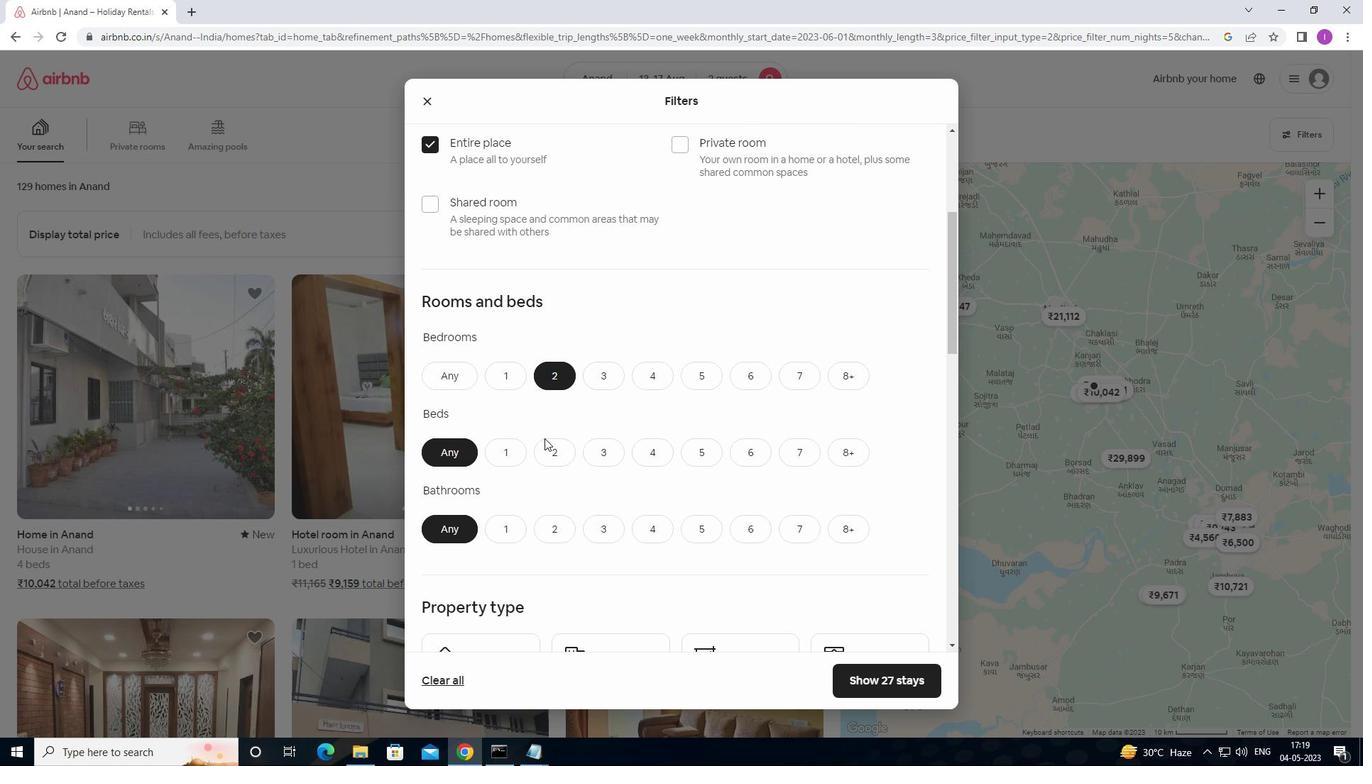 
Action: Mouse pressed left at (548, 447)
Screenshot: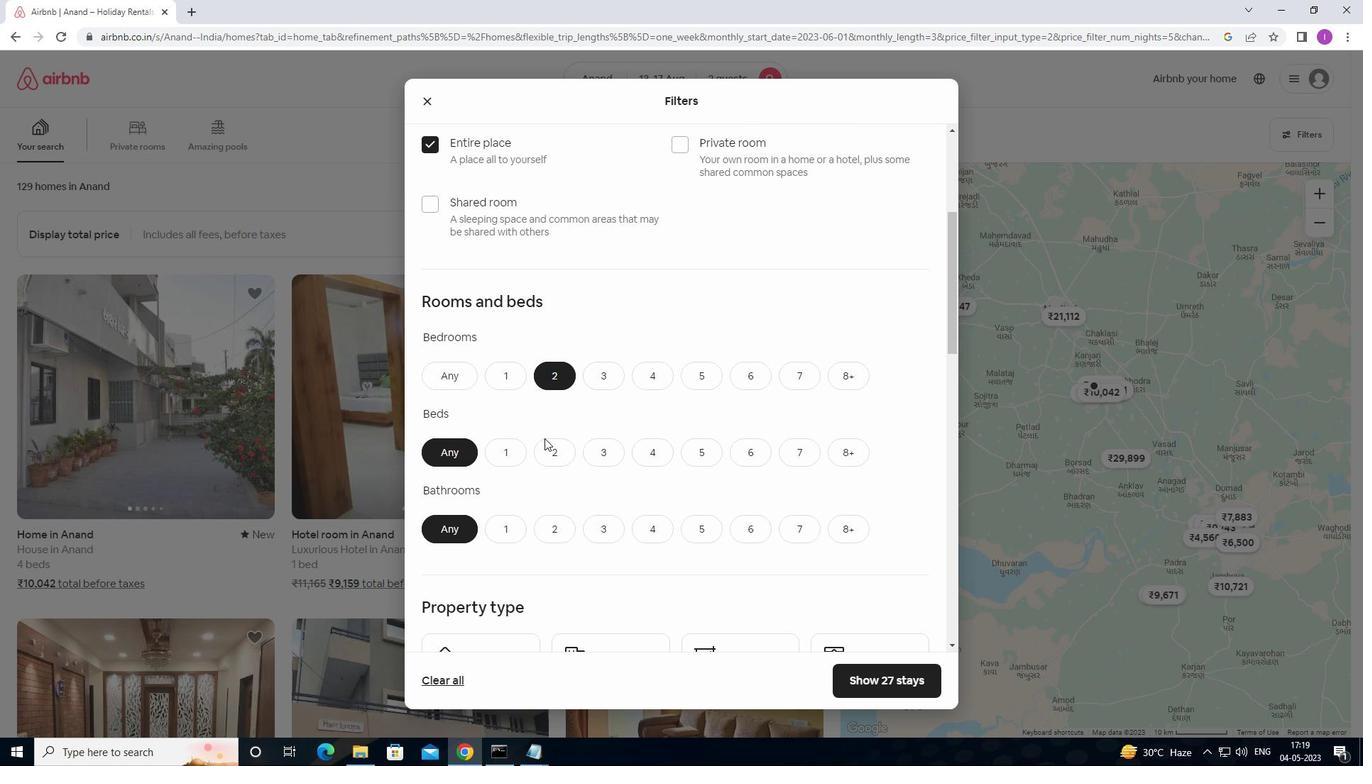 
Action: Mouse moved to (514, 530)
Screenshot: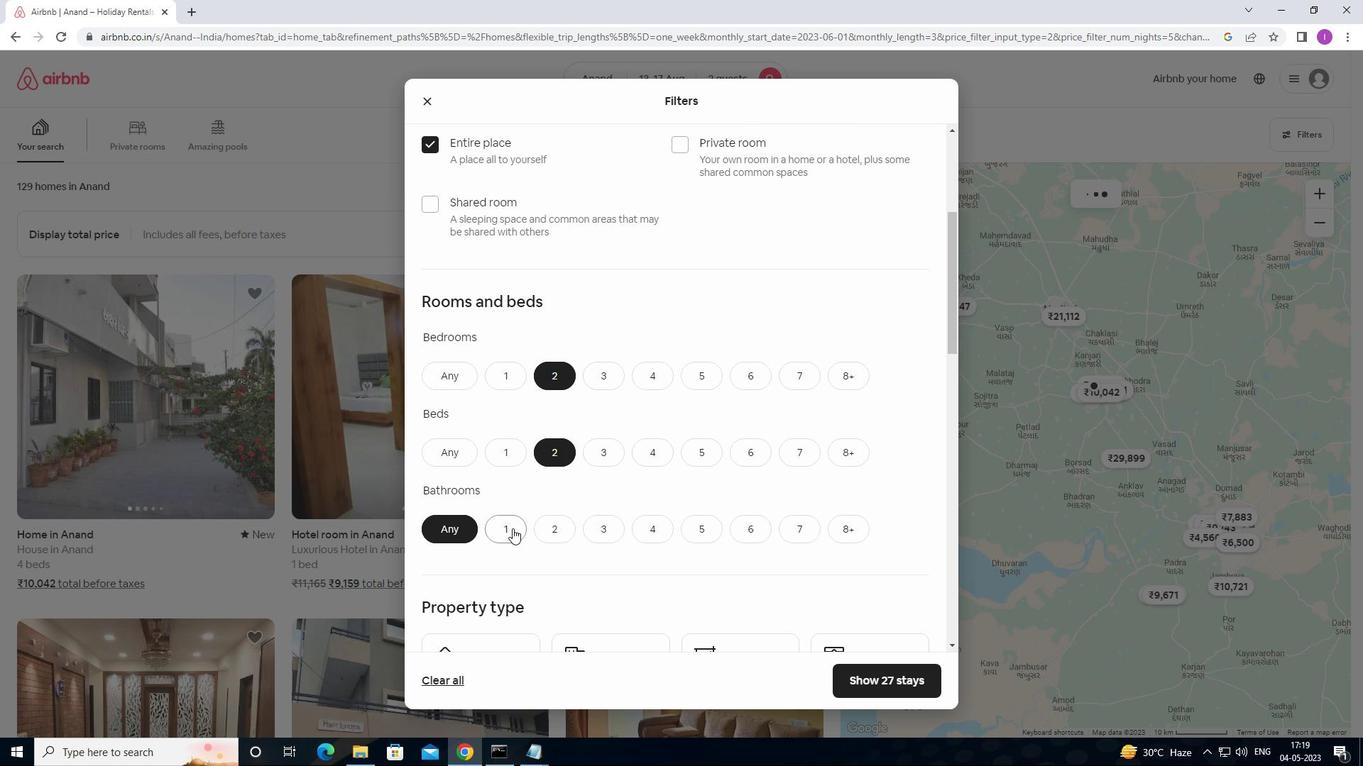 
Action: Mouse pressed left at (514, 530)
Screenshot: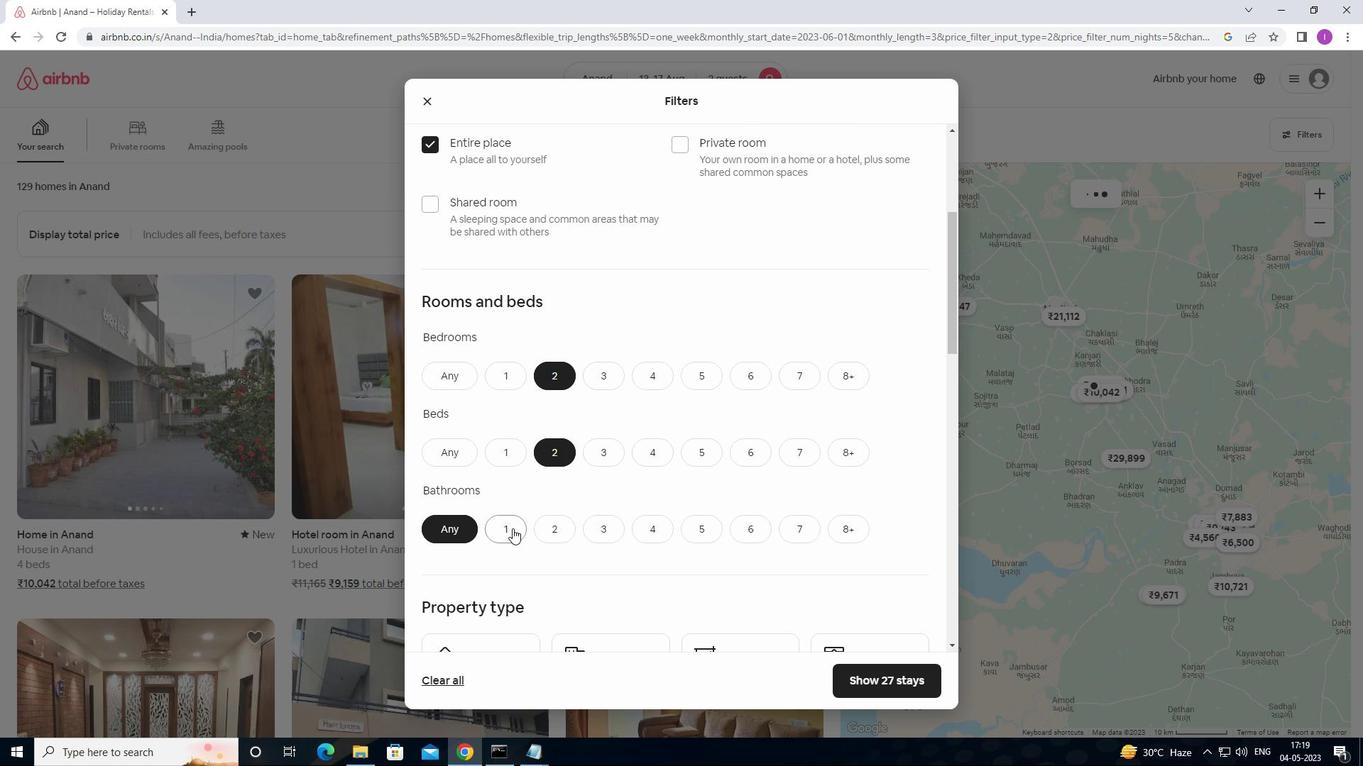 
Action: Mouse moved to (608, 510)
Screenshot: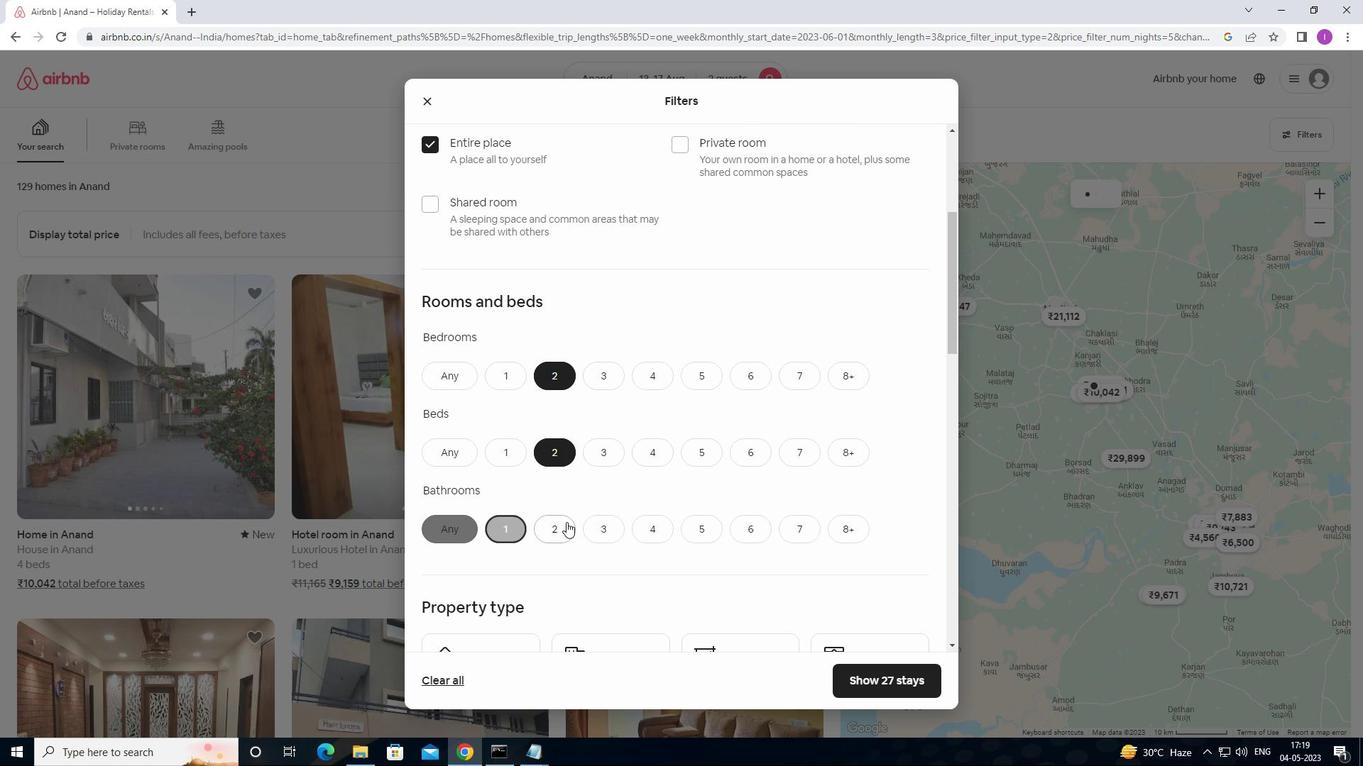 
Action: Mouse scrolled (608, 509) with delta (0, 0)
Screenshot: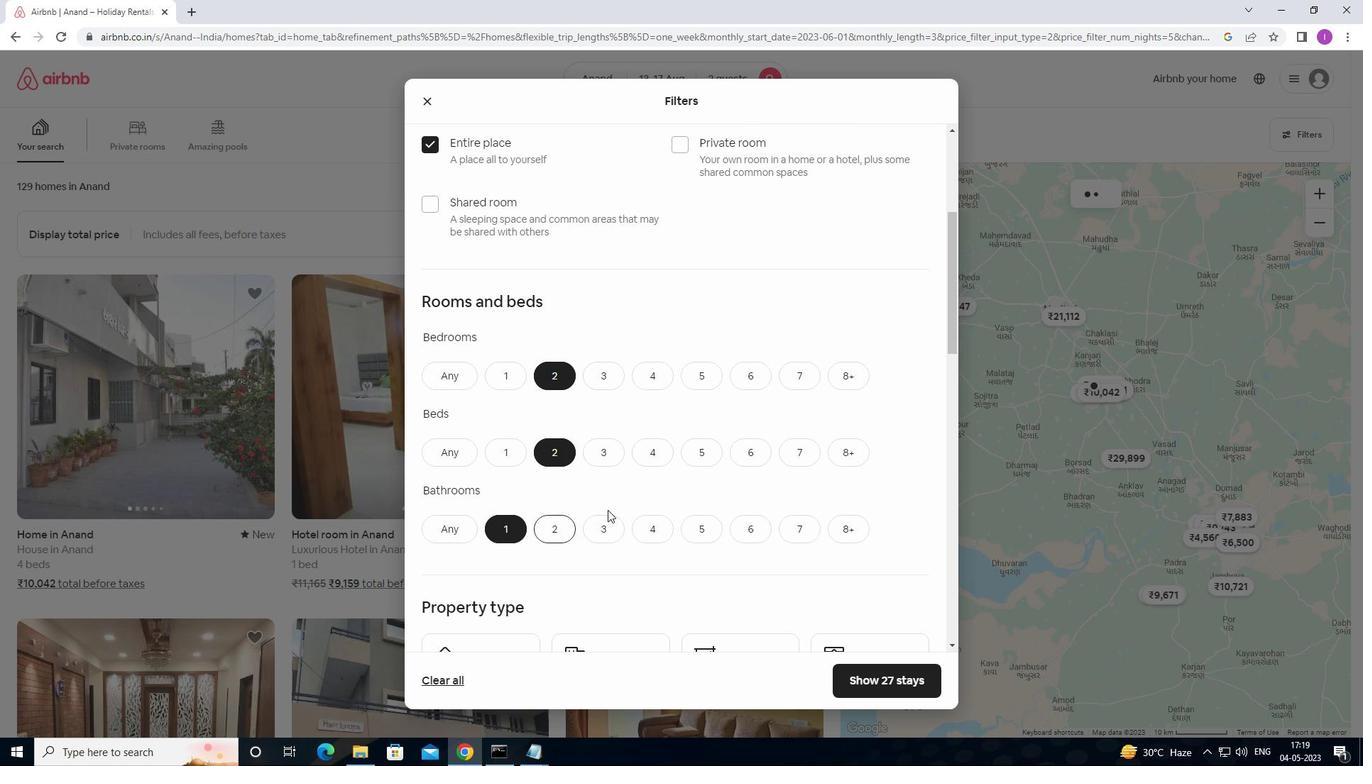 
Action: Mouse scrolled (608, 509) with delta (0, 0)
Screenshot: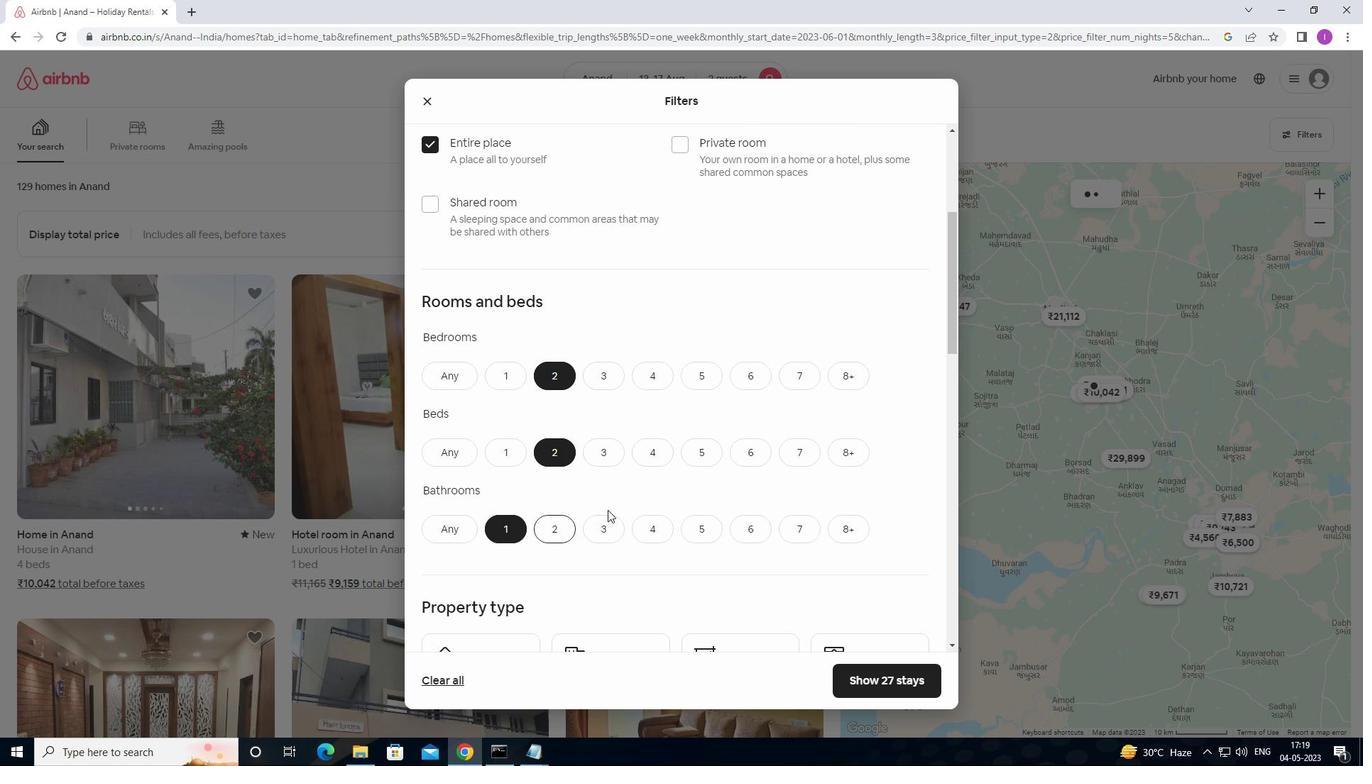 
Action: Mouse scrolled (608, 509) with delta (0, 0)
Screenshot: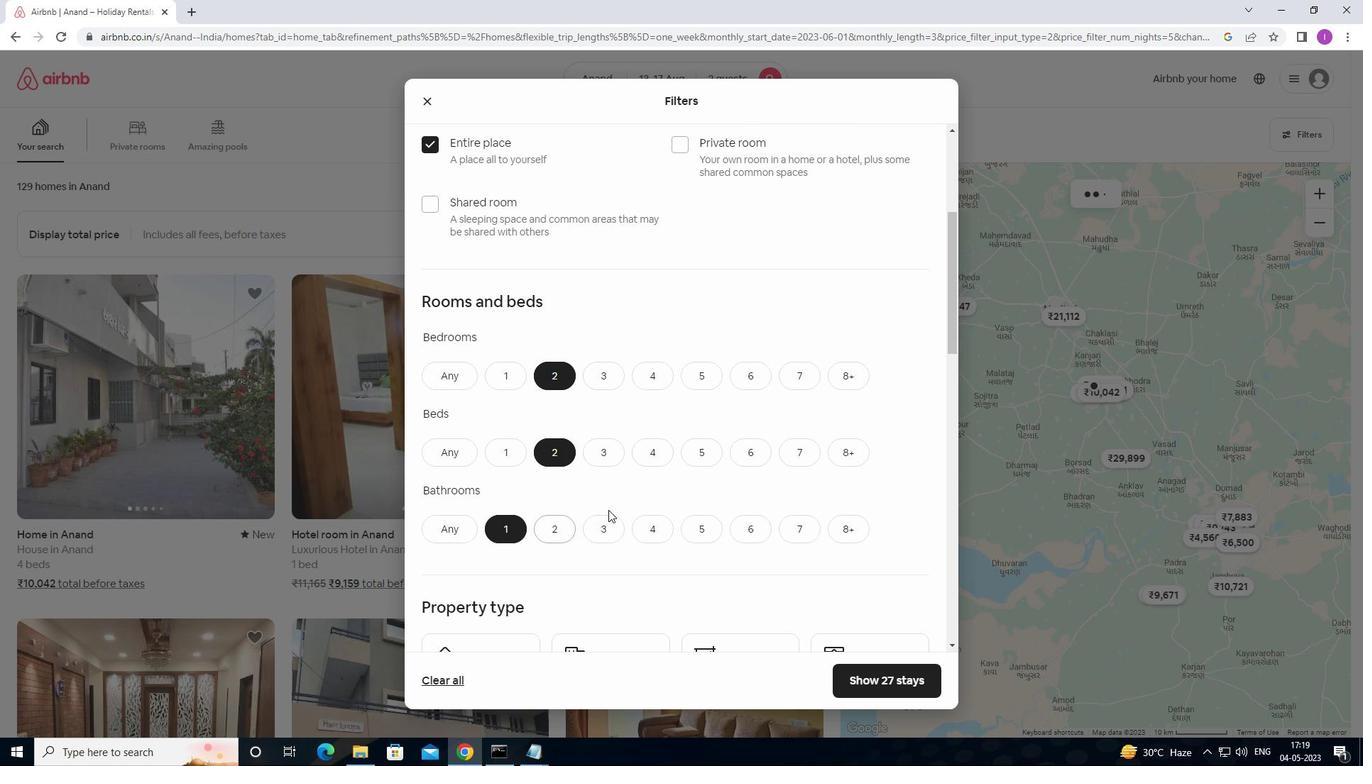 
Action: Mouse scrolled (608, 509) with delta (0, 0)
Screenshot: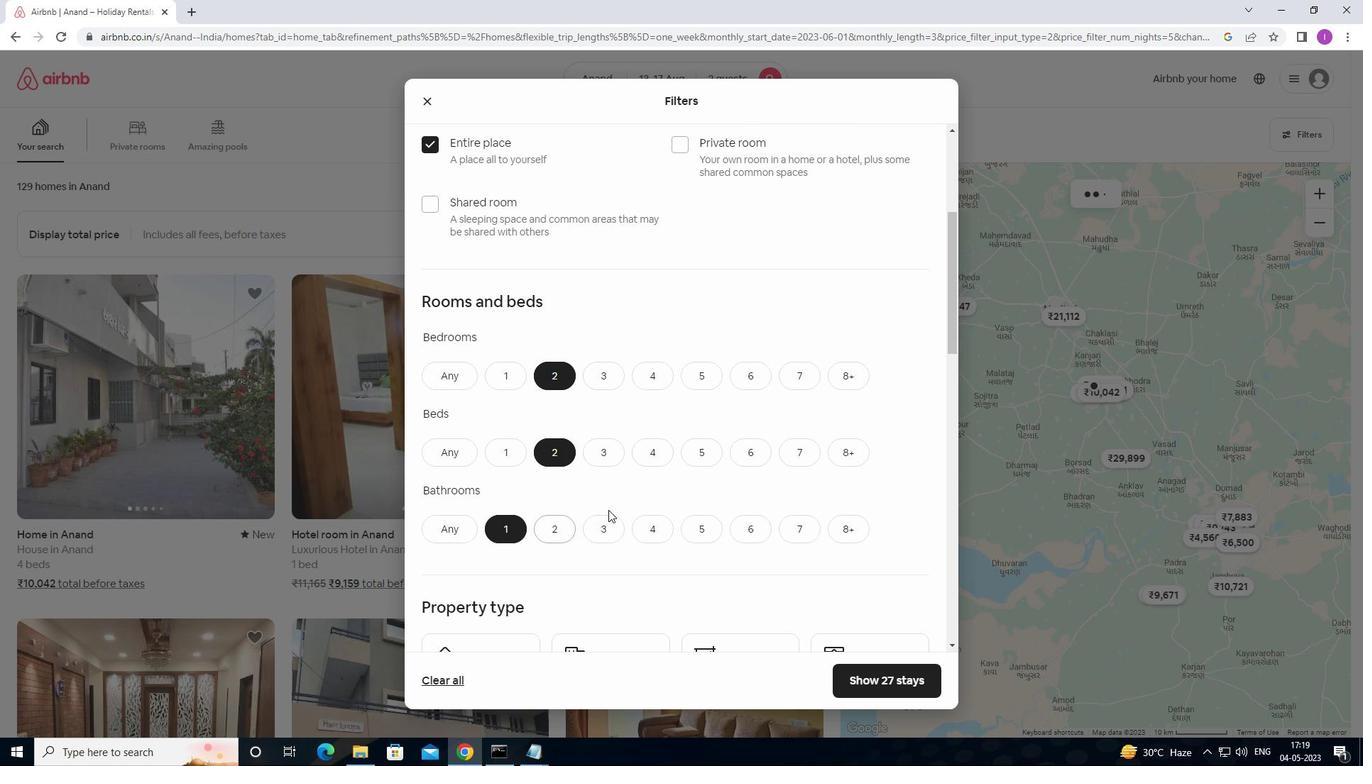 
Action: Mouse moved to (497, 430)
Screenshot: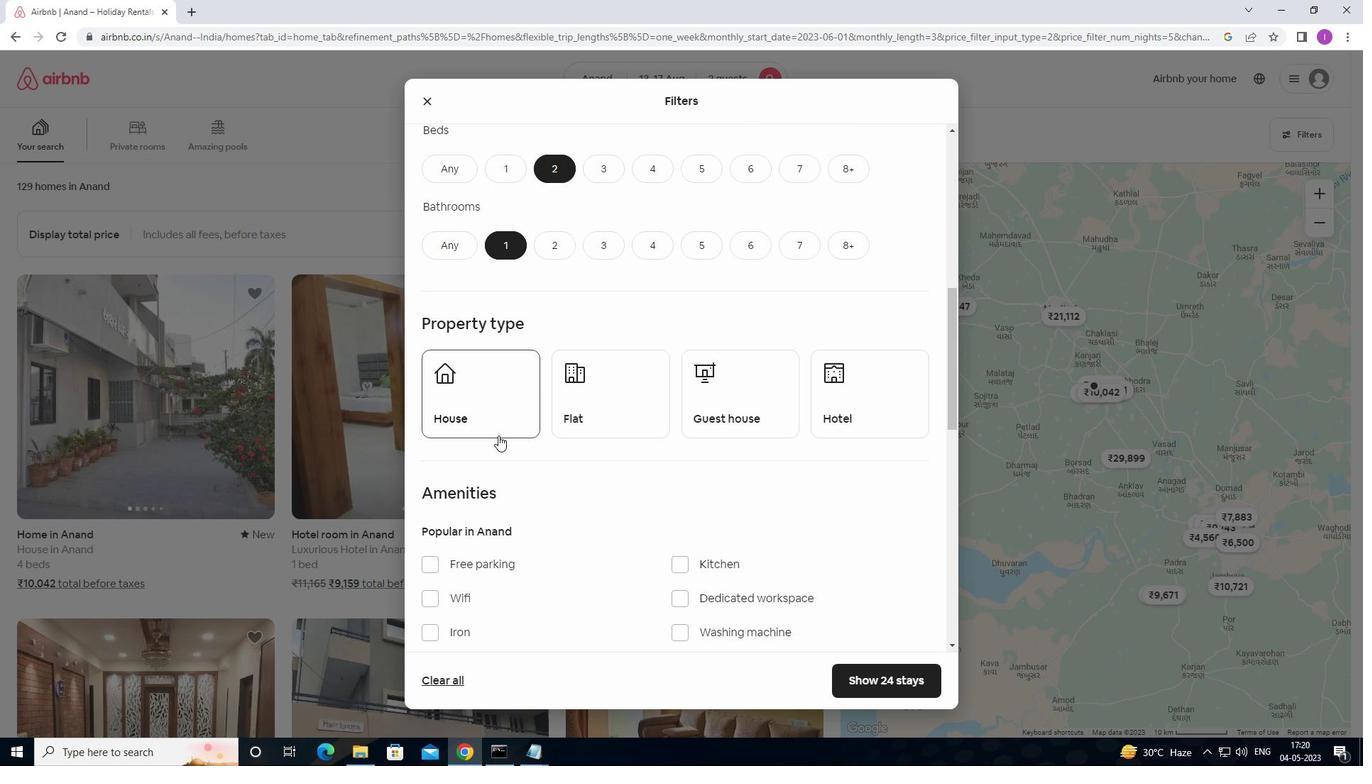 
Action: Mouse pressed left at (497, 430)
Screenshot: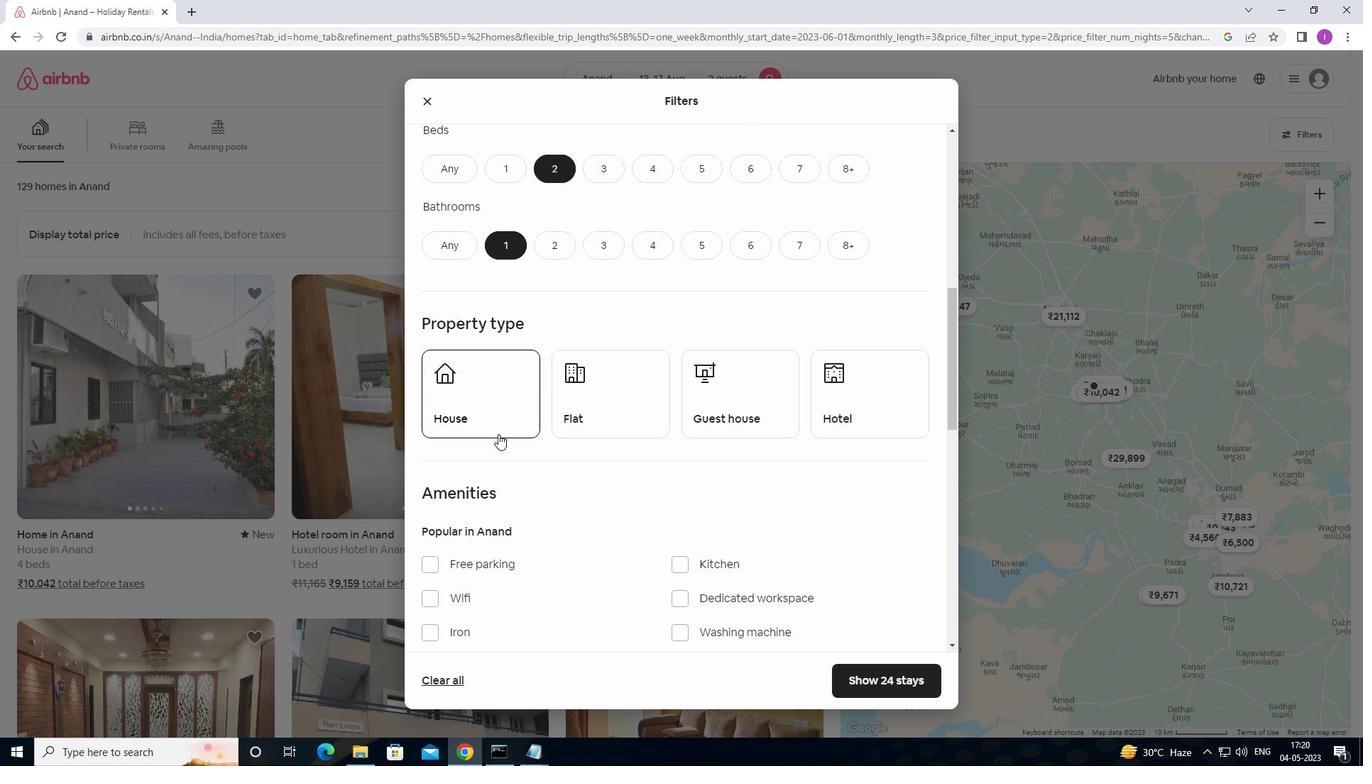 
Action: Mouse moved to (569, 410)
Screenshot: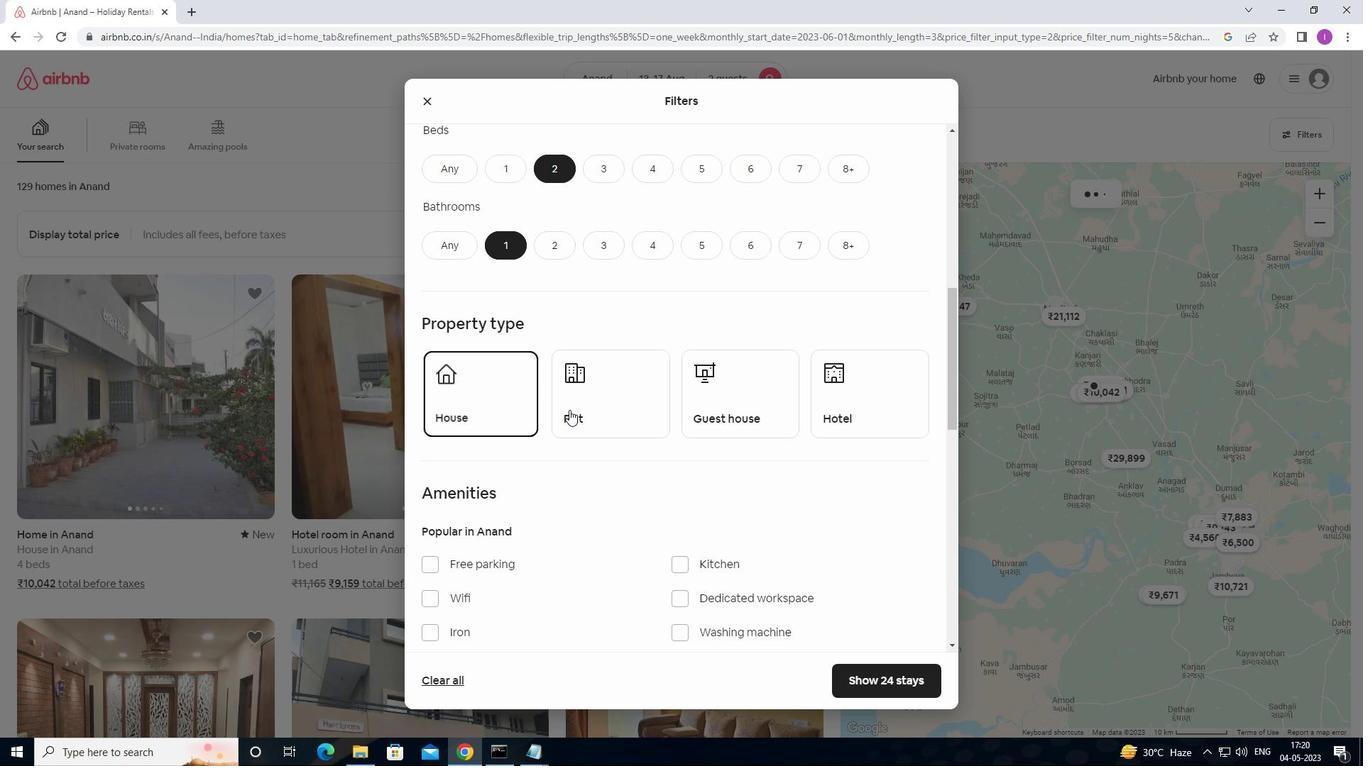 
Action: Mouse pressed left at (569, 410)
Screenshot: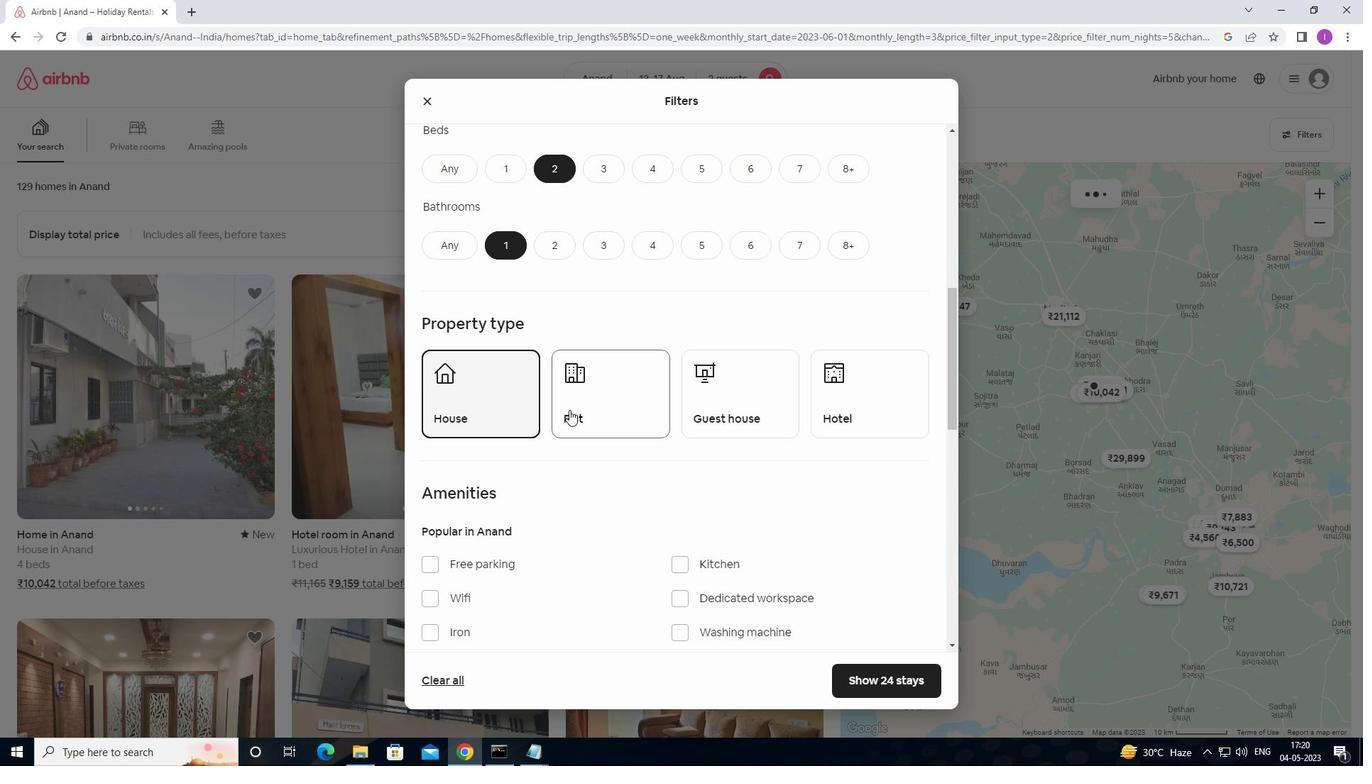 
Action: Mouse moved to (752, 423)
Screenshot: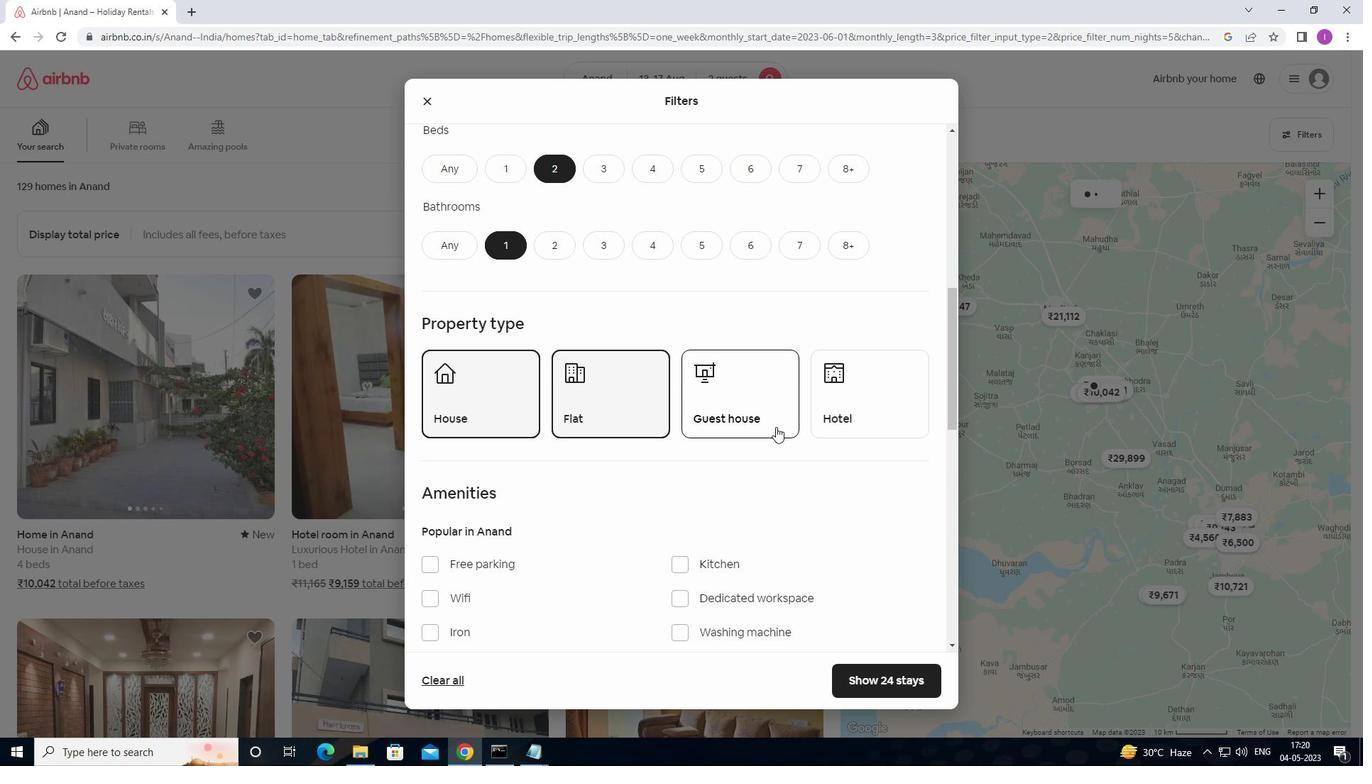 
Action: Mouse pressed left at (752, 423)
Screenshot: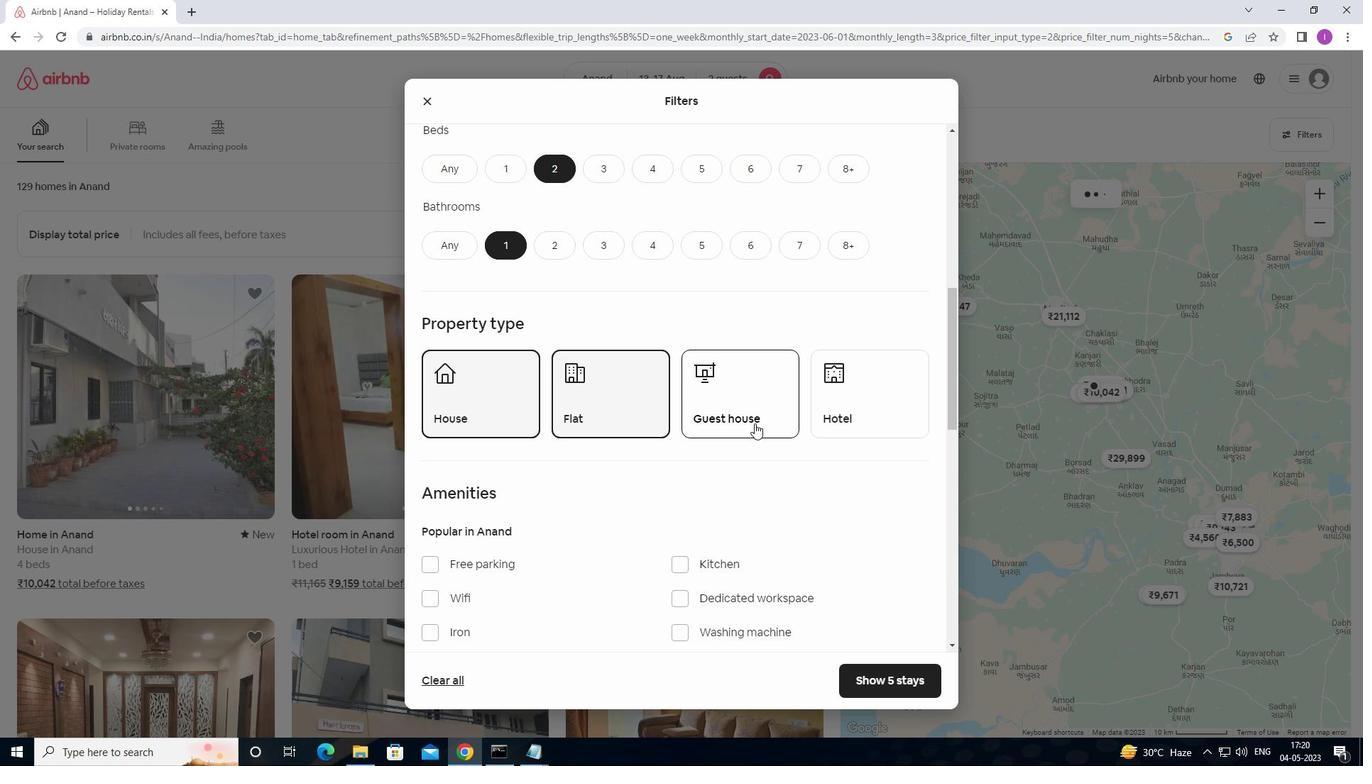 
Action: Mouse moved to (762, 416)
Screenshot: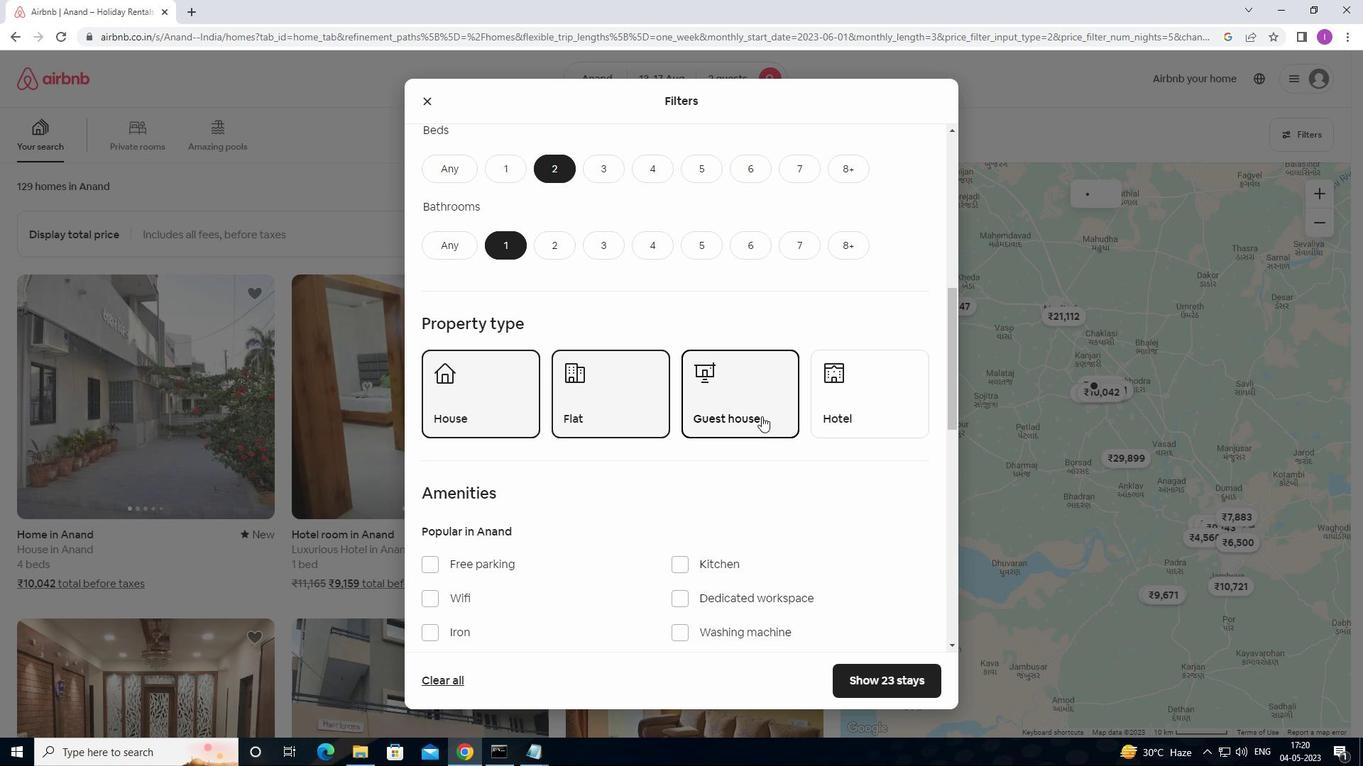 
Action: Mouse scrolled (762, 416) with delta (0, 0)
Screenshot: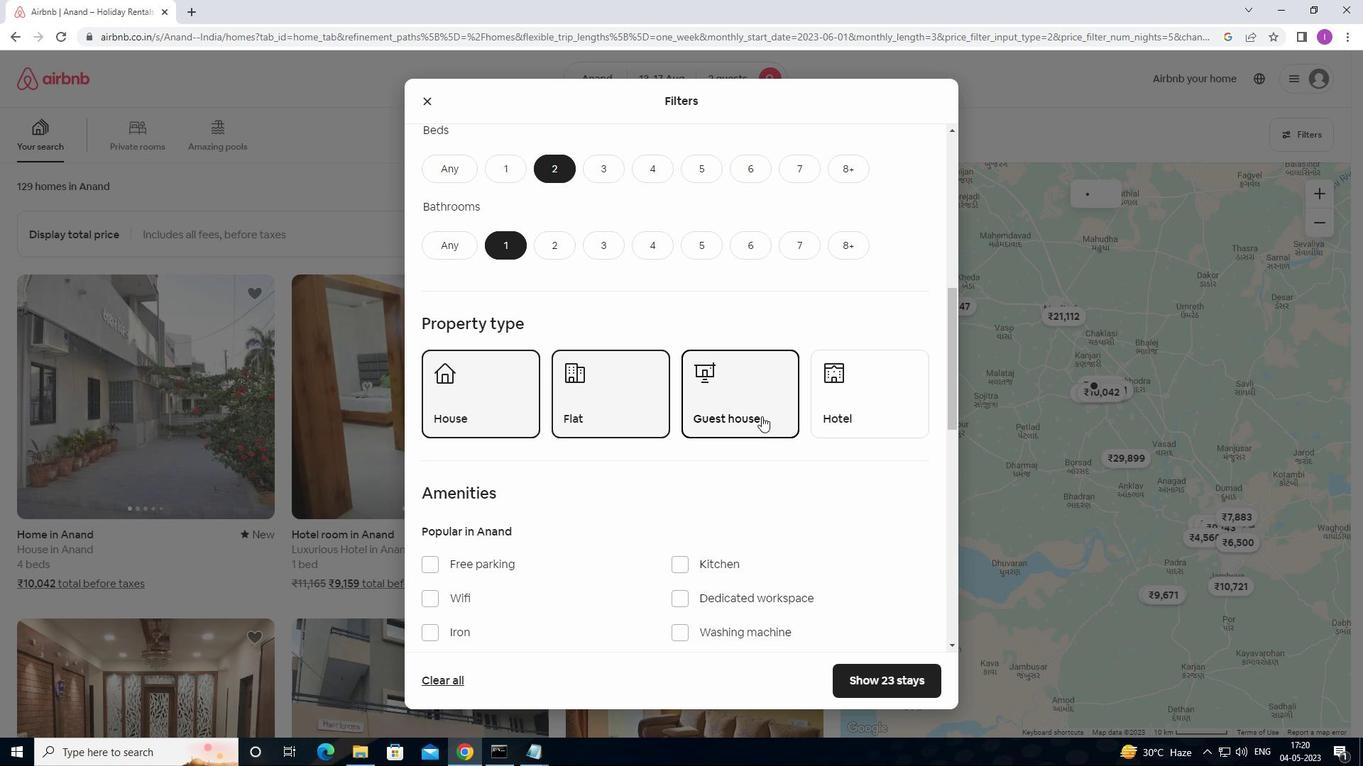 
Action: Mouse moved to (762, 416)
Screenshot: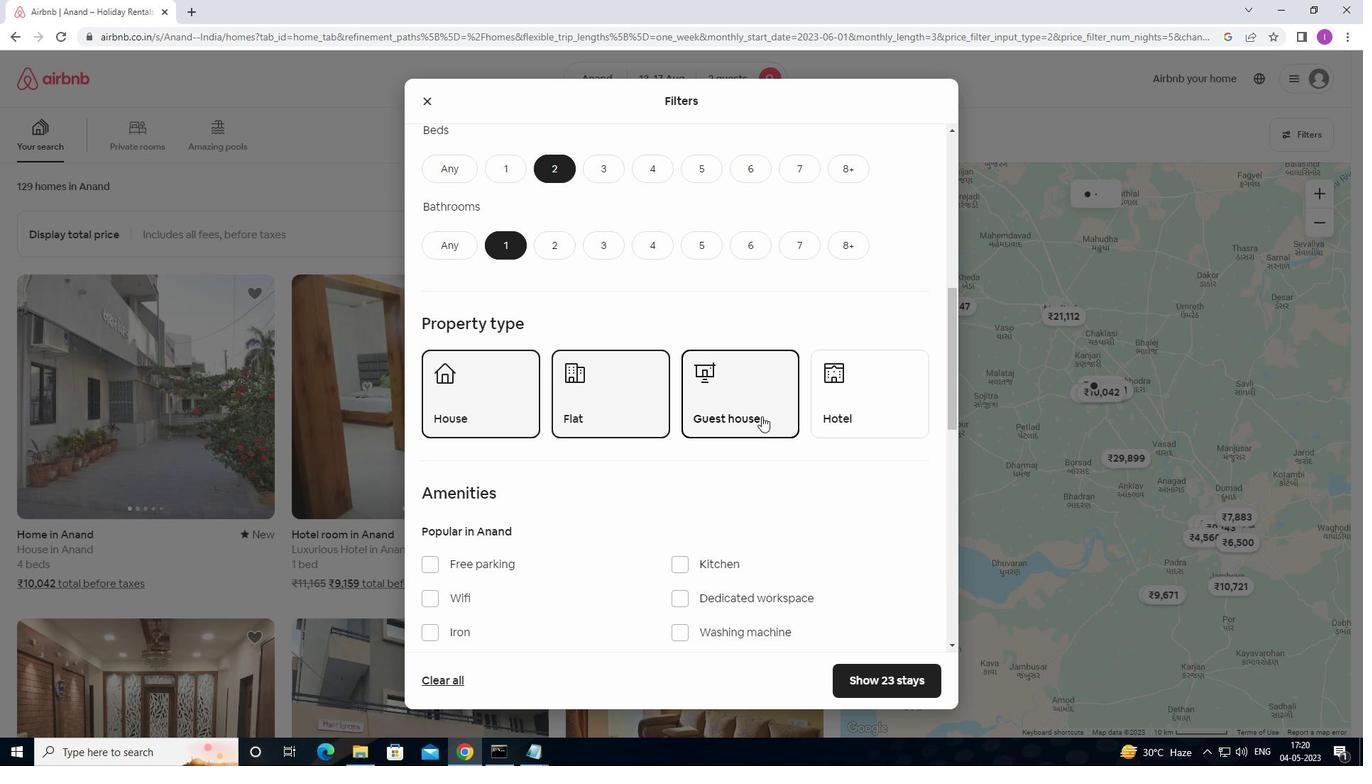 
Action: Mouse scrolled (762, 416) with delta (0, 0)
Screenshot: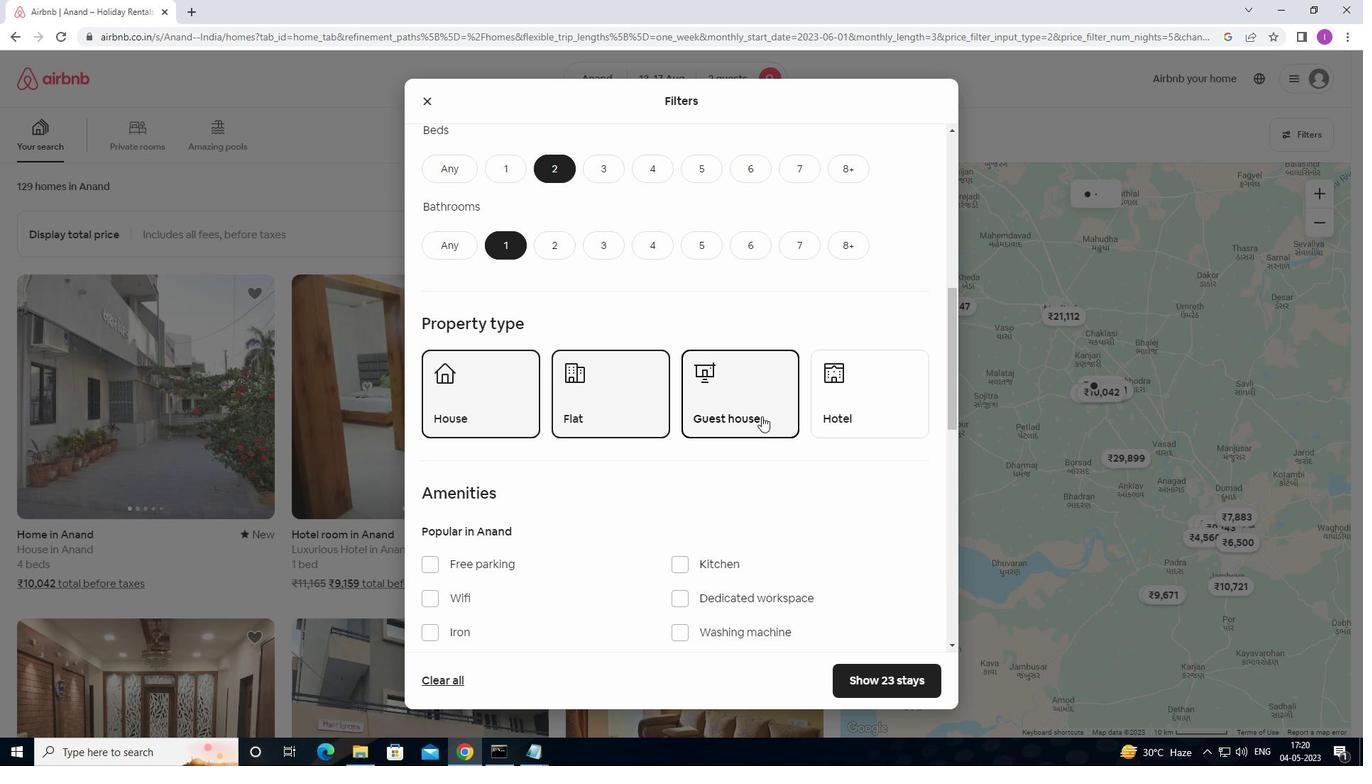 
Action: Mouse moved to (762, 417)
Screenshot: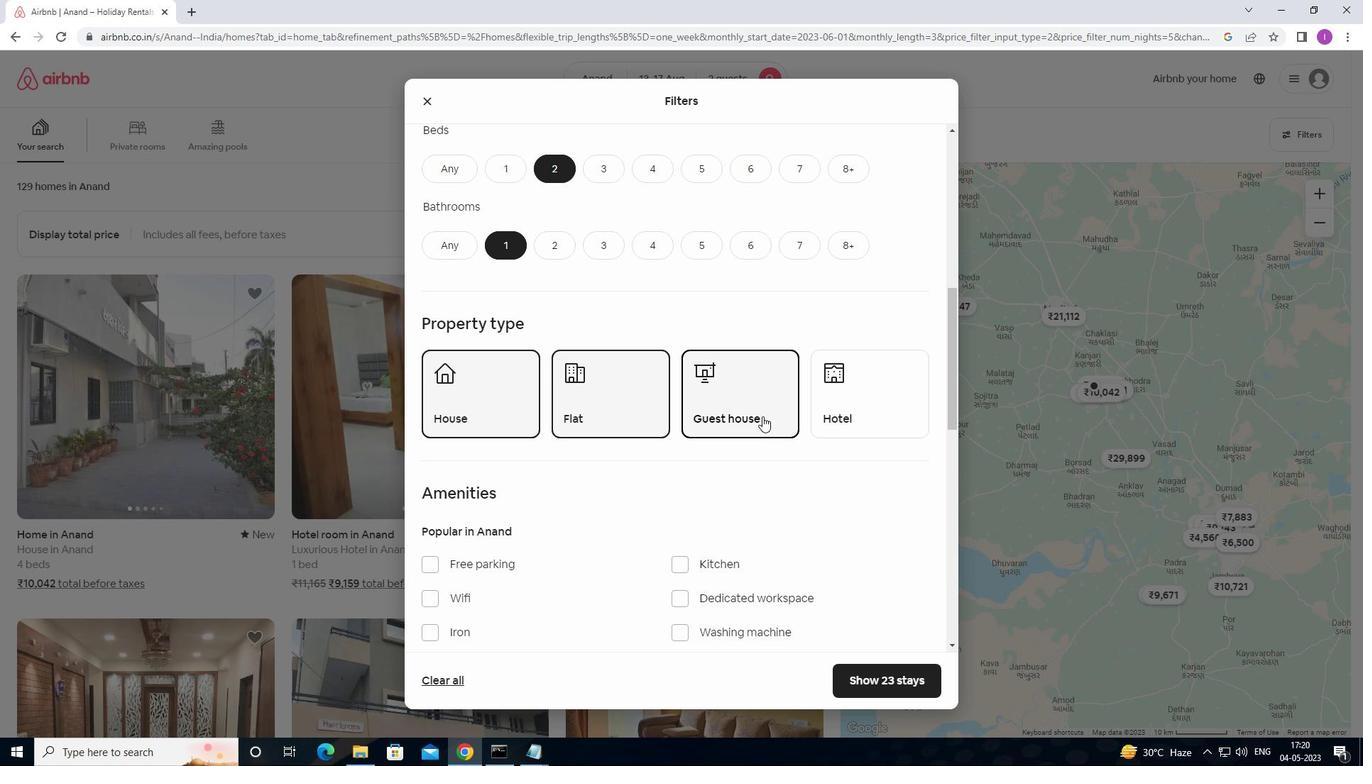 
Action: Mouse scrolled (762, 416) with delta (0, 0)
Screenshot: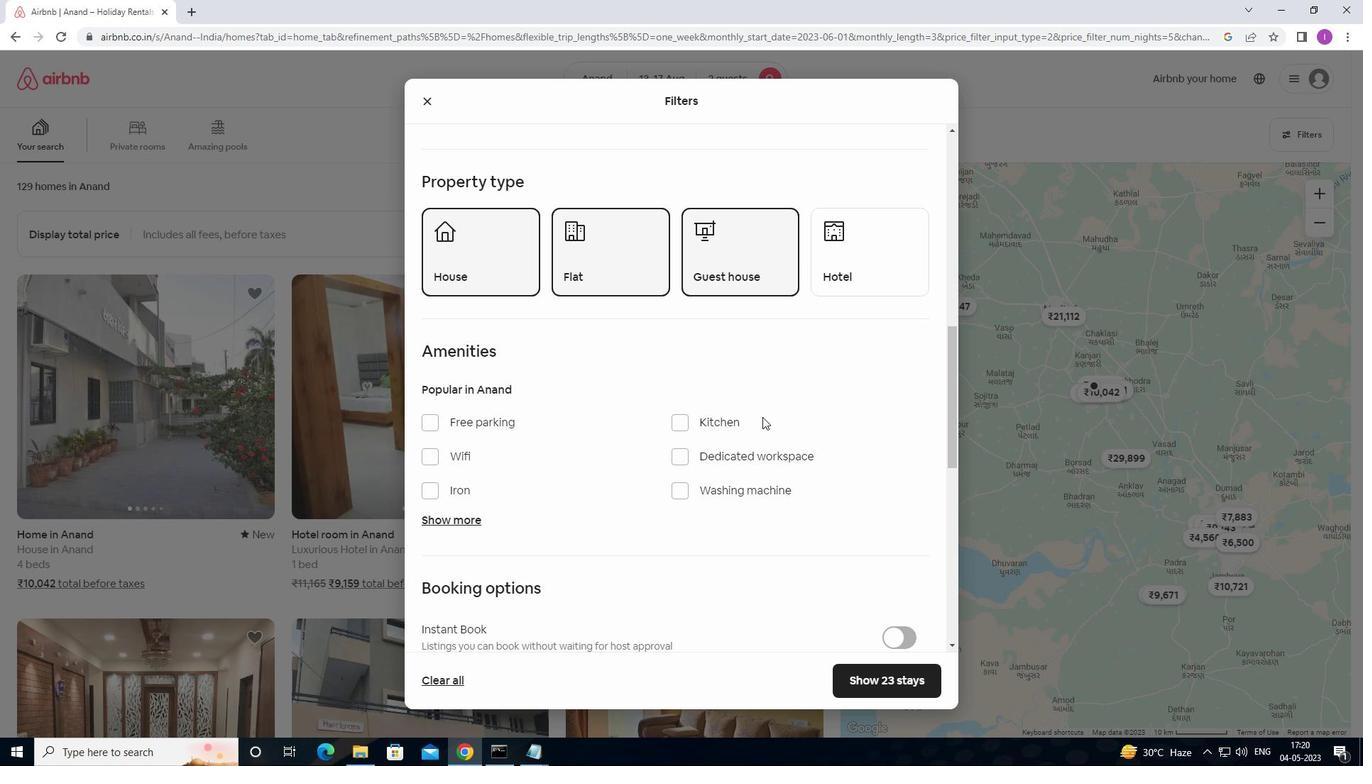 
Action: Mouse scrolled (762, 416) with delta (0, 0)
Screenshot: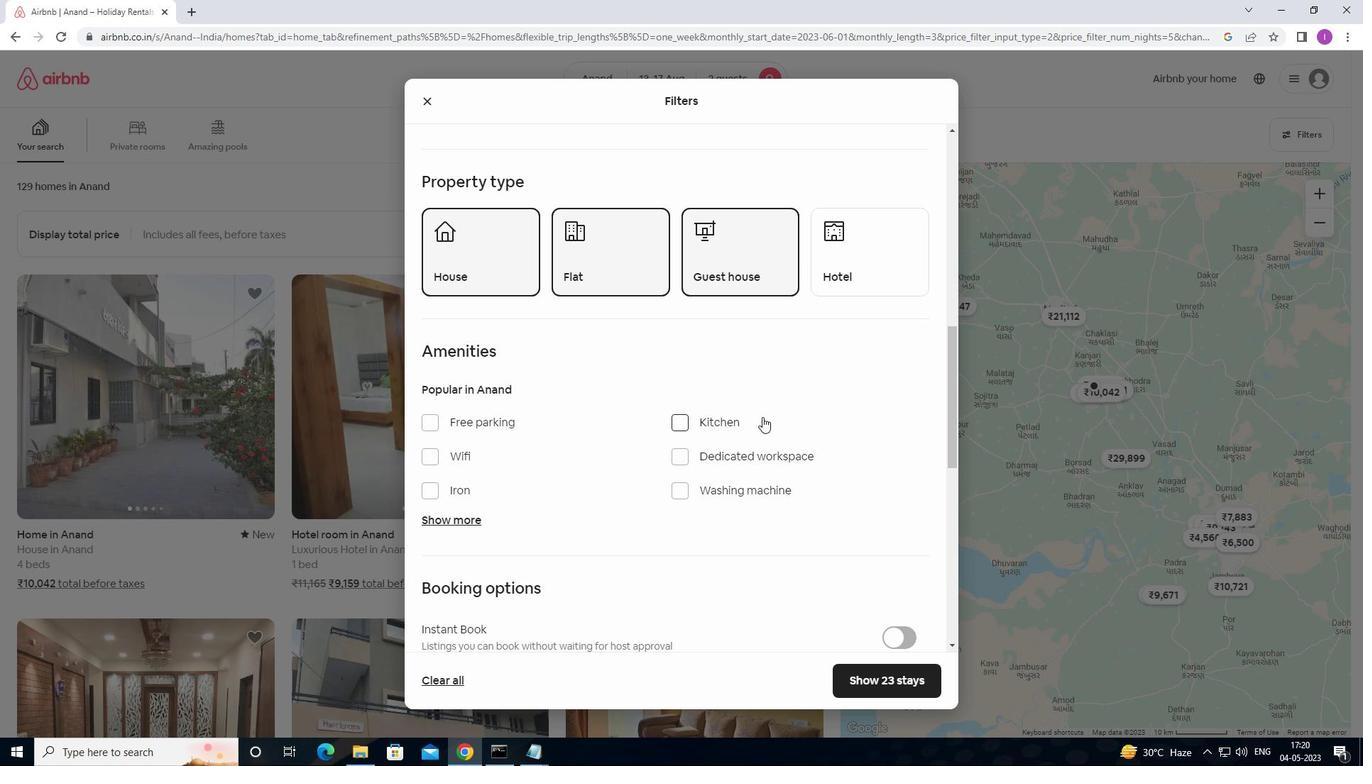 
Action: Mouse scrolled (762, 416) with delta (0, 0)
Screenshot: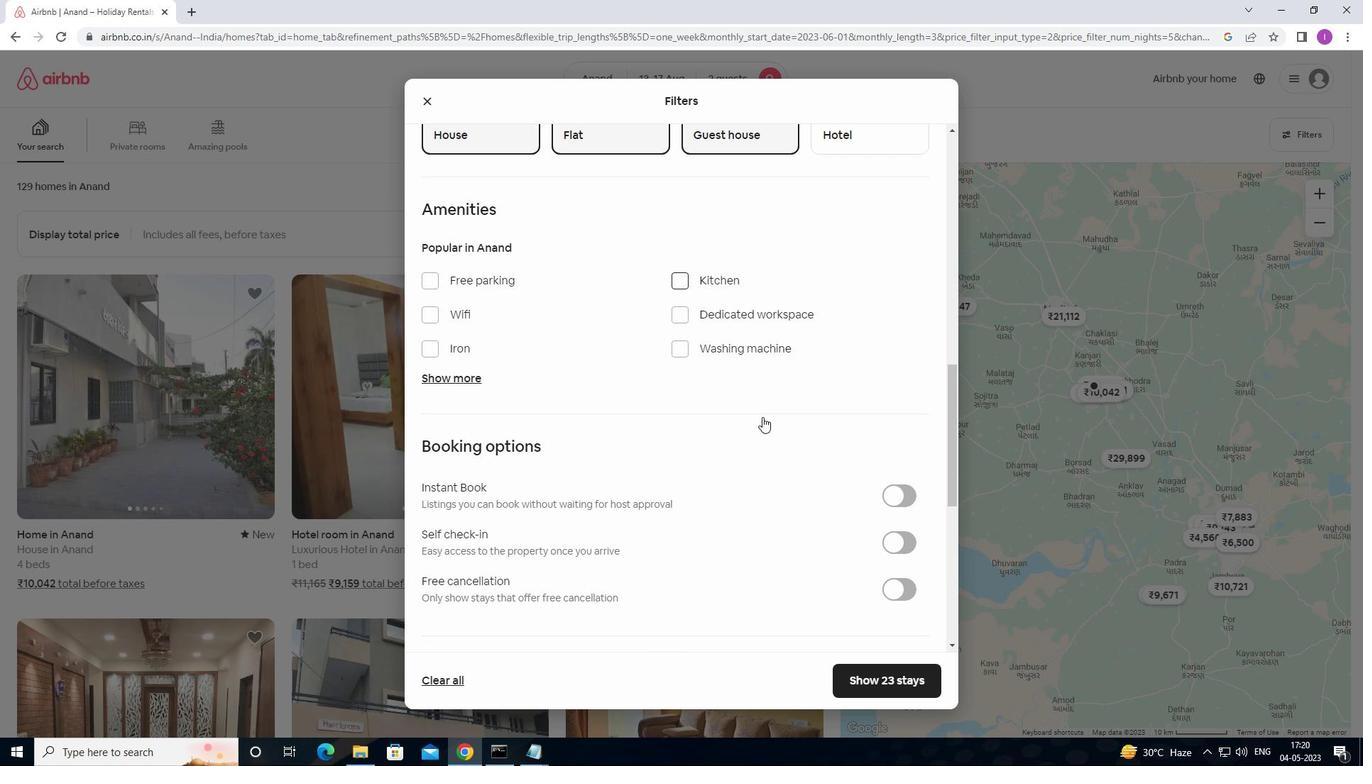 
Action: Mouse moved to (434, 240)
Screenshot: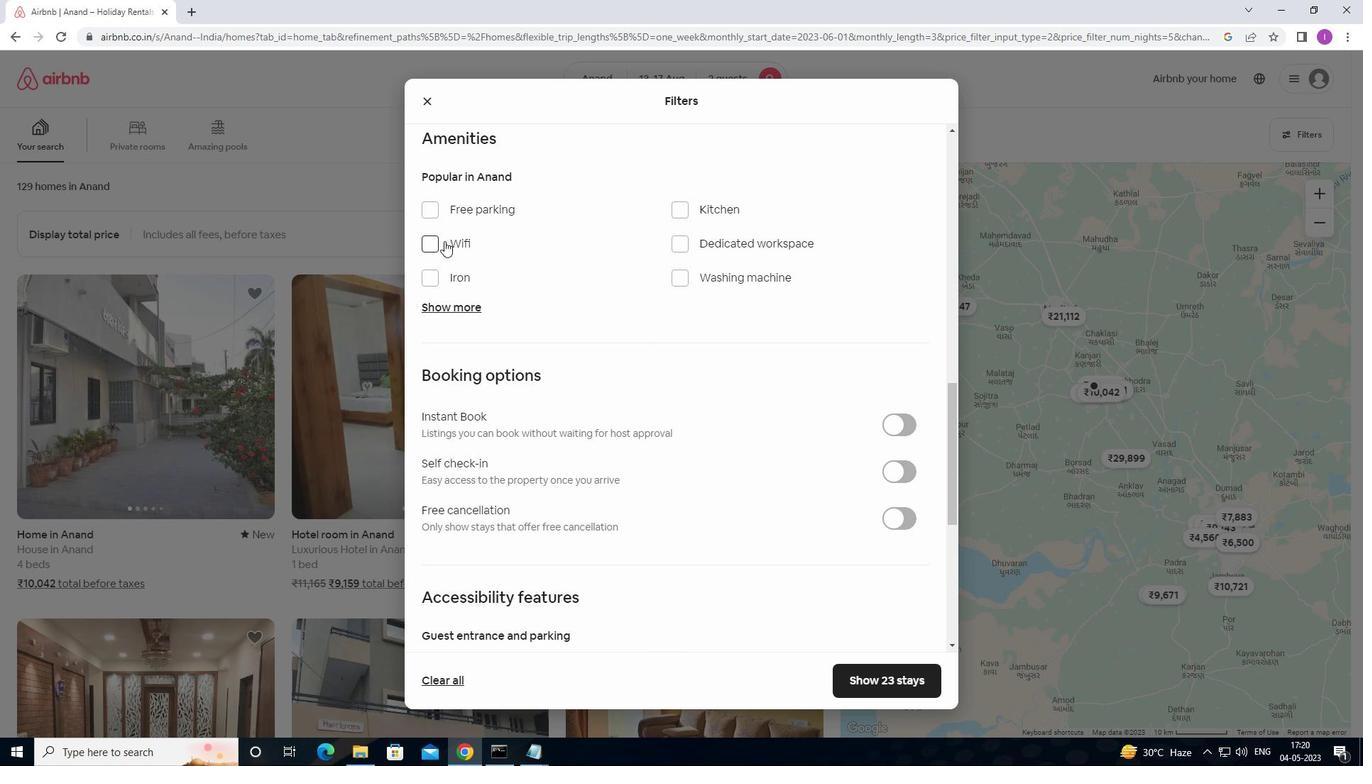 
Action: Mouse pressed left at (434, 240)
Screenshot: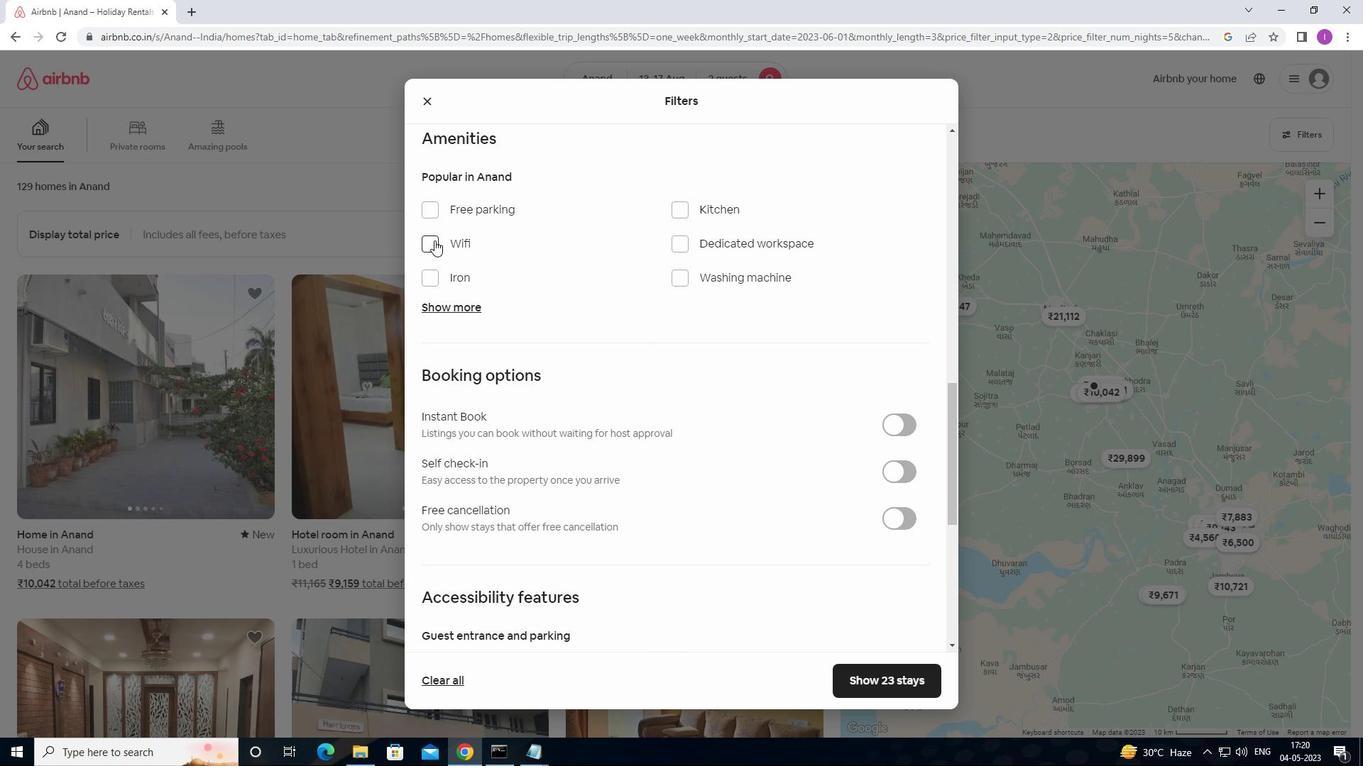 
Action: Mouse moved to (908, 465)
Screenshot: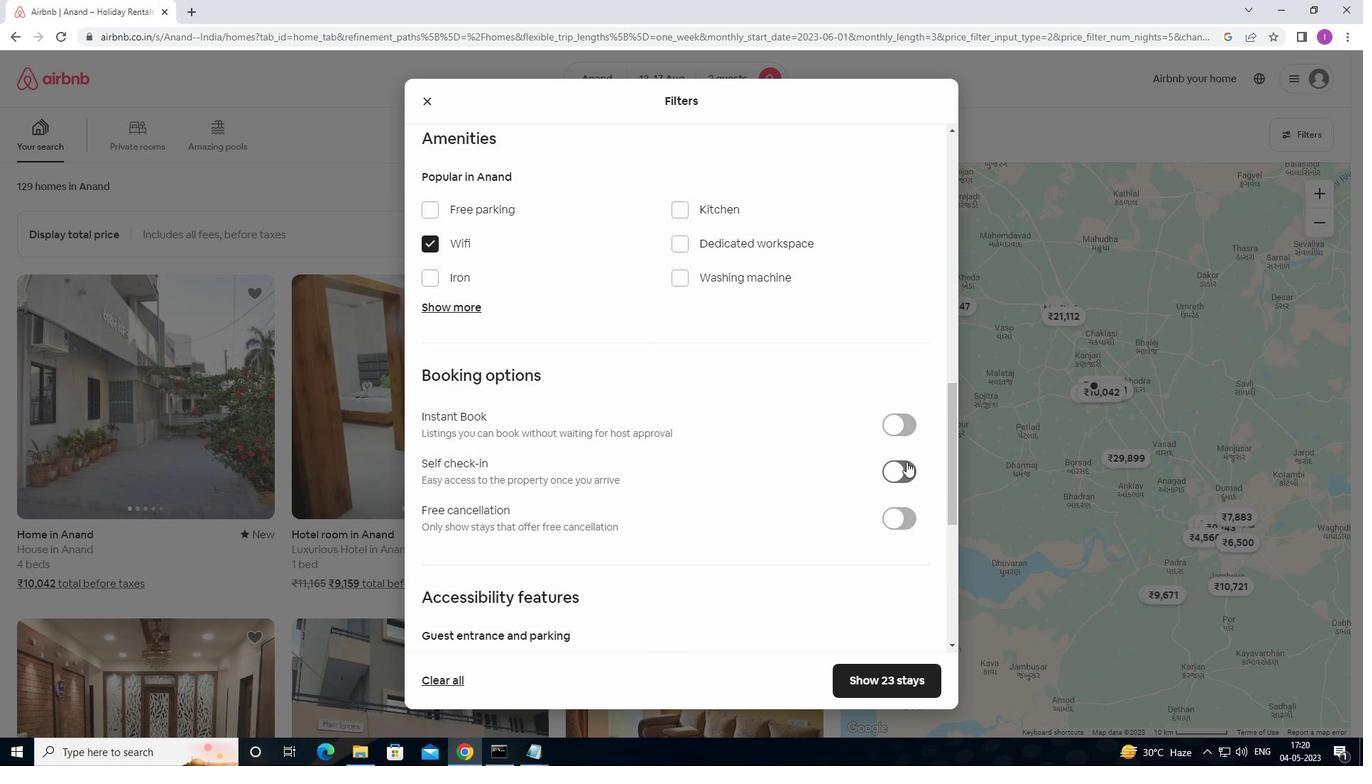 
Action: Mouse pressed left at (908, 465)
Screenshot: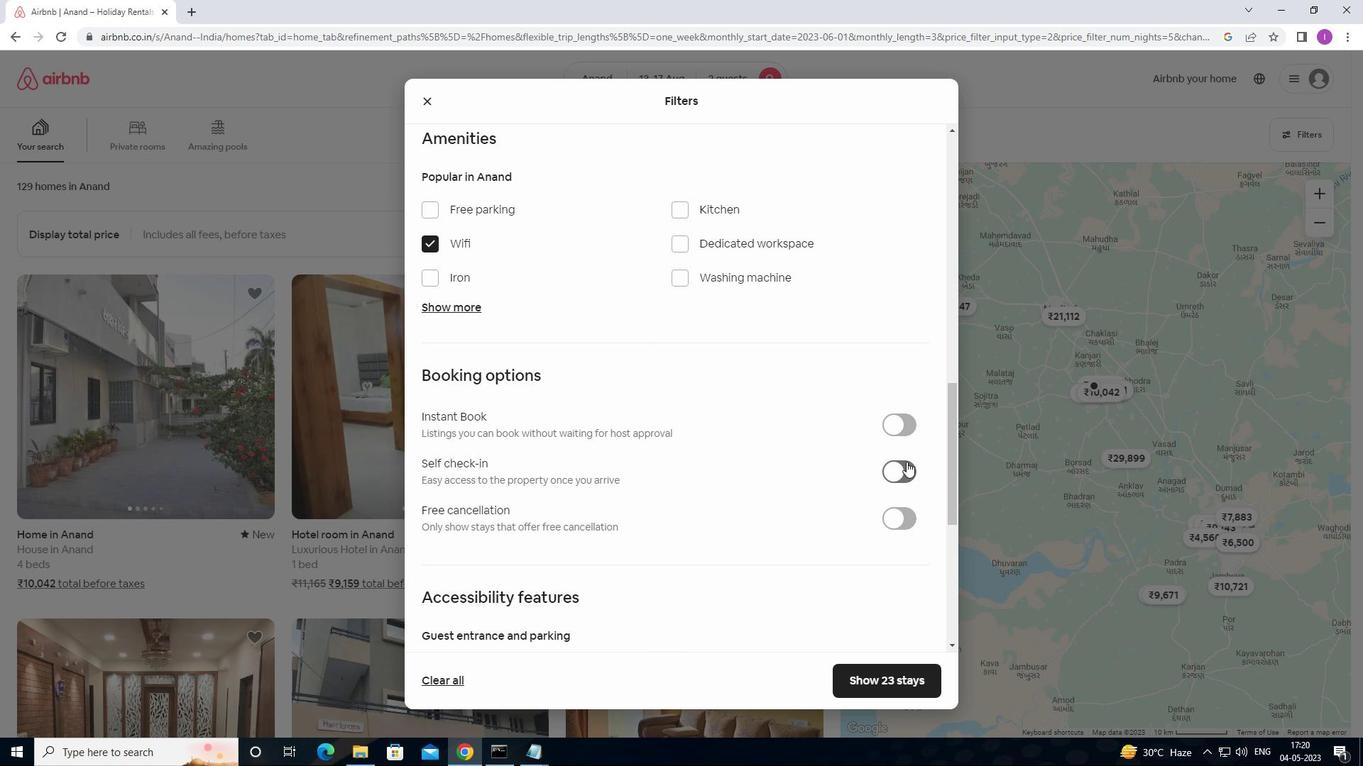 
Action: Mouse moved to (771, 450)
Screenshot: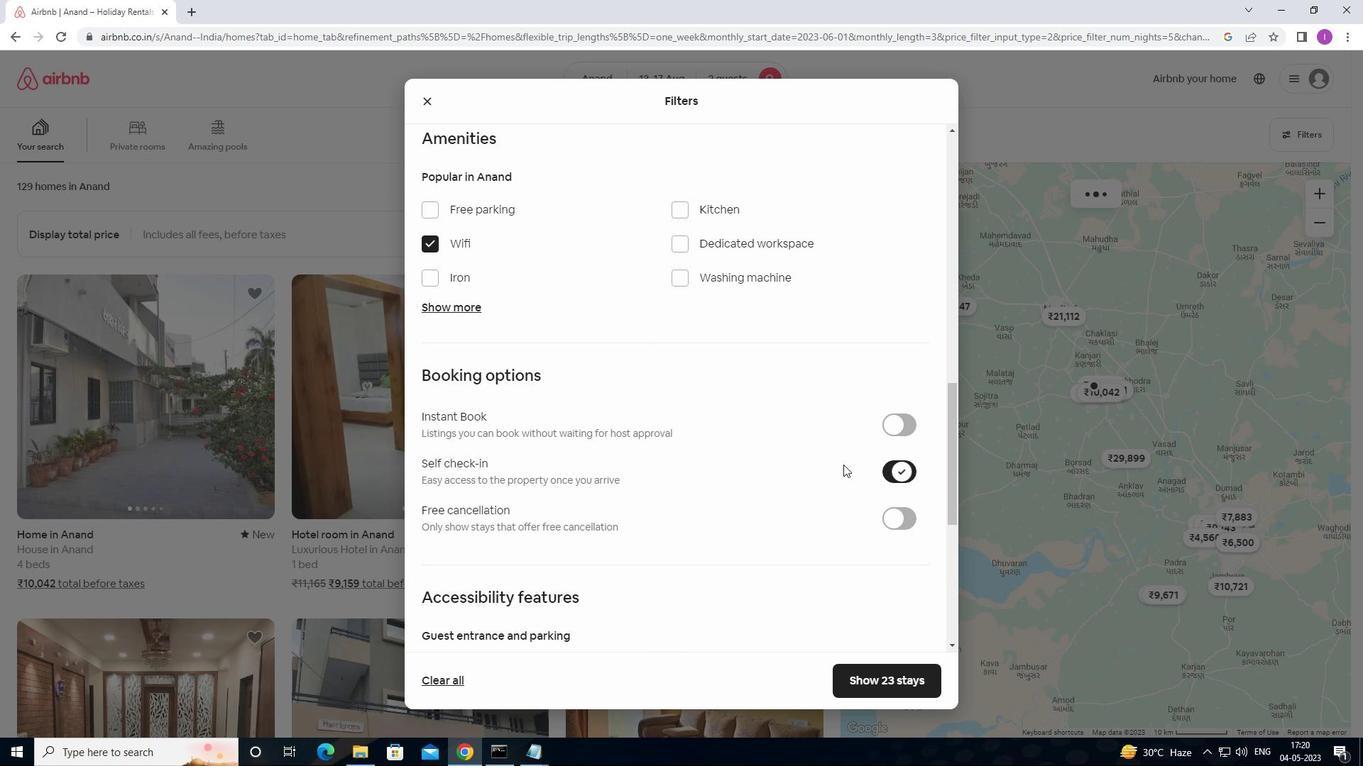 
Action: Mouse scrolled (771, 450) with delta (0, 0)
Screenshot: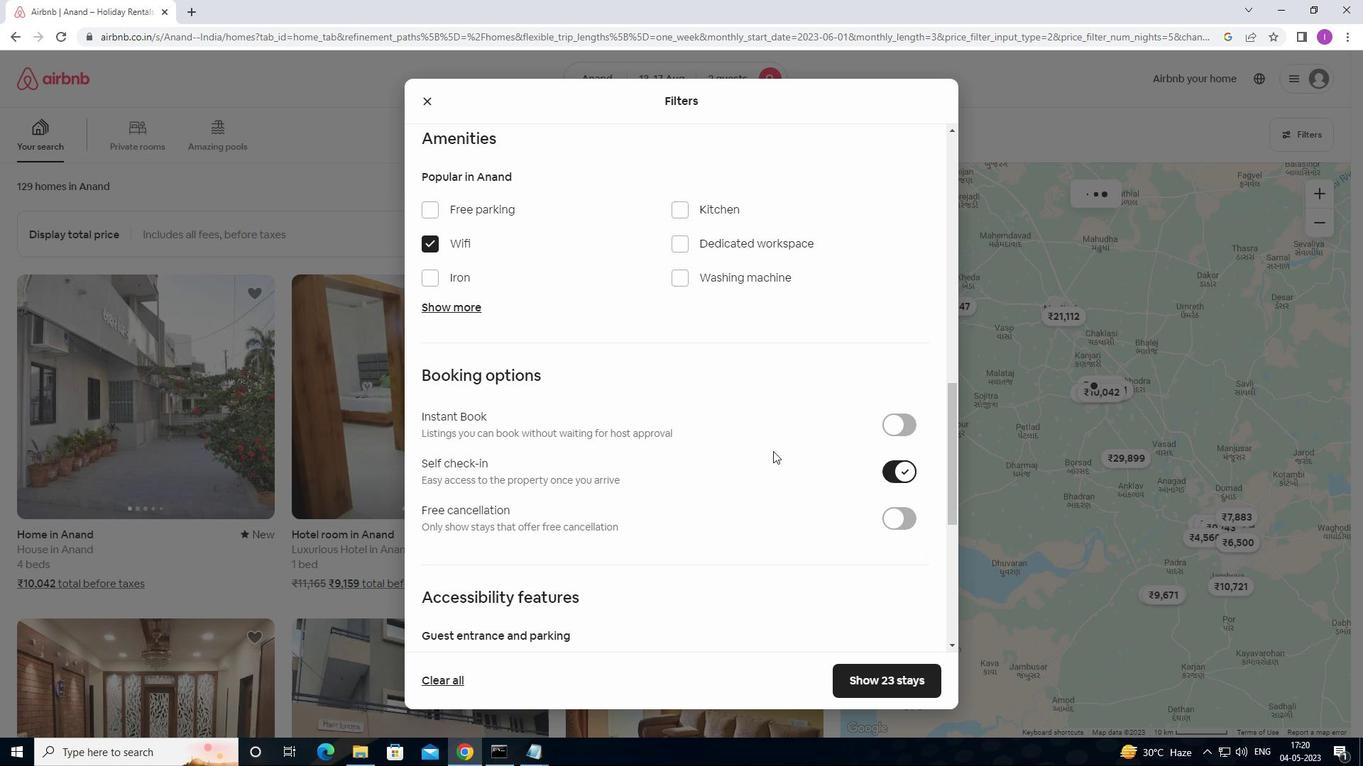 
Action: Mouse moved to (770, 450)
Screenshot: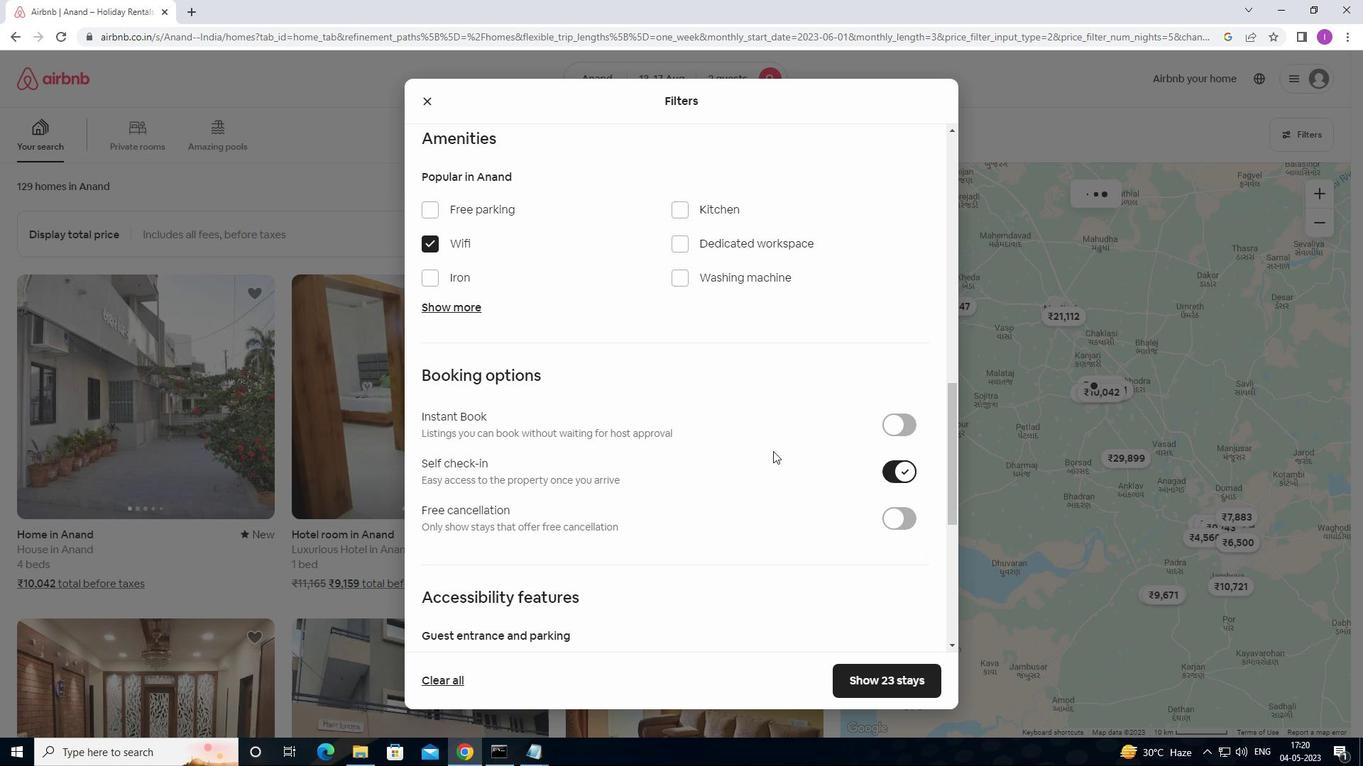 
Action: Mouse scrolled (770, 450) with delta (0, 0)
Screenshot: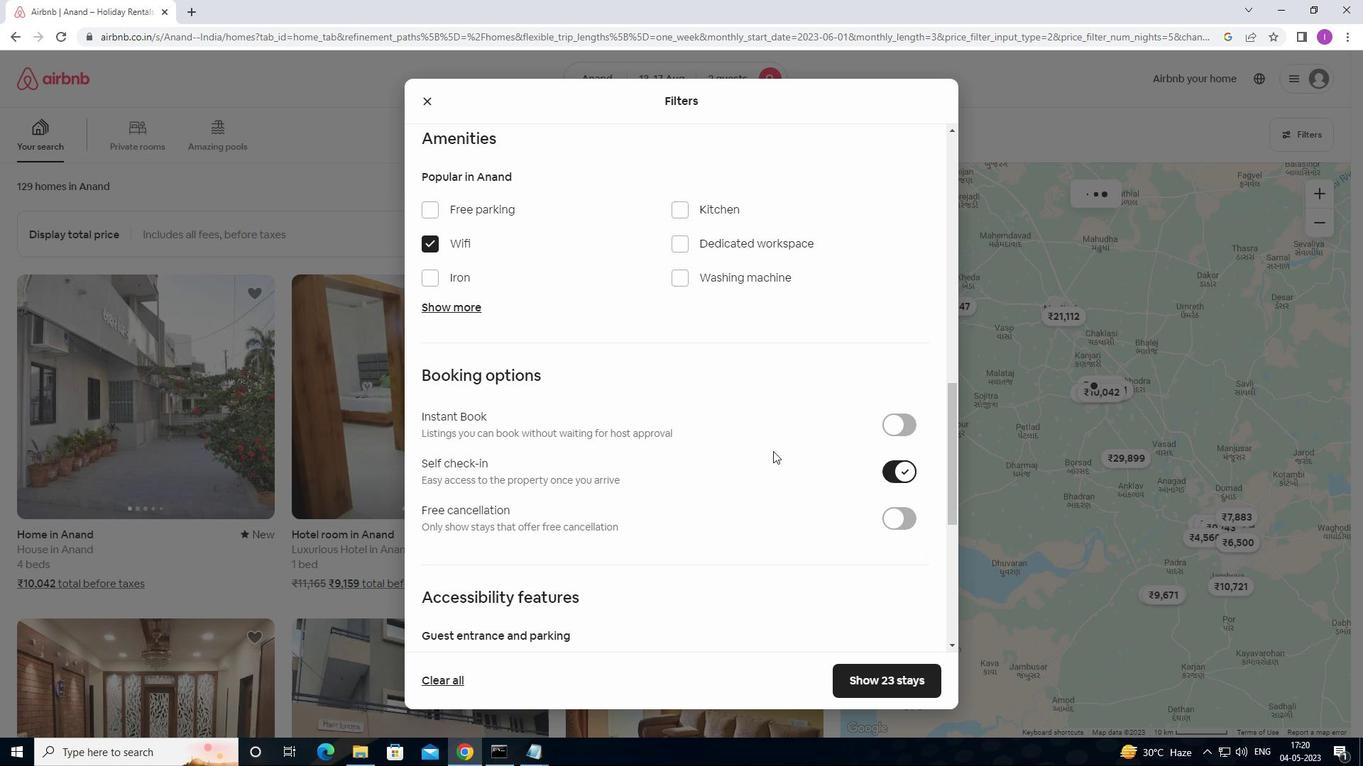 
Action: Mouse moved to (768, 450)
Screenshot: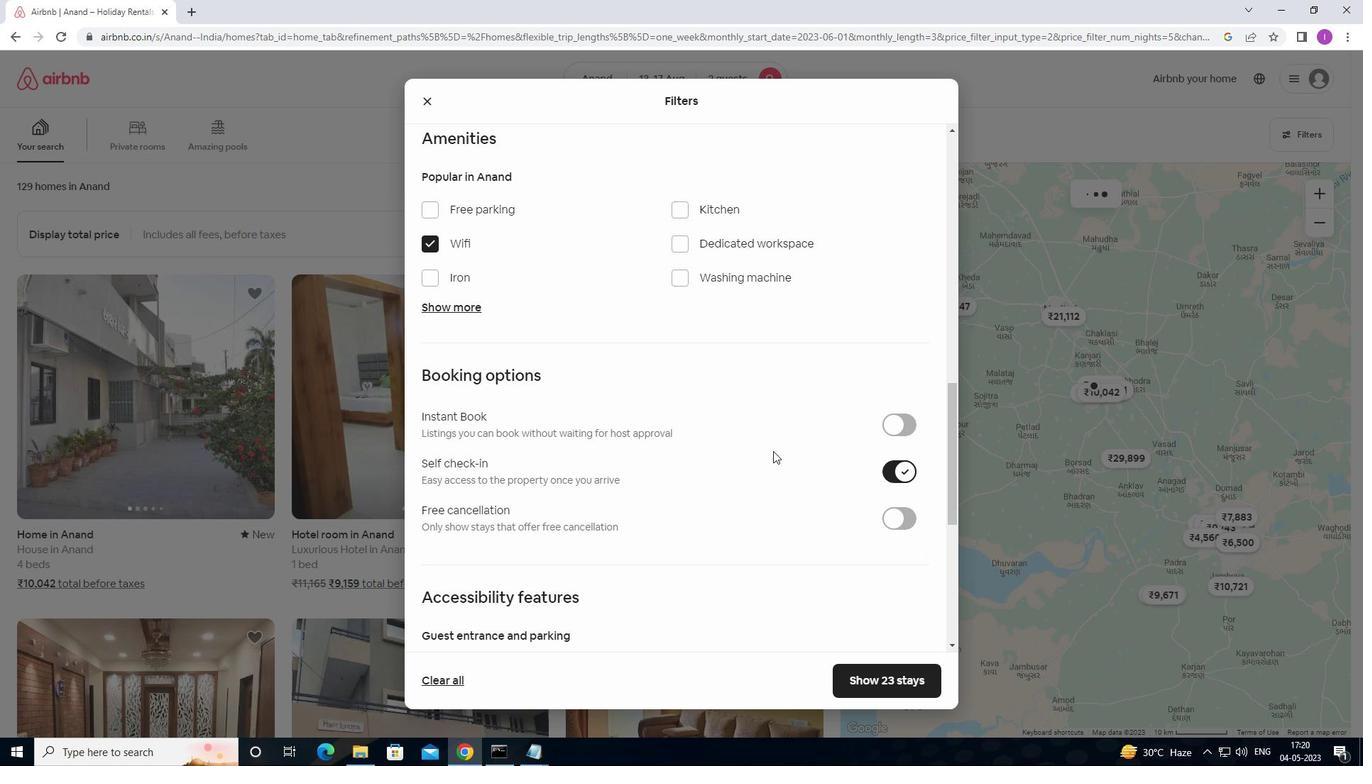 
Action: Mouse scrolled (768, 450) with delta (0, 0)
Screenshot: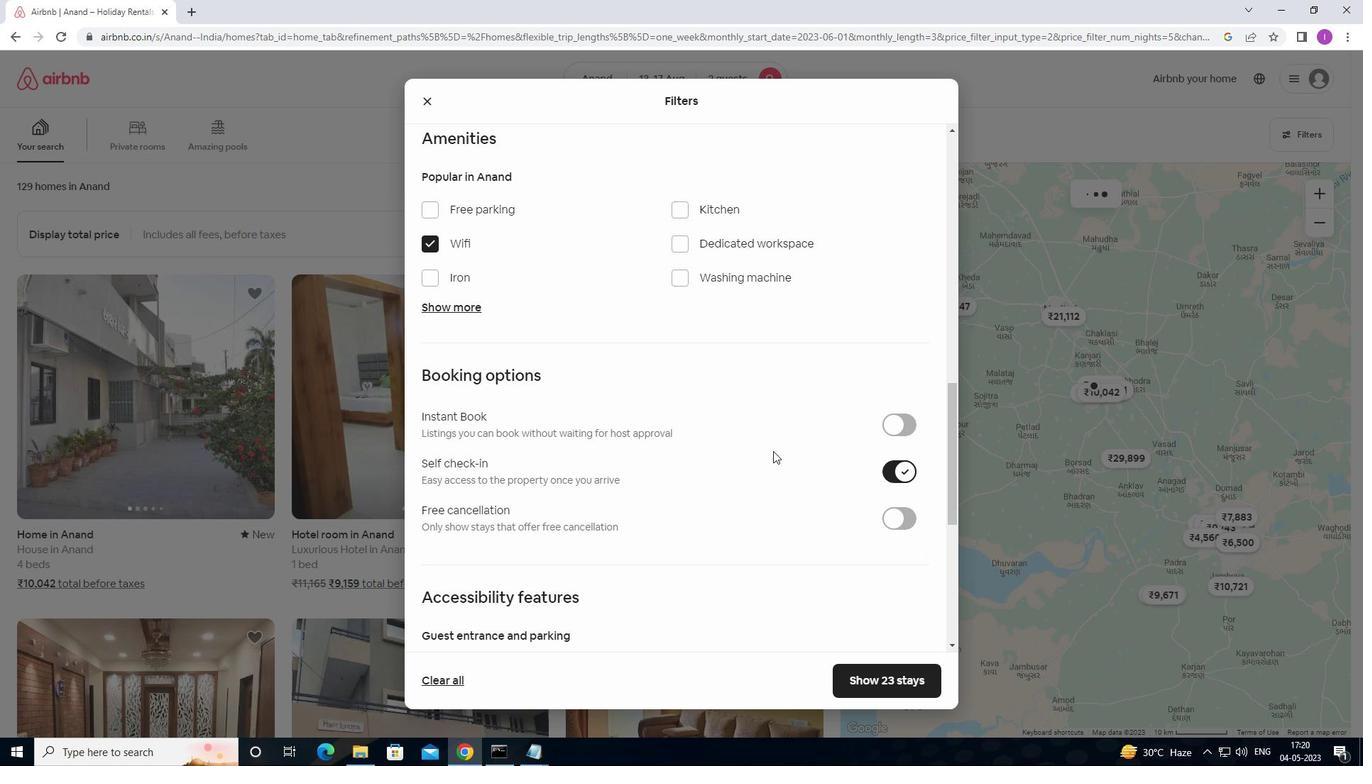 
Action: Mouse moved to (767, 450)
Screenshot: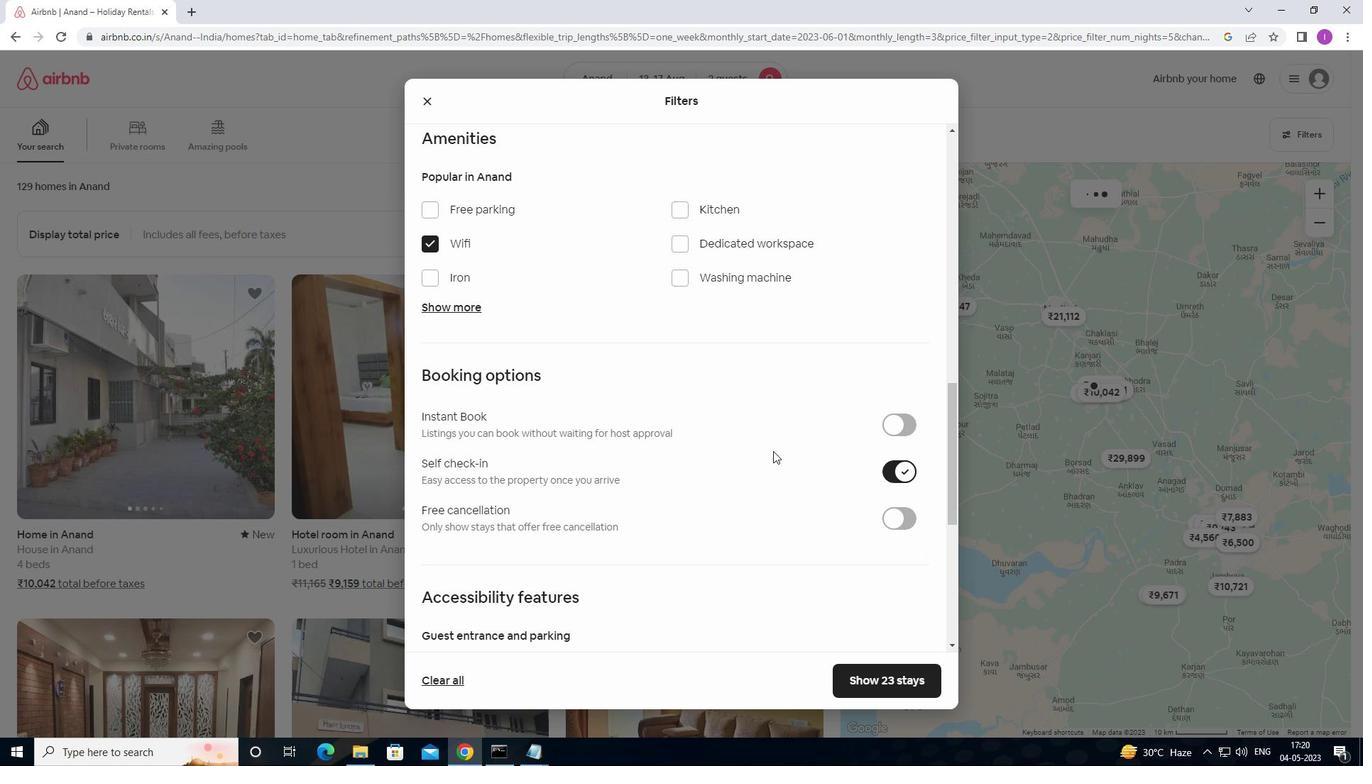 
Action: Mouse scrolled (767, 450) with delta (0, 0)
Screenshot: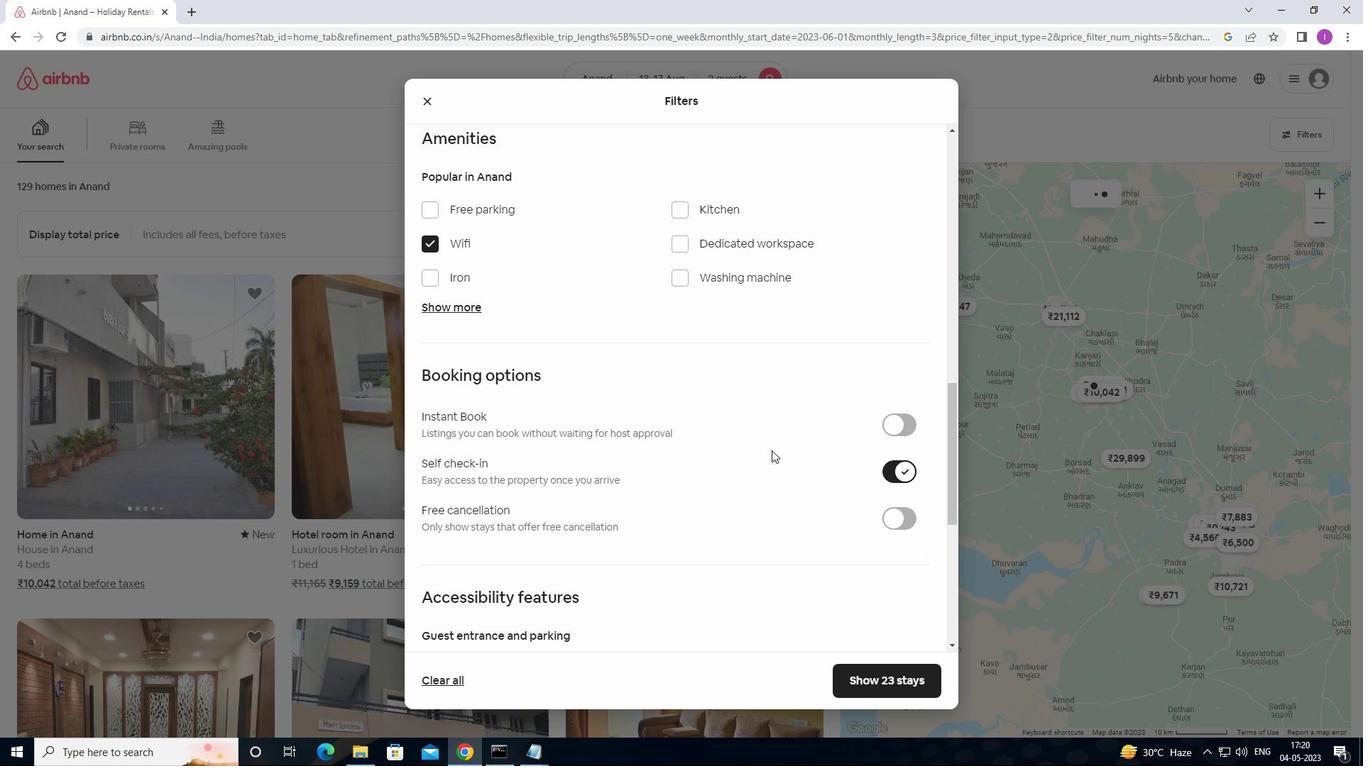 
Action: Mouse moved to (766, 450)
Screenshot: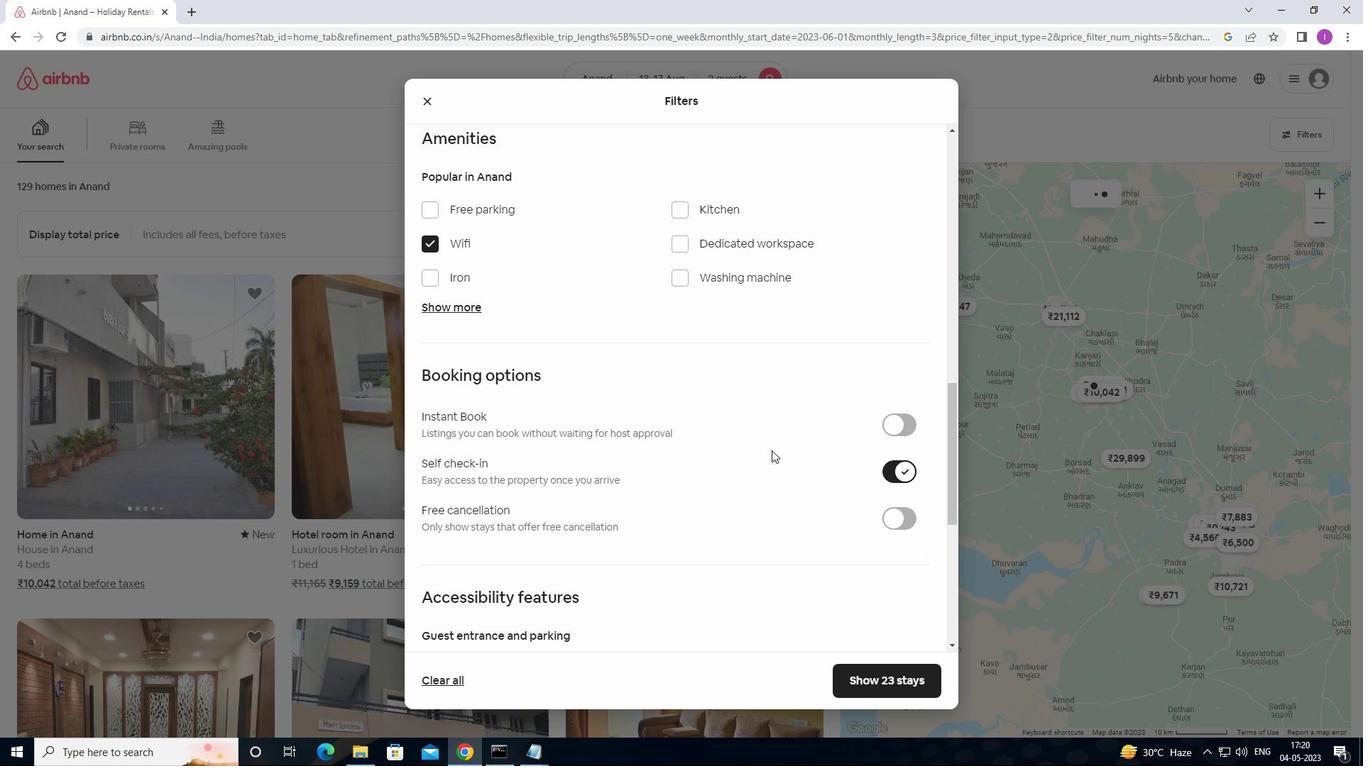 
Action: Mouse scrolled (766, 450) with delta (0, 0)
Screenshot: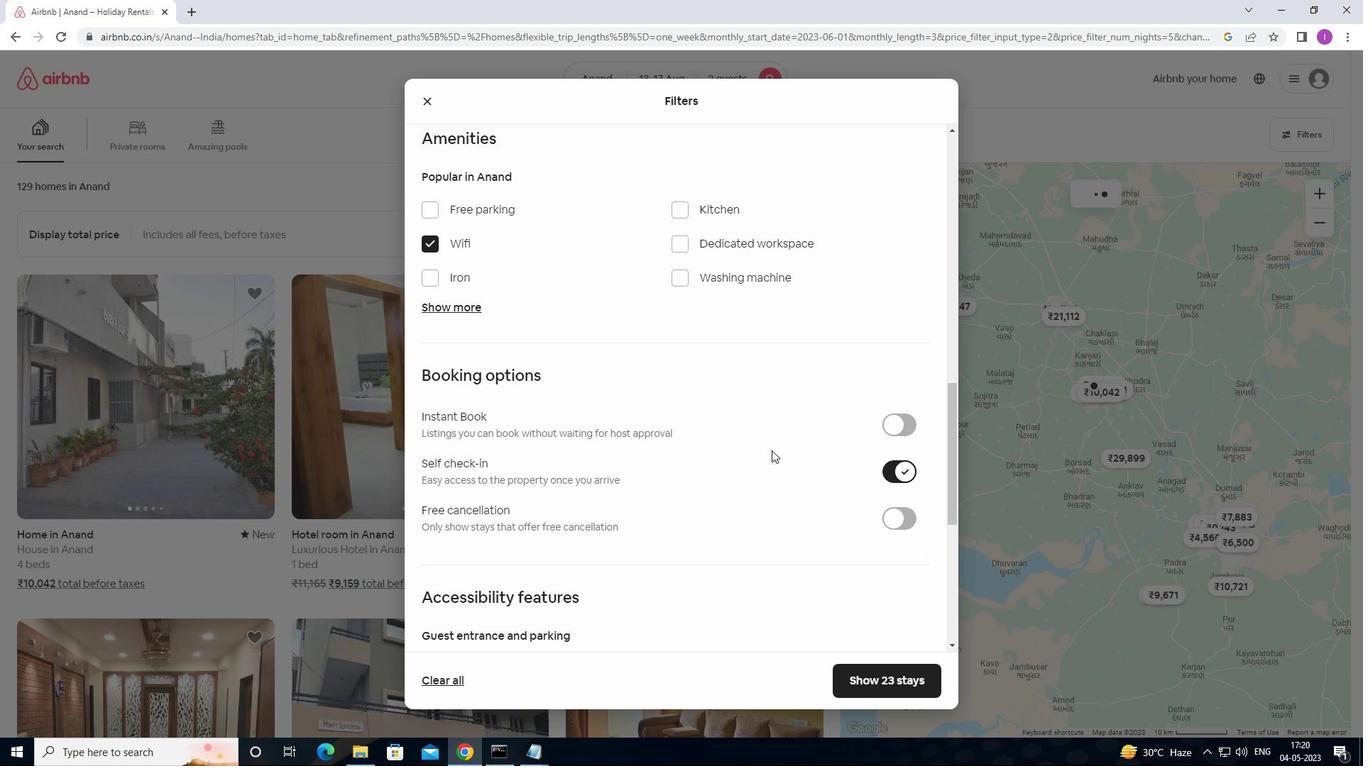 
Action: Mouse moved to (729, 450)
Screenshot: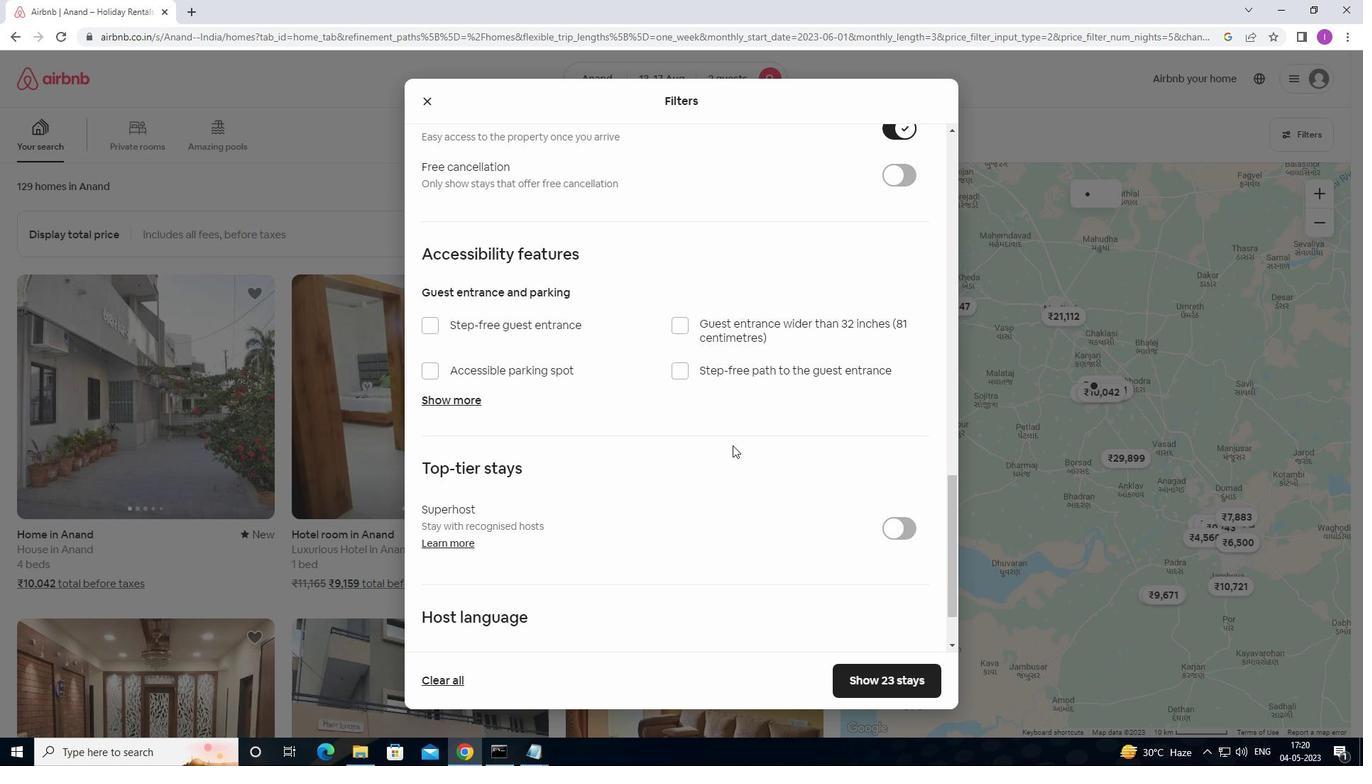 
Action: Mouse scrolled (729, 449) with delta (0, 0)
Screenshot: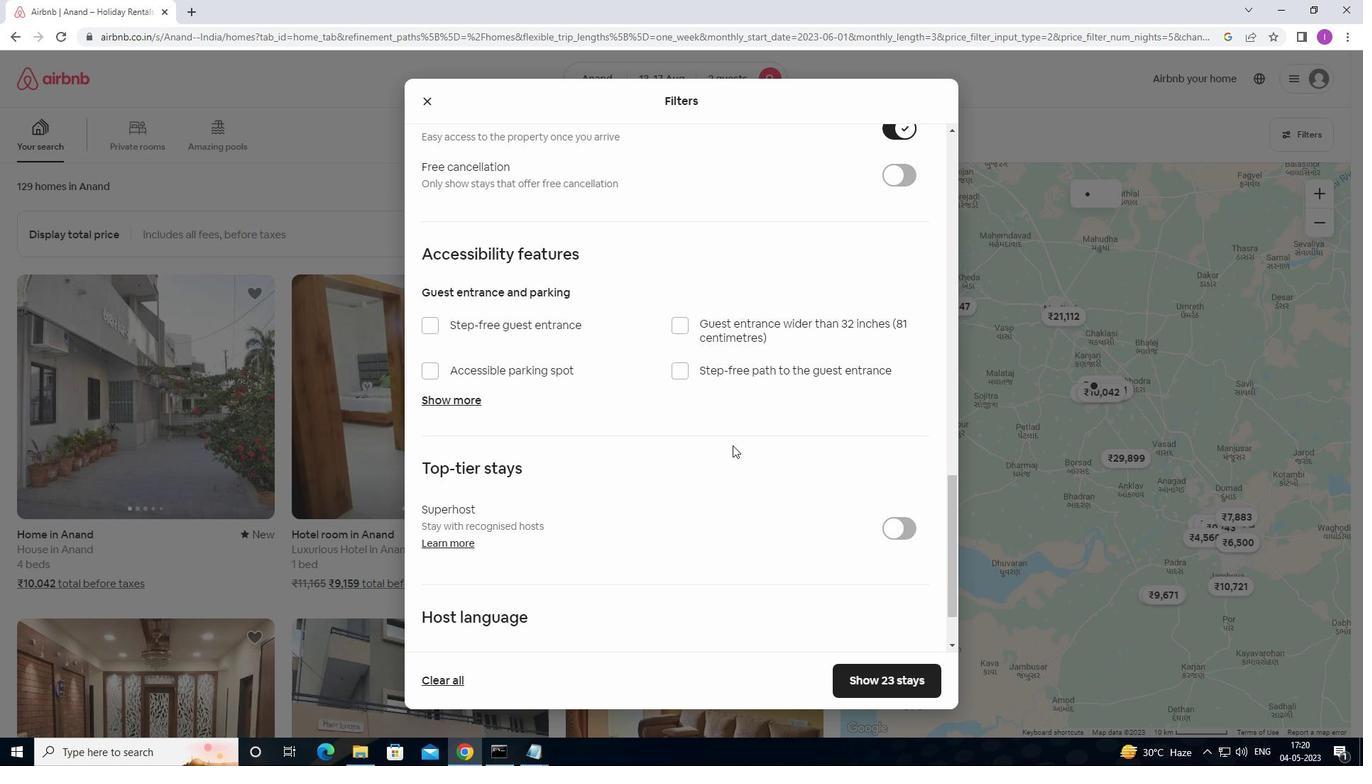 
Action: Mouse moved to (720, 467)
Screenshot: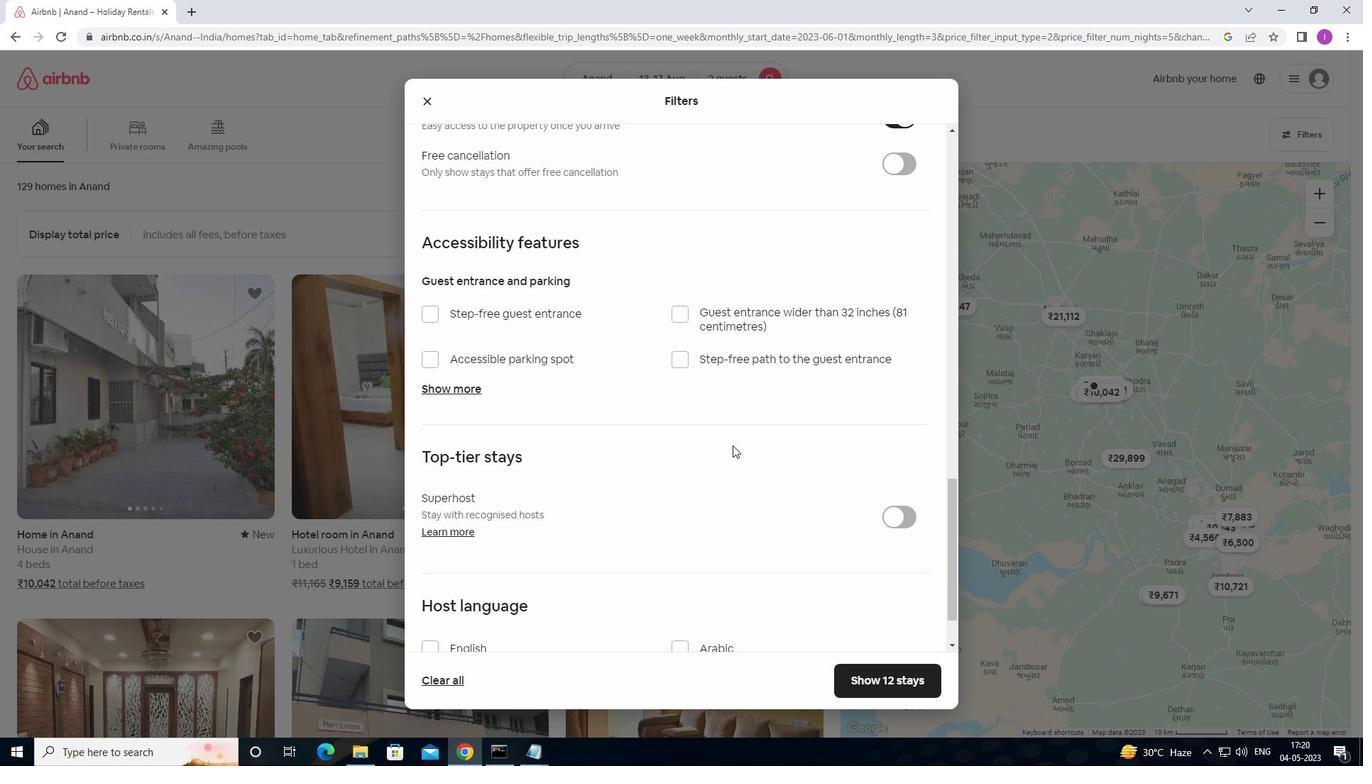 
Action: Mouse scrolled (720, 466) with delta (0, 0)
Screenshot: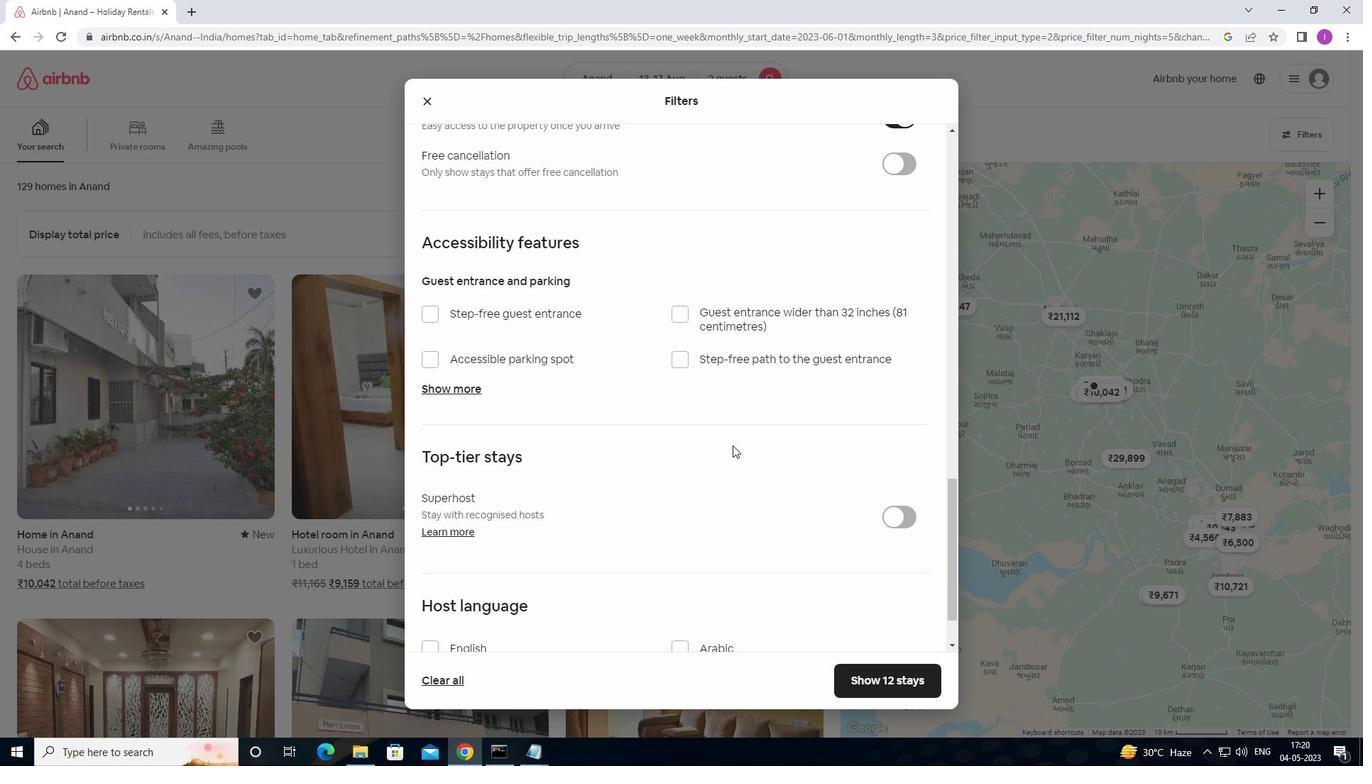 
Action: Mouse moved to (705, 489)
Screenshot: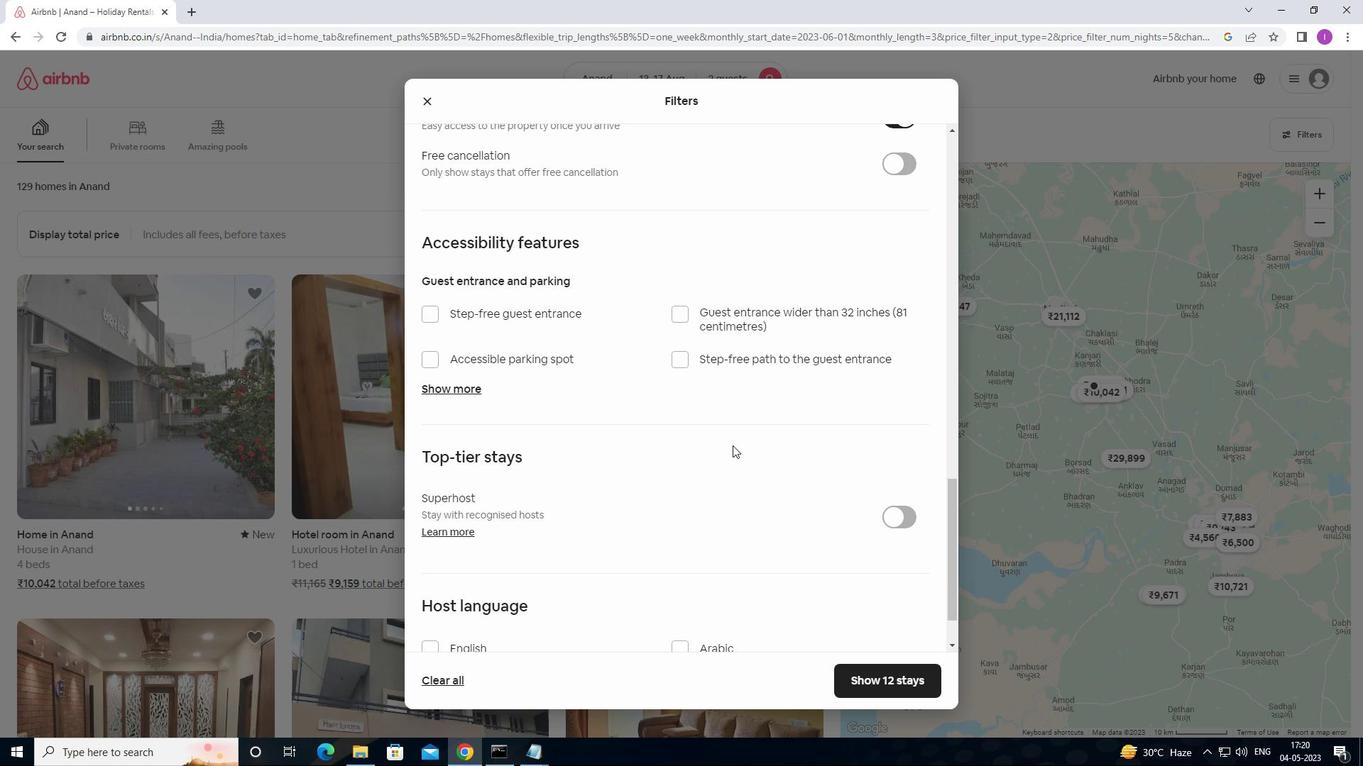 
Action: Mouse scrolled (705, 489) with delta (0, 0)
Screenshot: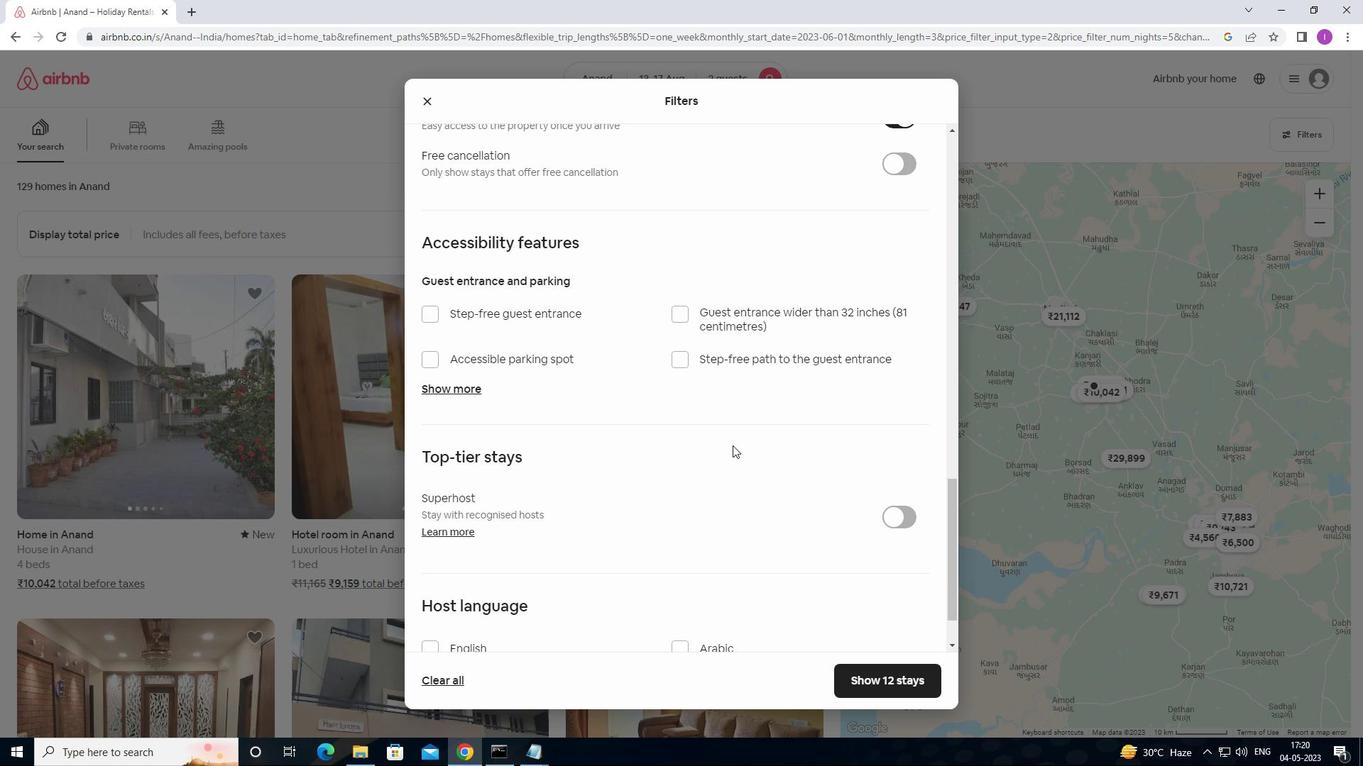 
Action: Mouse moved to (705, 489)
Screenshot: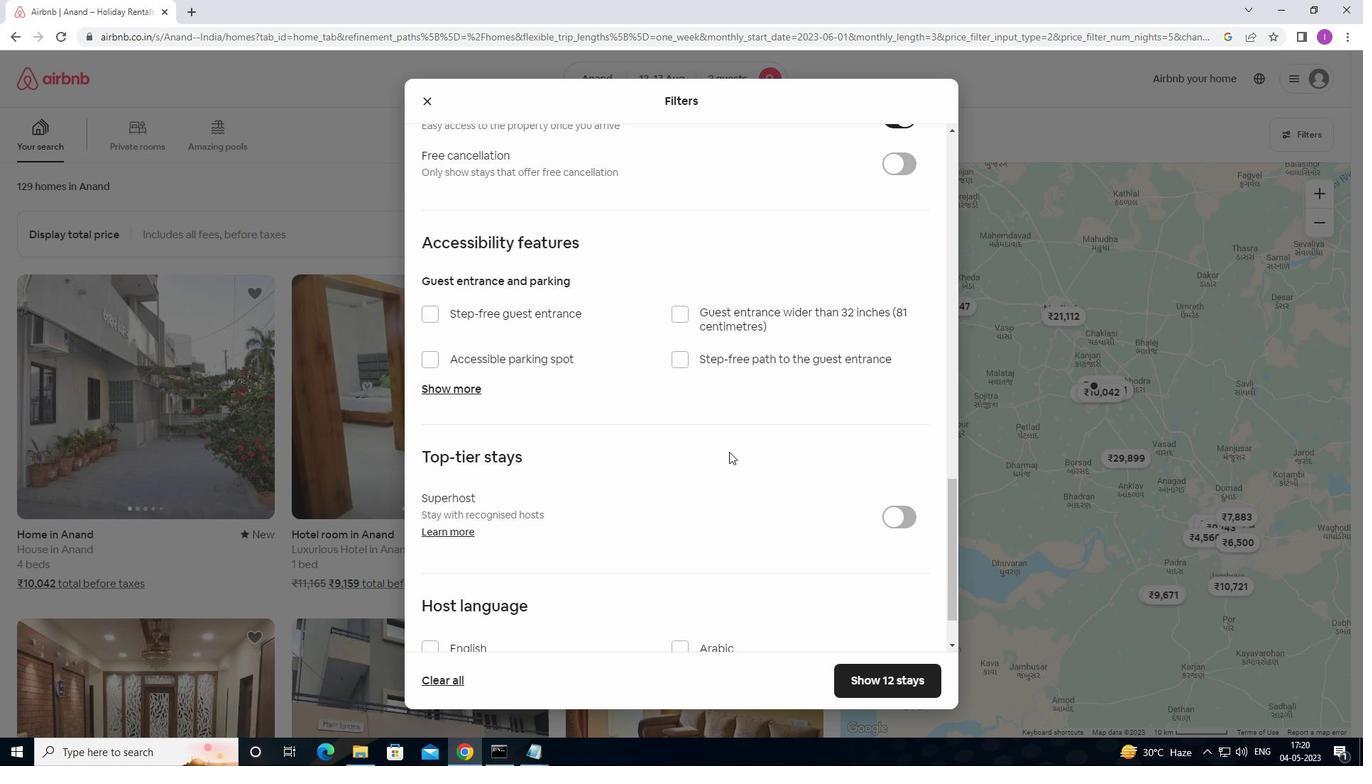 
Action: Mouse scrolled (705, 489) with delta (0, 0)
Screenshot: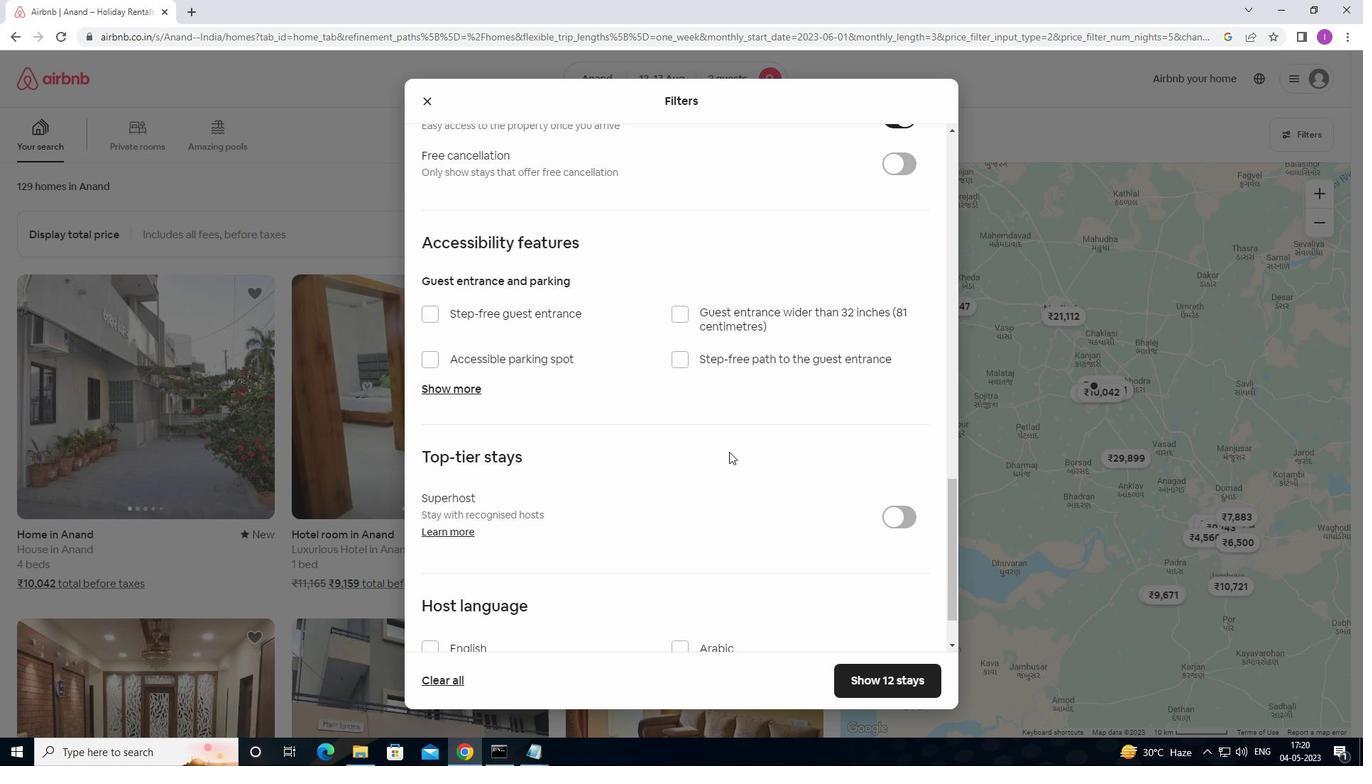 
Action: Mouse moved to (595, 521)
Screenshot: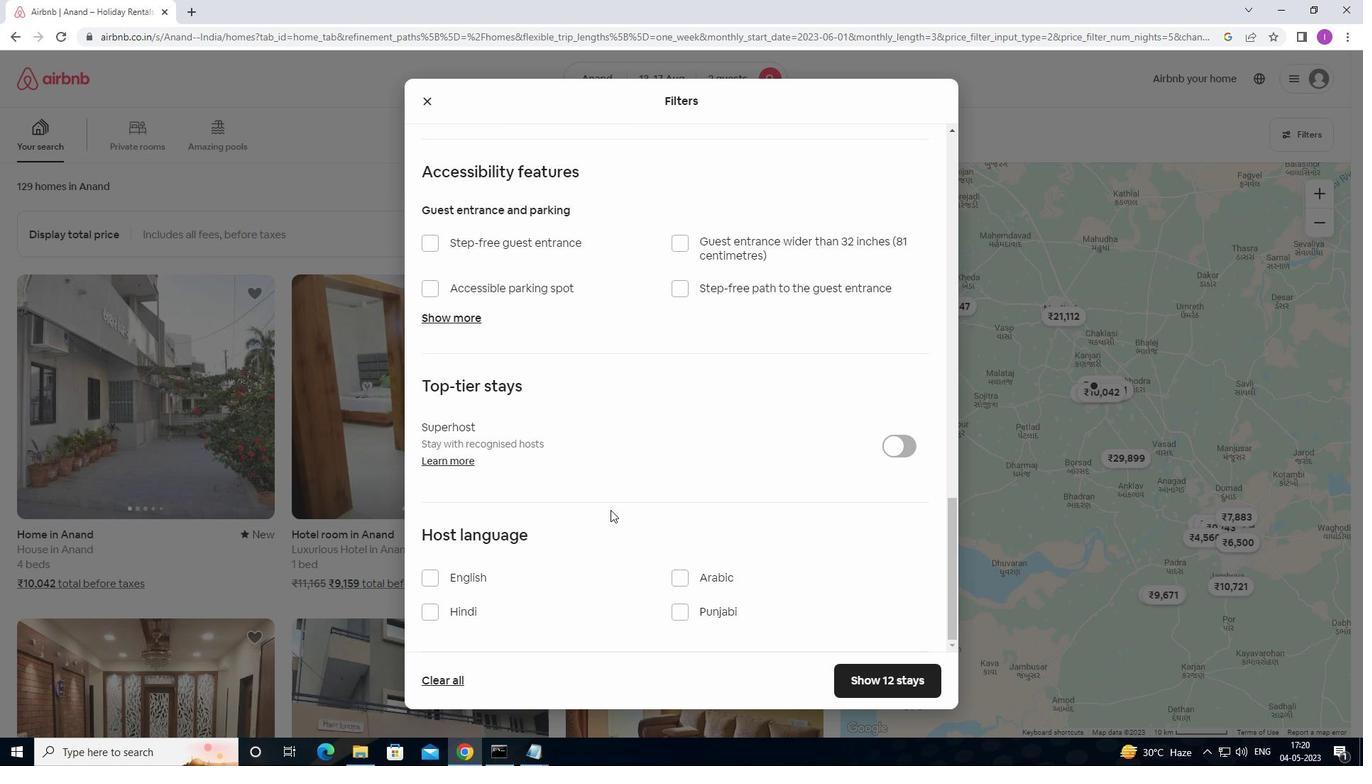 
Action: Mouse scrolled (595, 520) with delta (0, 0)
Screenshot: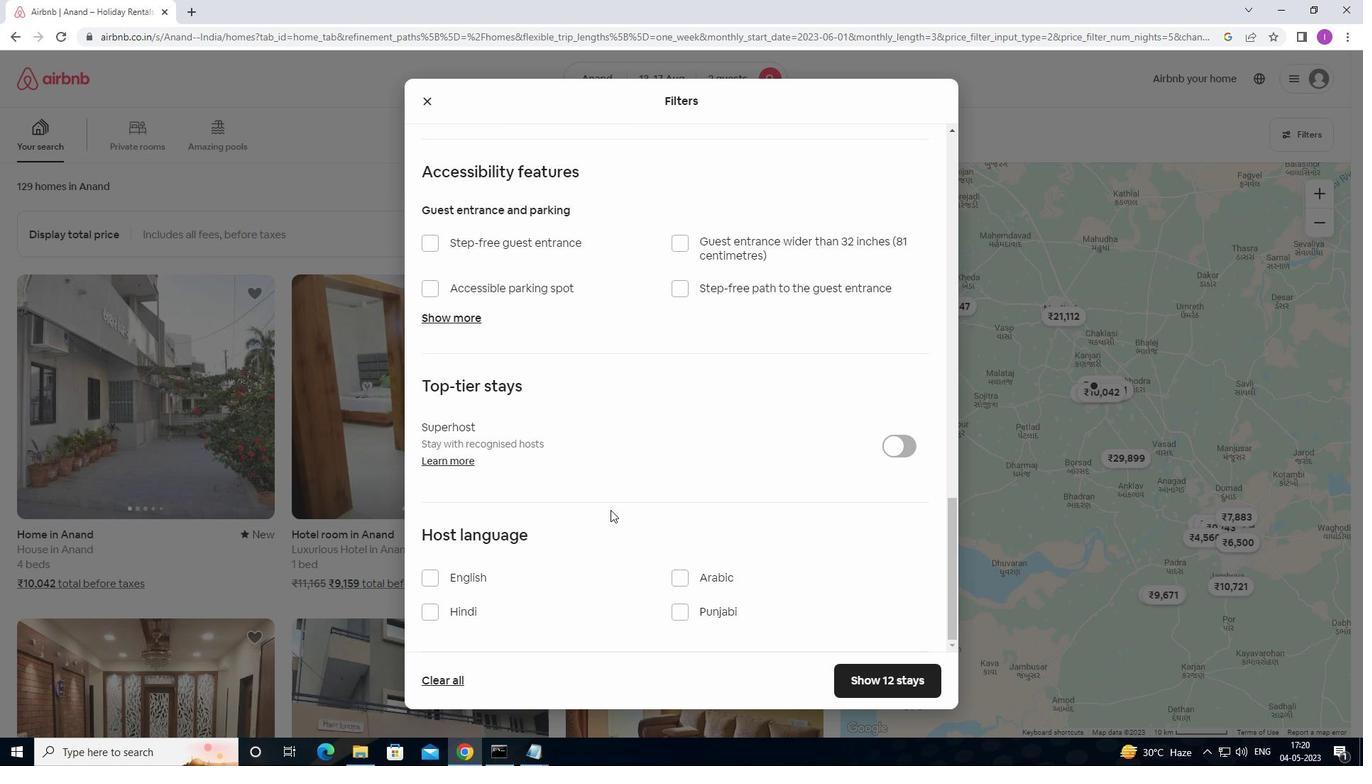 
Action: Mouse moved to (590, 530)
Screenshot: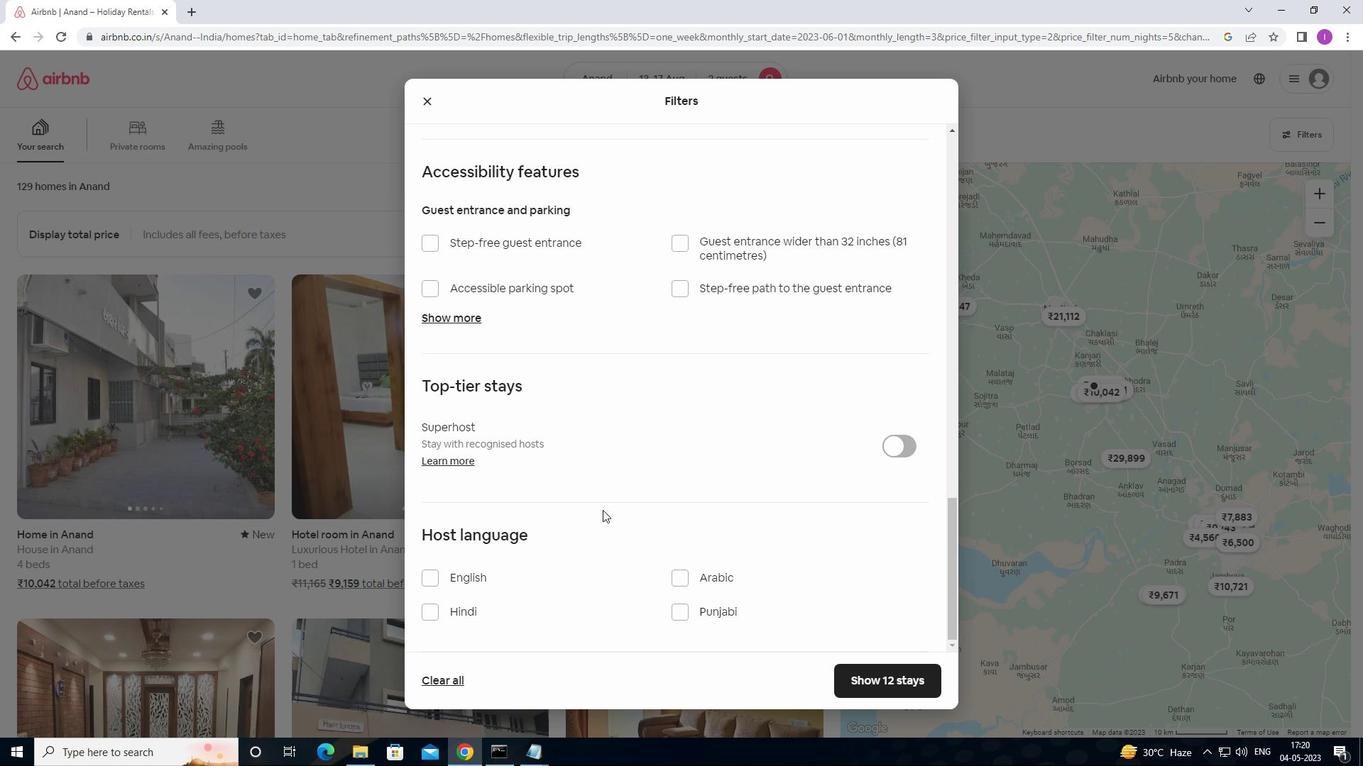 
Action: Mouse scrolled (590, 529) with delta (0, 0)
Screenshot: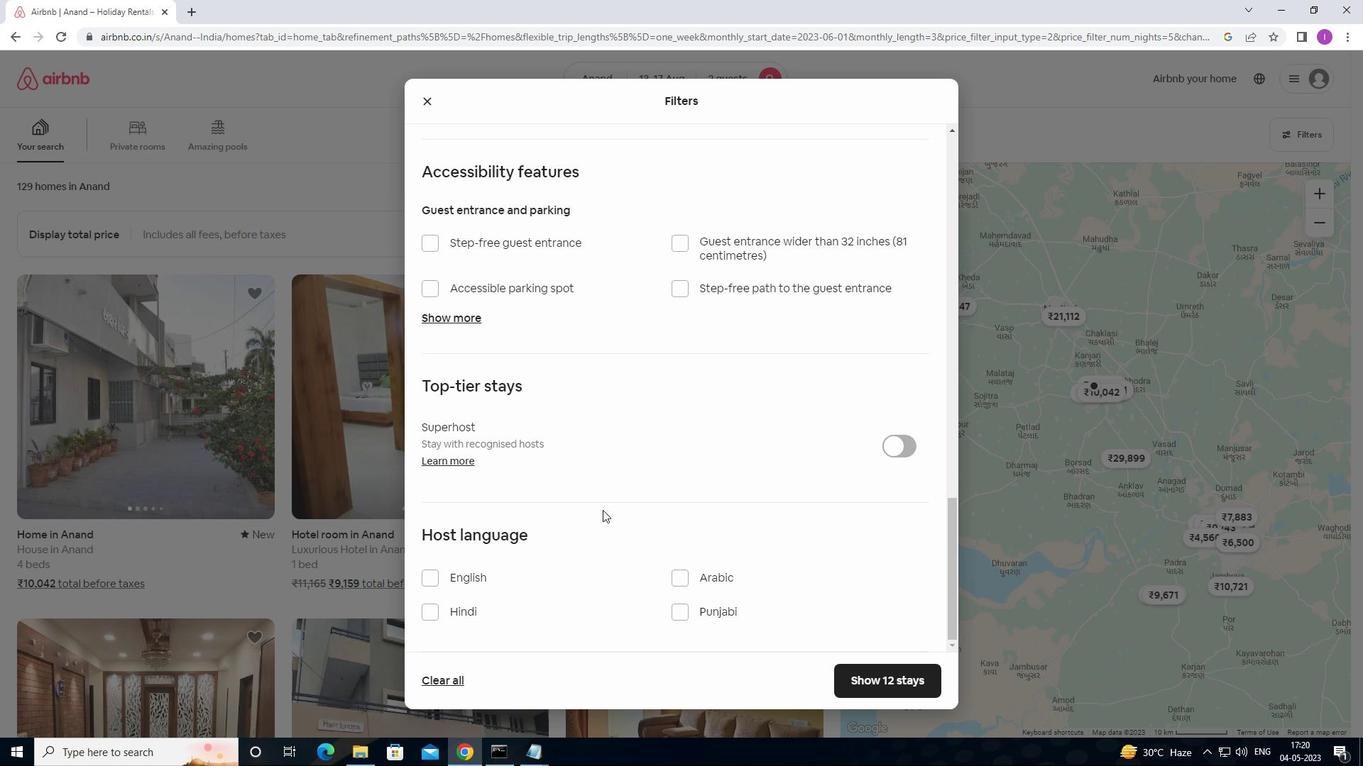 
Action: Mouse moved to (580, 540)
Screenshot: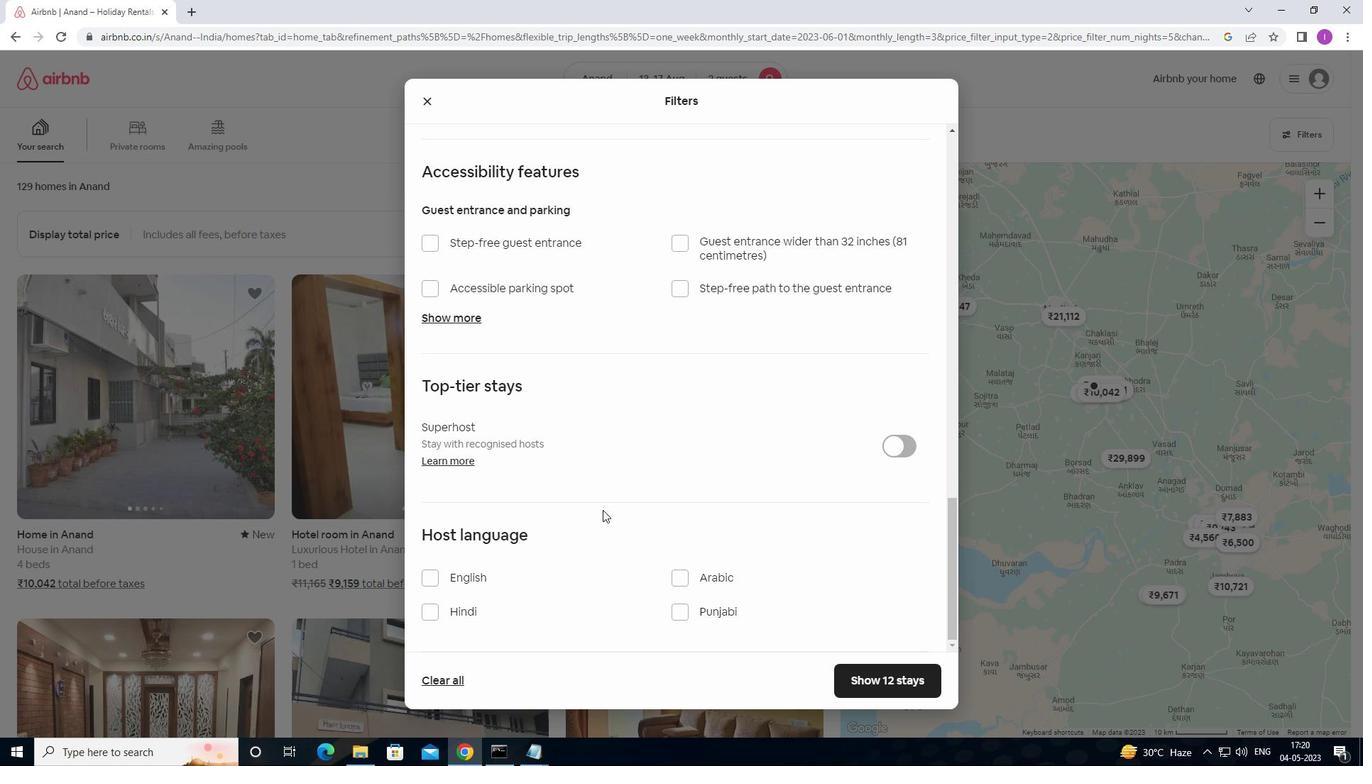 
Action: Mouse scrolled (580, 539) with delta (0, 0)
Screenshot: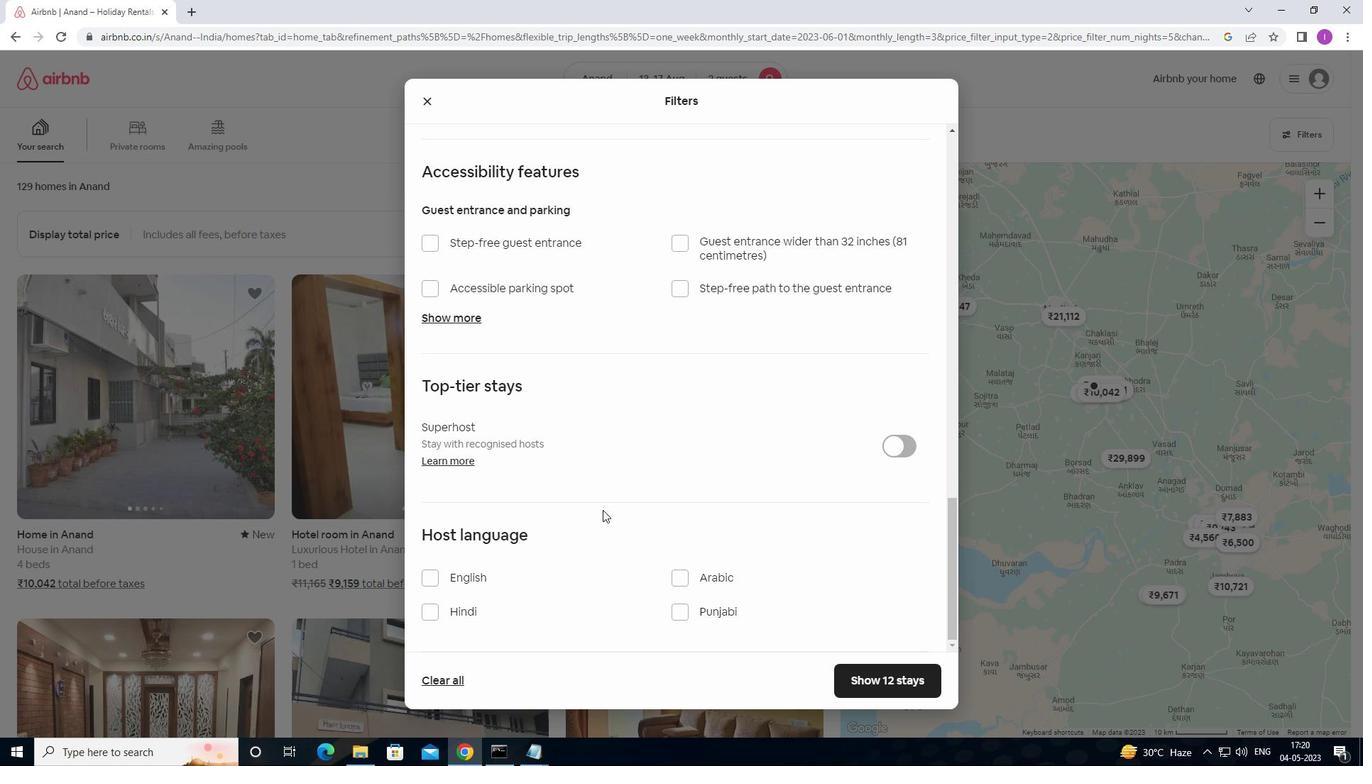 
Action: Mouse moved to (430, 577)
Screenshot: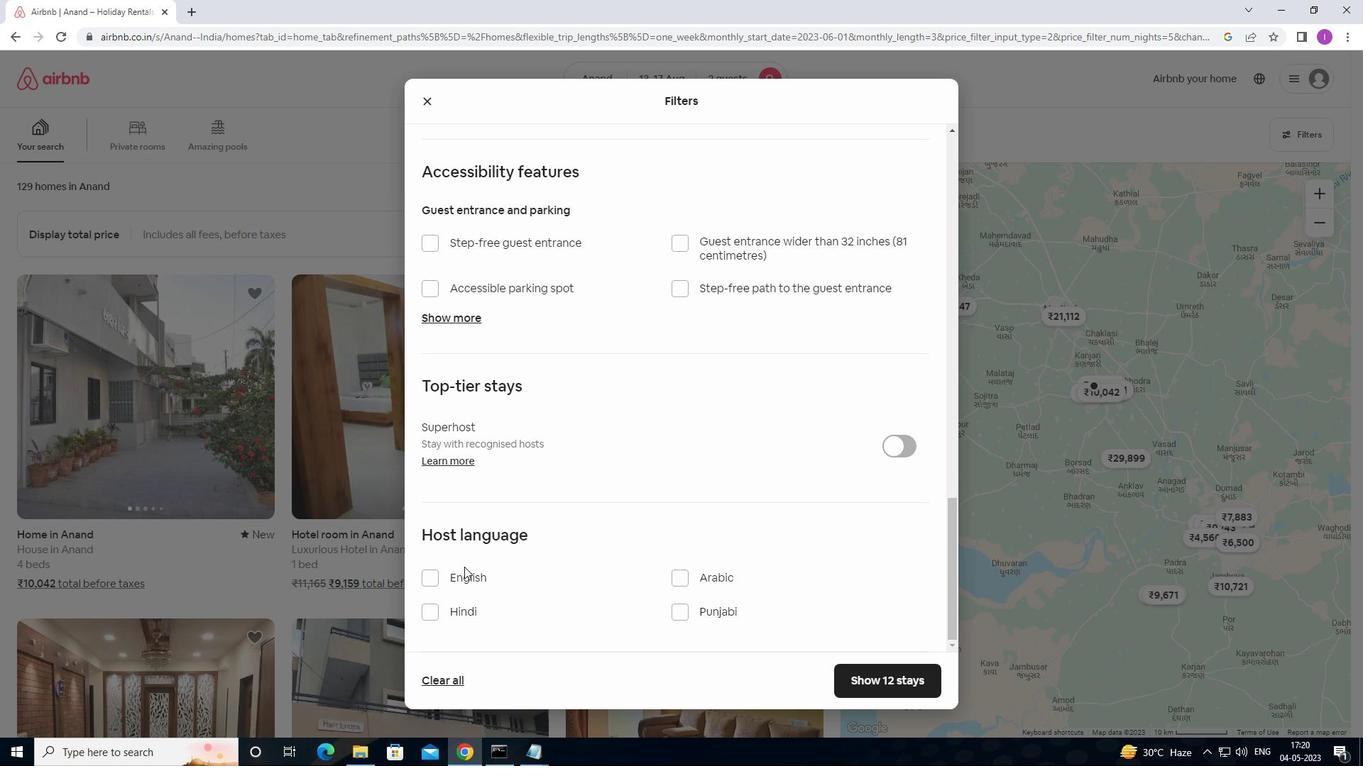 
Action: Mouse pressed left at (430, 577)
Screenshot: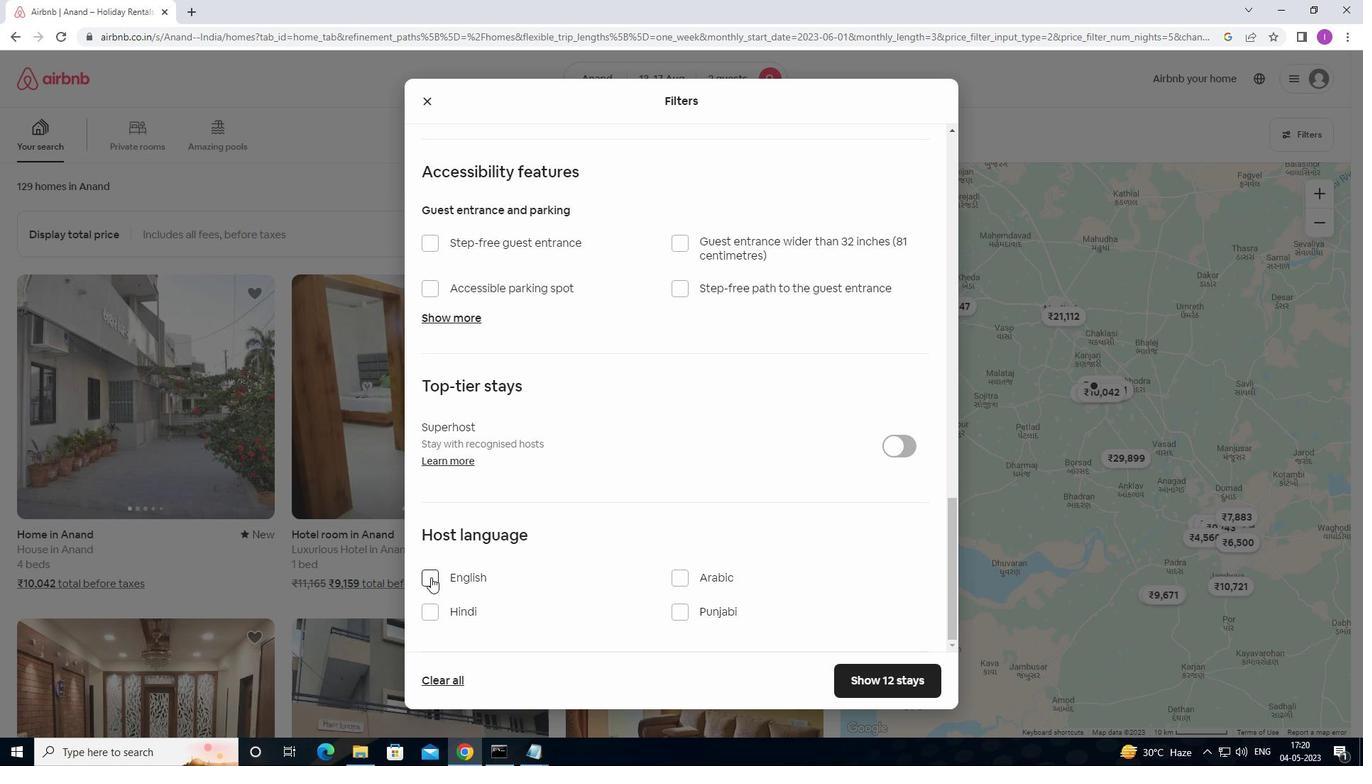 
Action: Mouse moved to (511, 572)
Screenshot: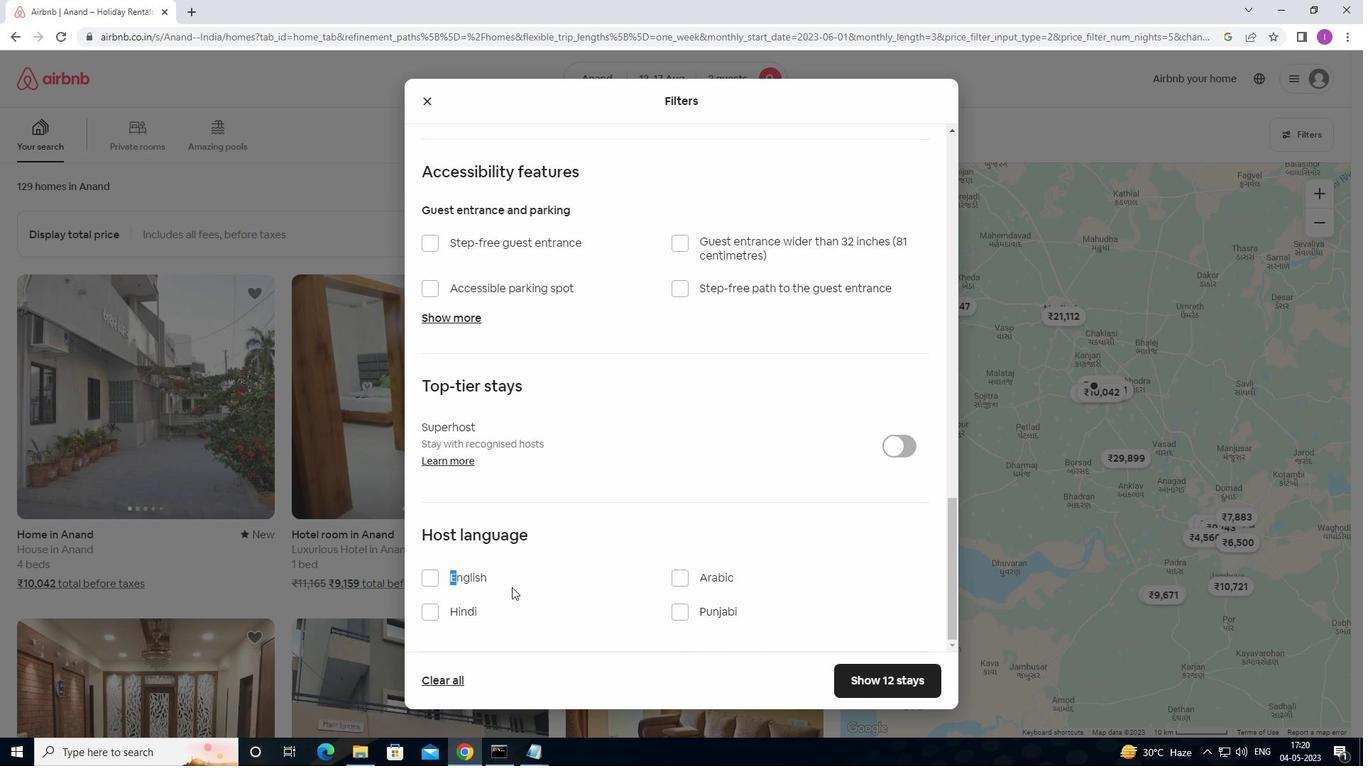 
Action: Mouse pressed left at (511, 572)
Screenshot: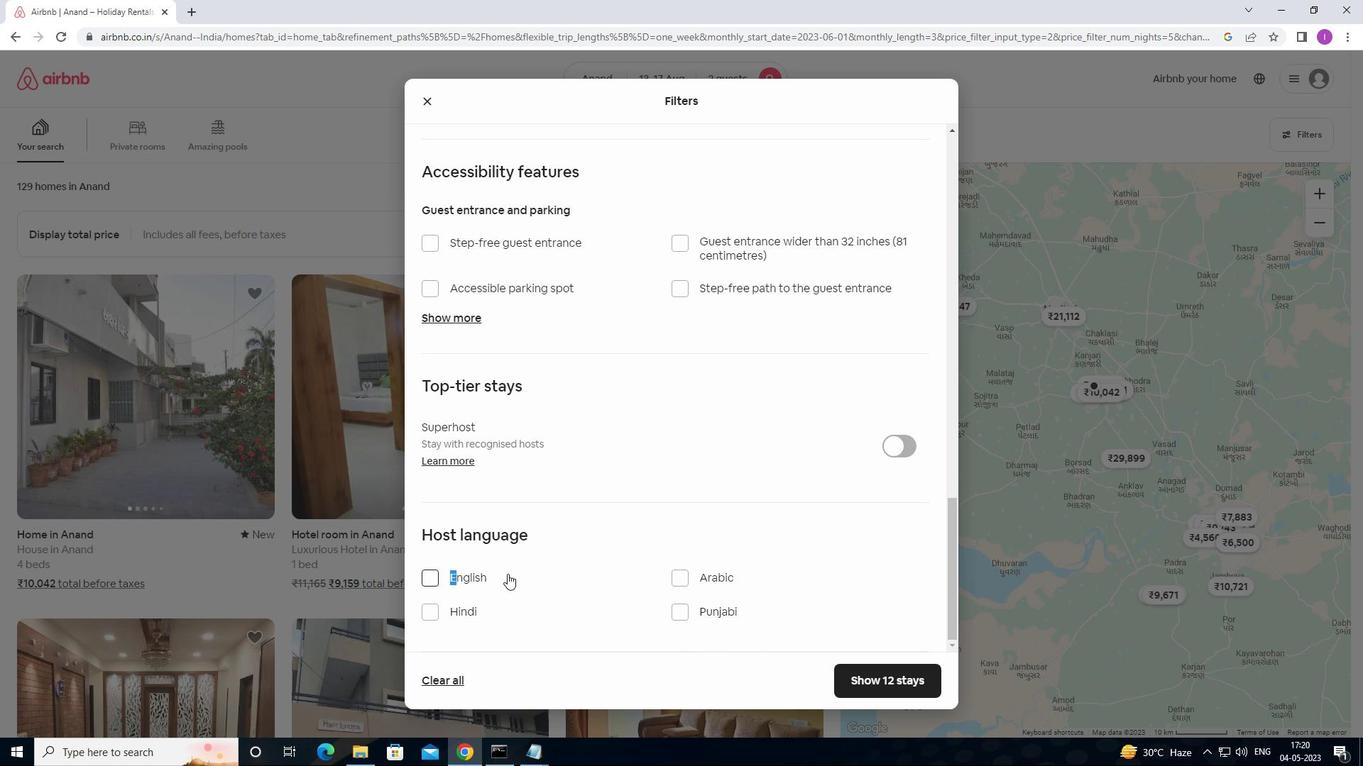 
Action: Mouse moved to (864, 684)
Screenshot: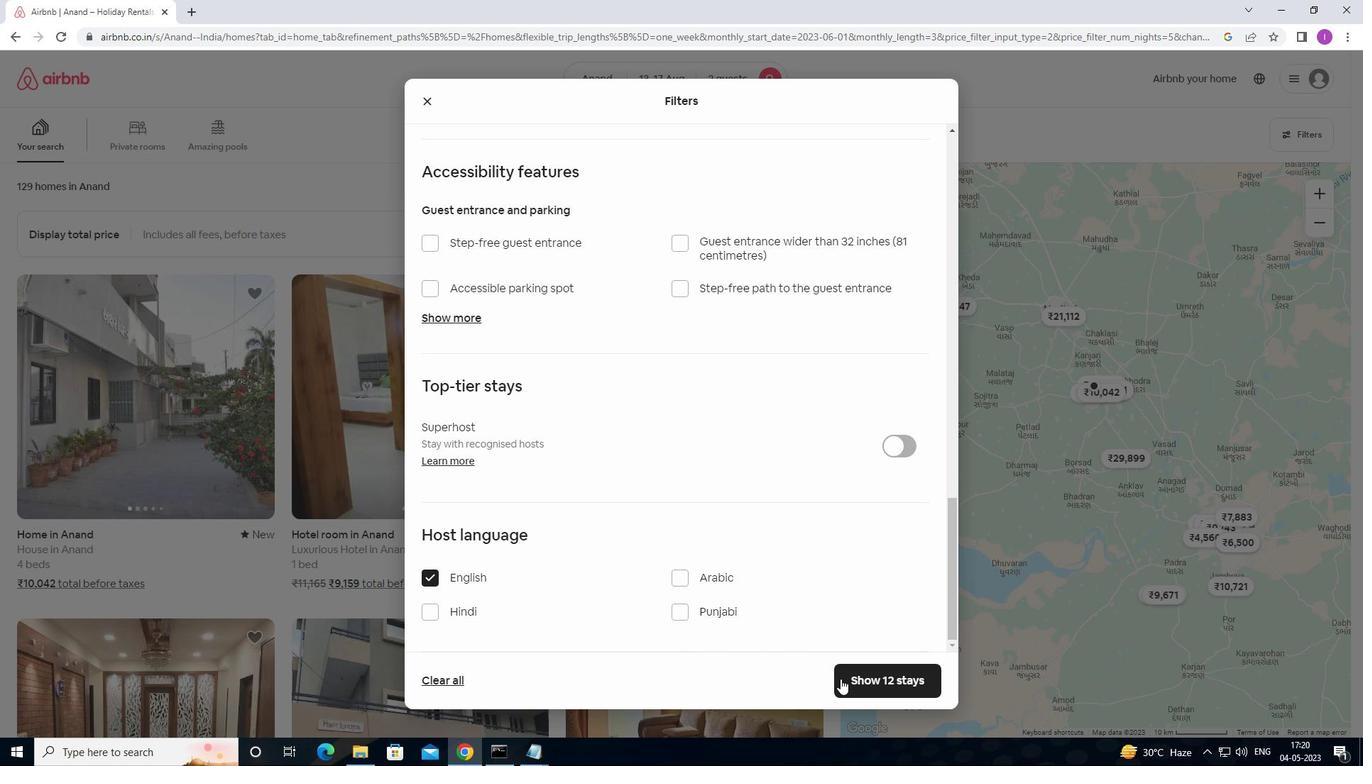 
Action: Mouse pressed left at (864, 684)
Screenshot: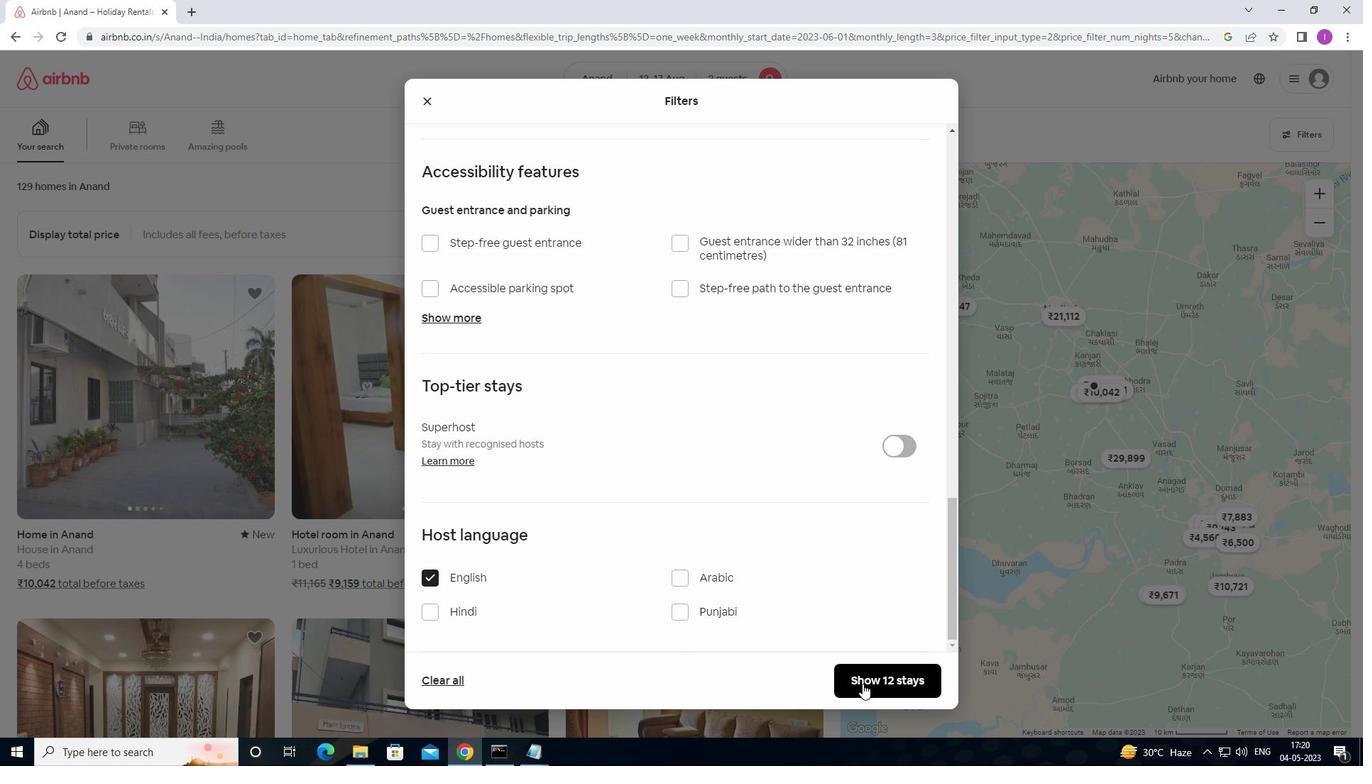 
Action: Mouse moved to (869, 470)
Screenshot: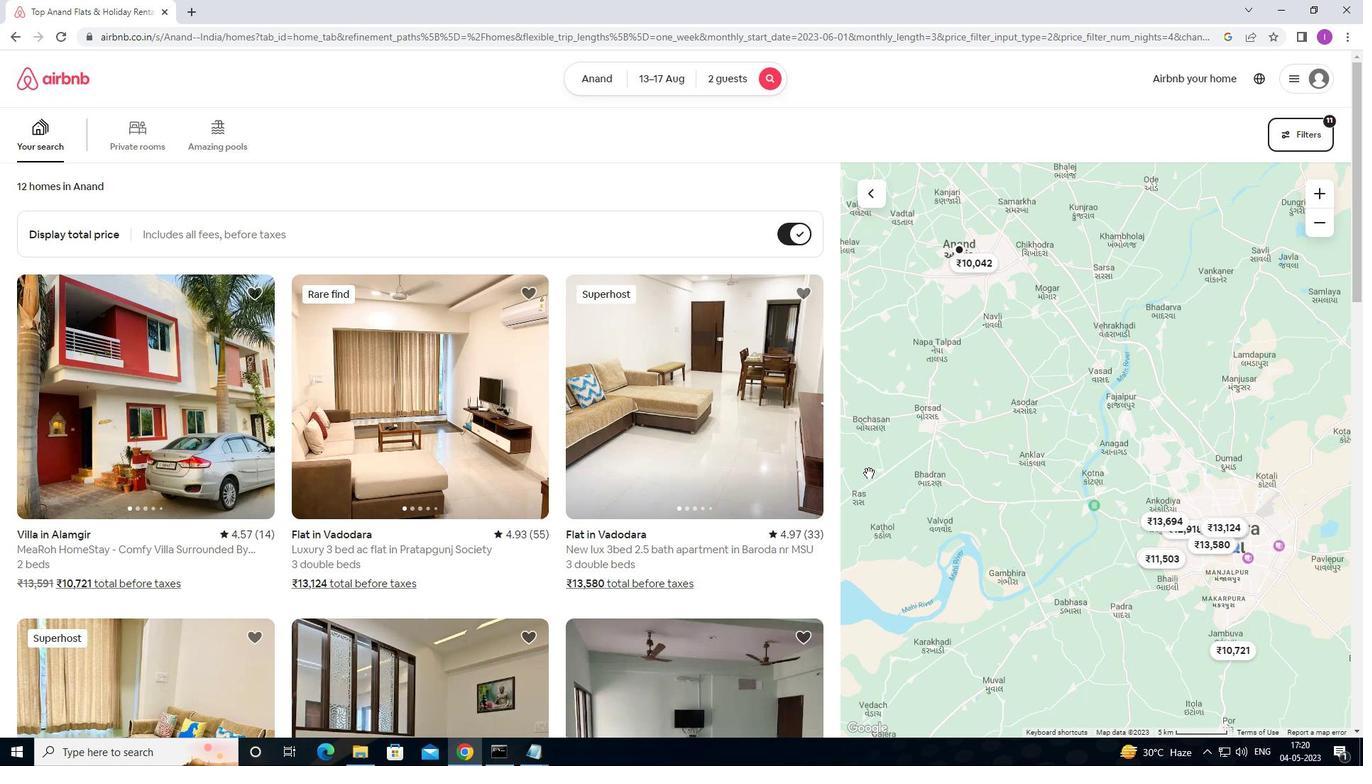 
